 Task: Find connections with filter location Sorel-Tracy with filter topic #Learningswith filter profile language Spanish with filter current company CARS24 with filter school GIET University Gunupur with filter industry Geothermal Electric Power Generation with filter service category Computer Repair with filter keywords title Porter
Action: Mouse moved to (514, 98)
Screenshot: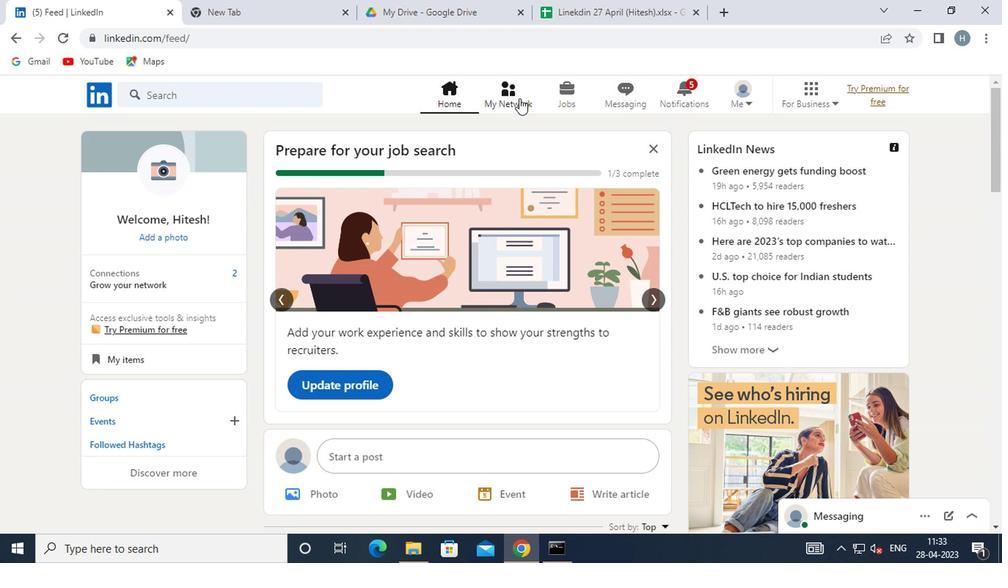 
Action: Mouse pressed left at (514, 98)
Screenshot: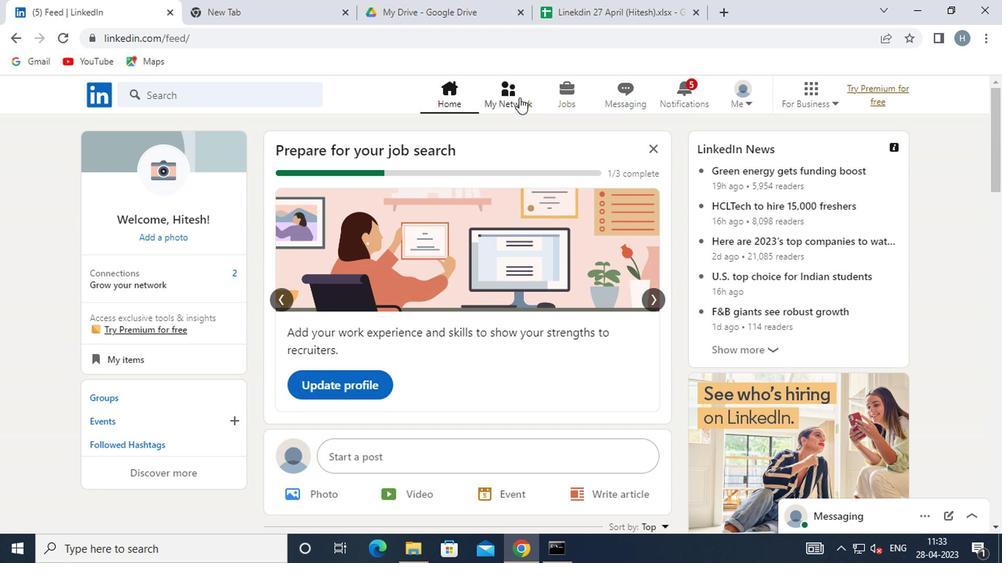 
Action: Mouse moved to (247, 179)
Screenshot: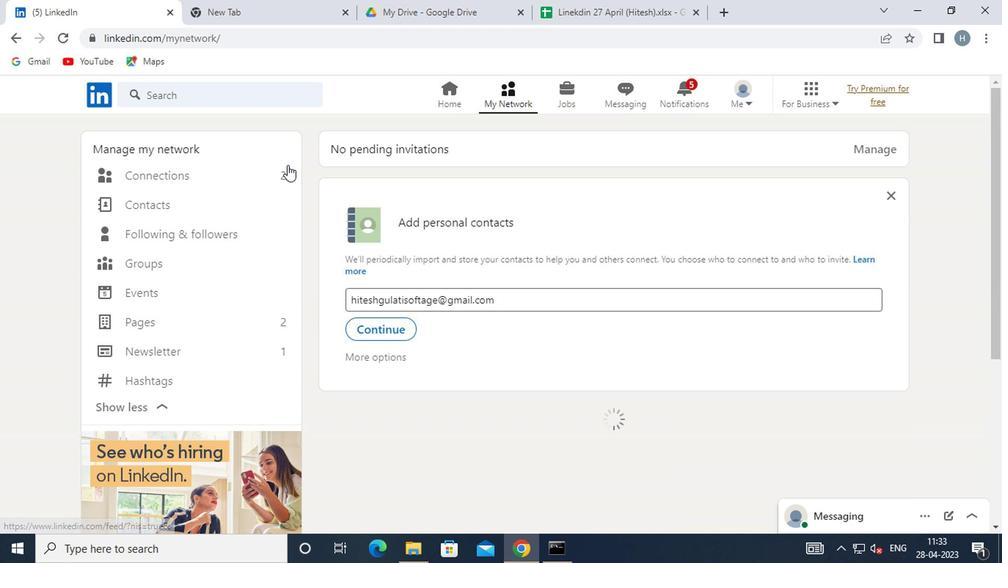 
Action: Mouse pressed left at (247, 179)
Screenshot: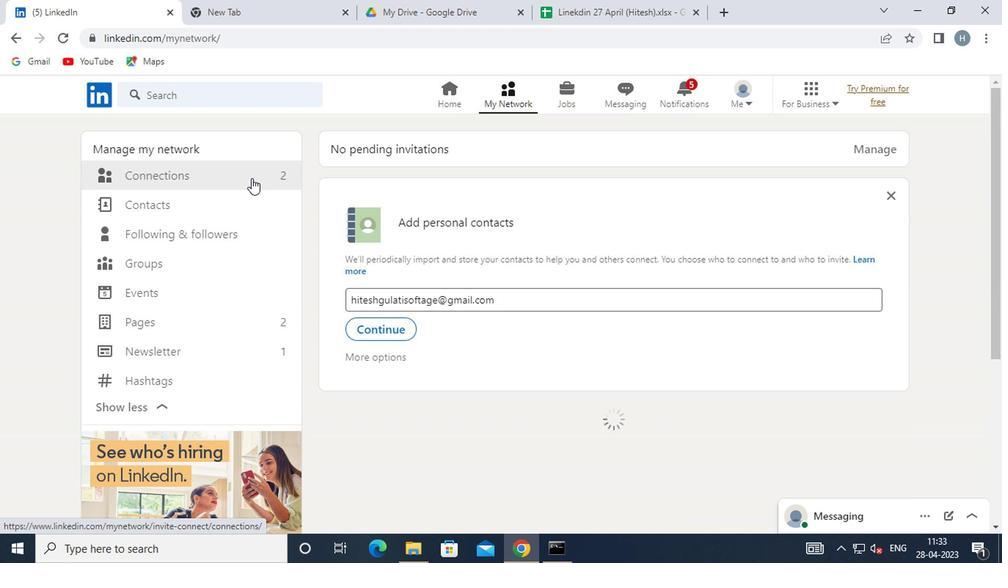 
Action: Mouse moved to (592, 177)
Screenshot: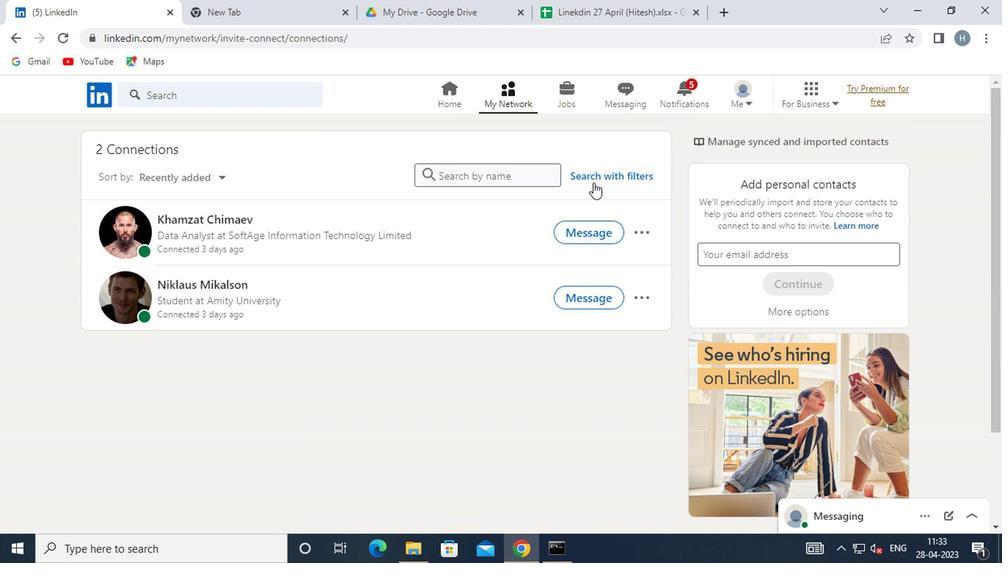 
Action: Mouse pressed left at (592, 177)
Screenshot: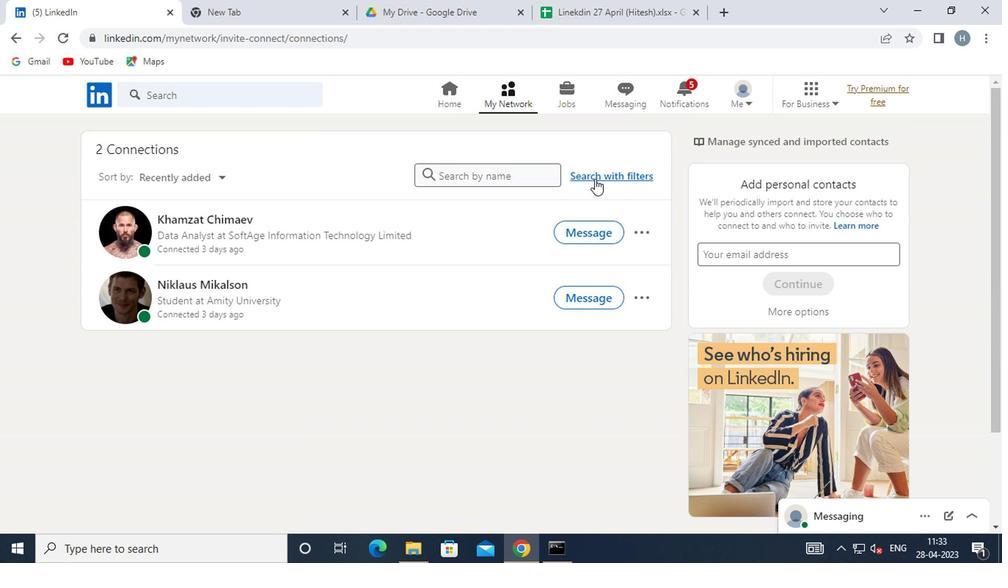 
Action: Mouse moved to (544, 137)
Screenshot: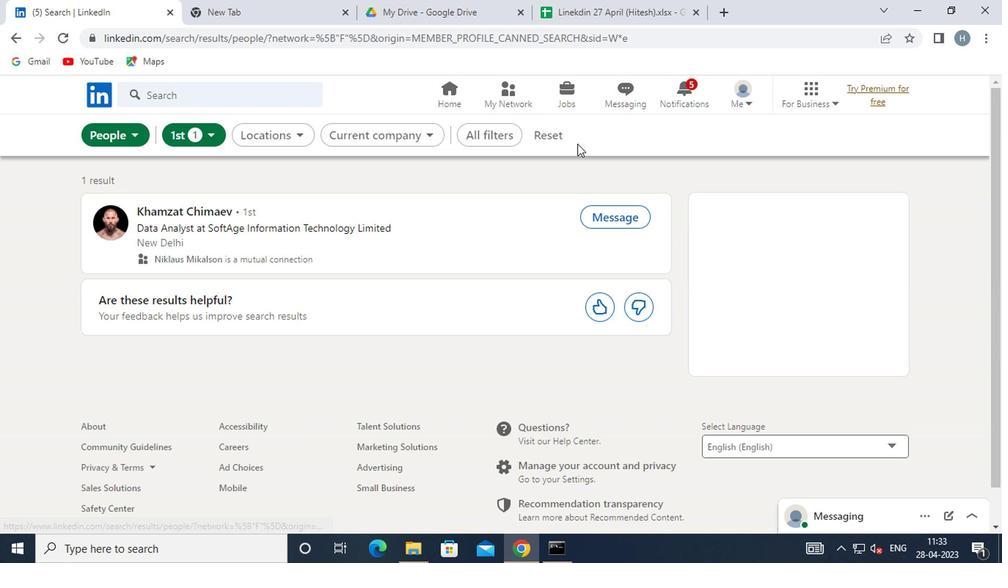 
Action: Mouse pressed left at (544, 137)
Screenshot: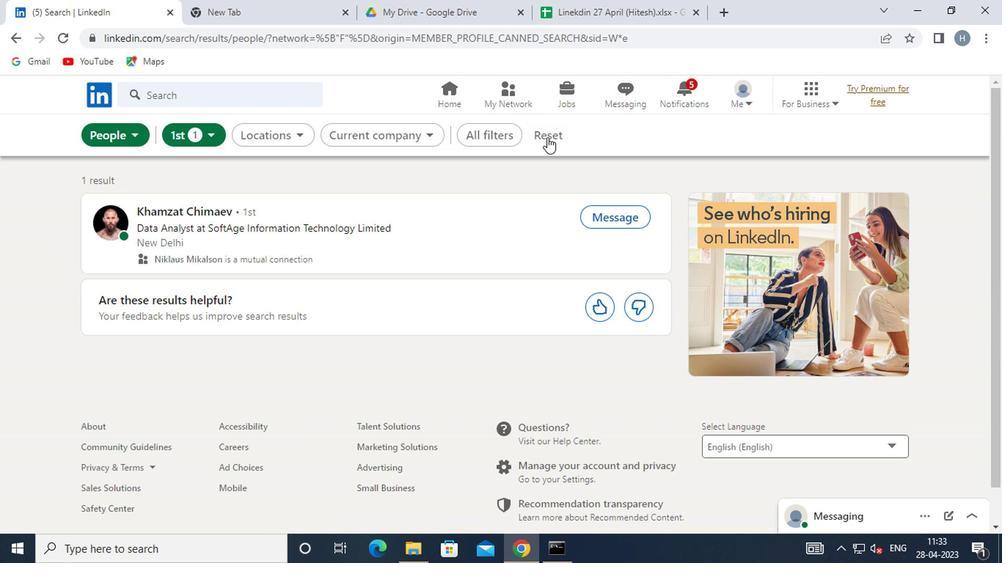 
Action: Mouse moved to (510, 138)
Screenshot: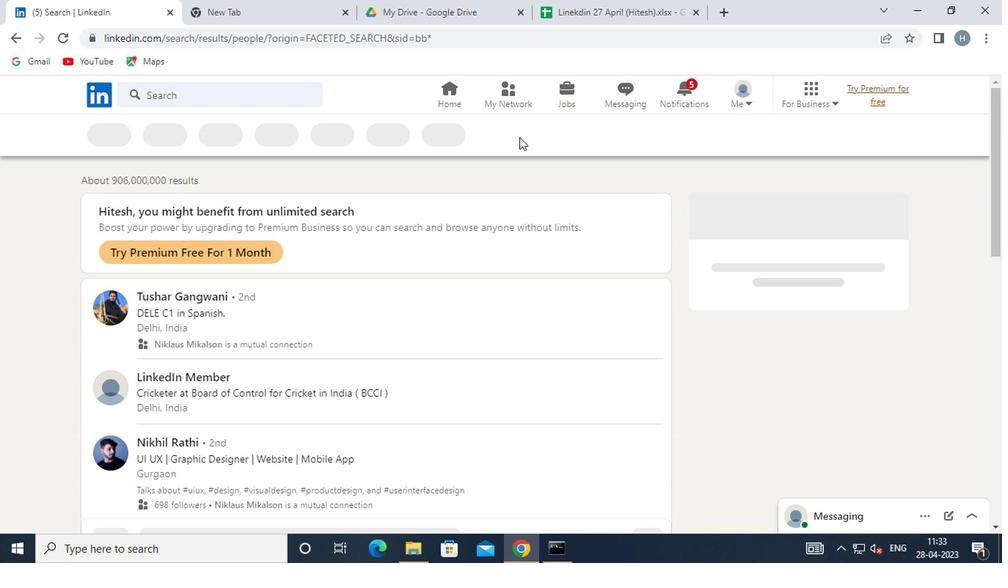 
Action: Mouse pressed left at (510, 138)
Screenshot: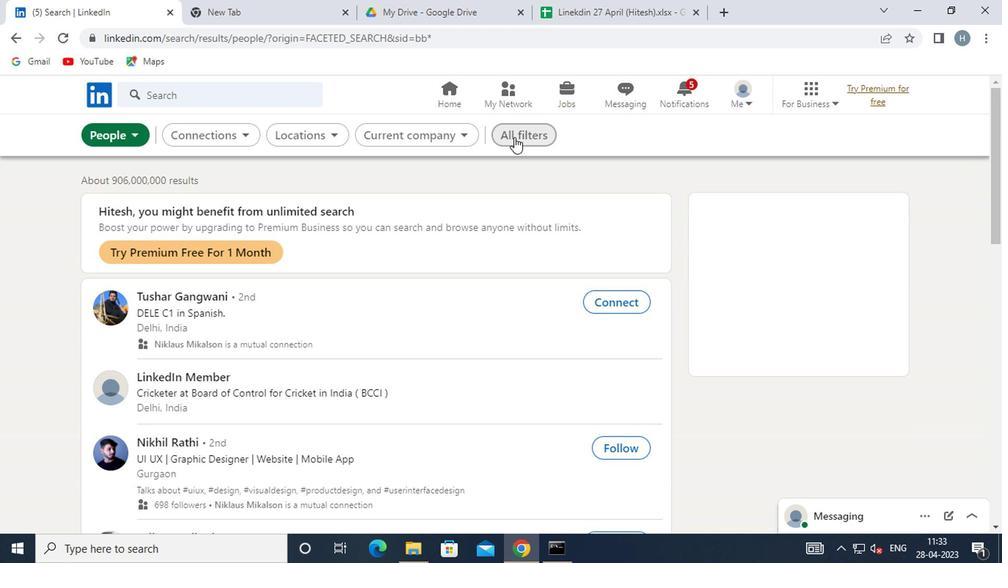 
Action: Mouse moved to (825, 356)
Screenshot: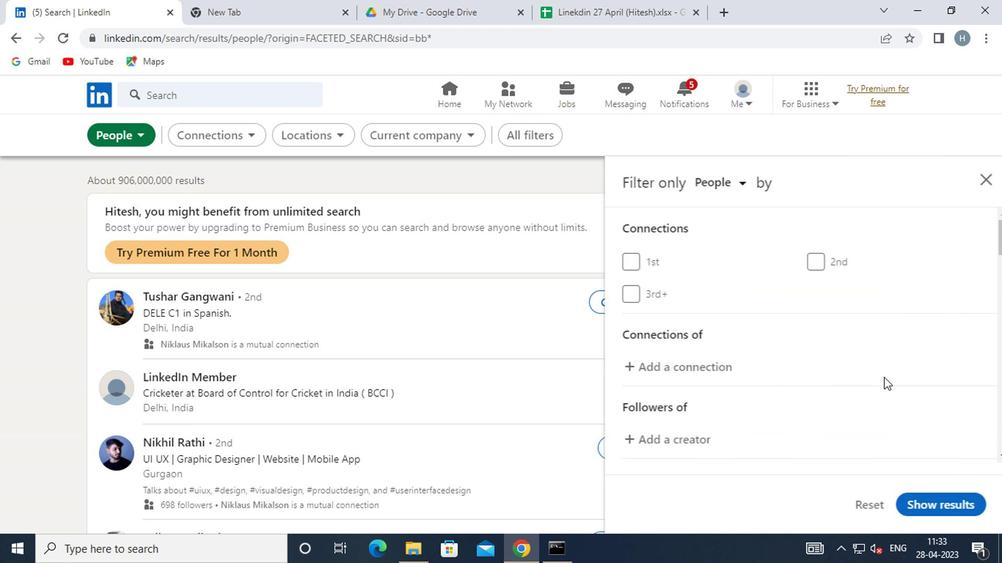
Action: Mouse scrolled (825, 355) with delta (0, 0)
Screenshot: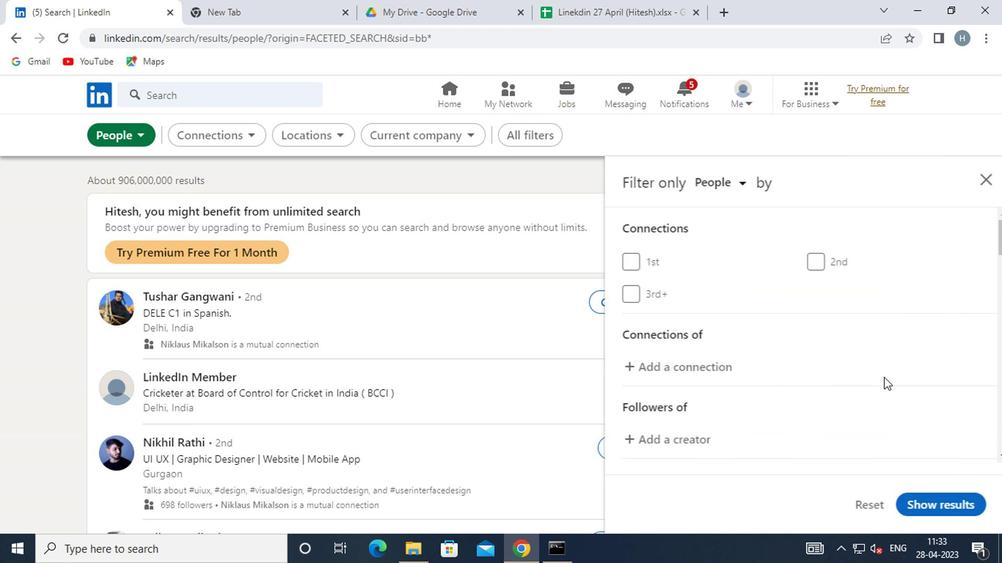 
Action: Mouse moved to (821, 357)
Screenshot: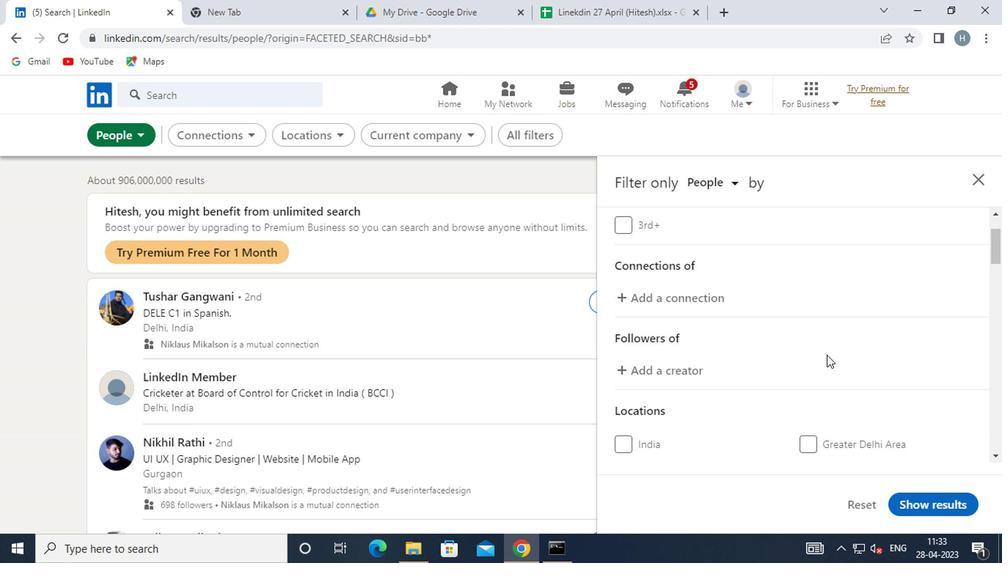 
Action: Mouse scrolled (821, 356) with delta (0, -1)
Screenshot: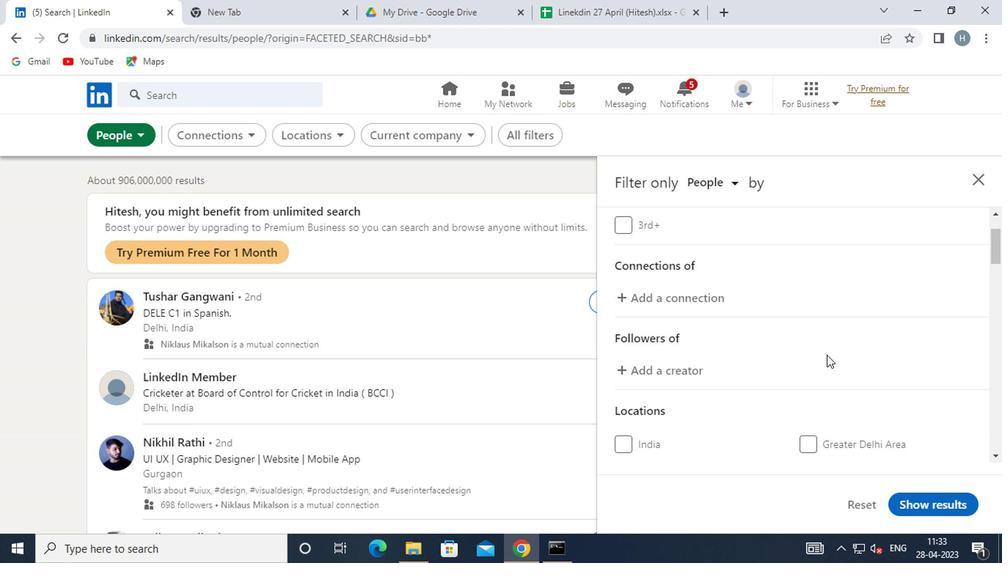 
Action: Mouse scrolled (821, 356) with delta (0, -1)
Screenshot: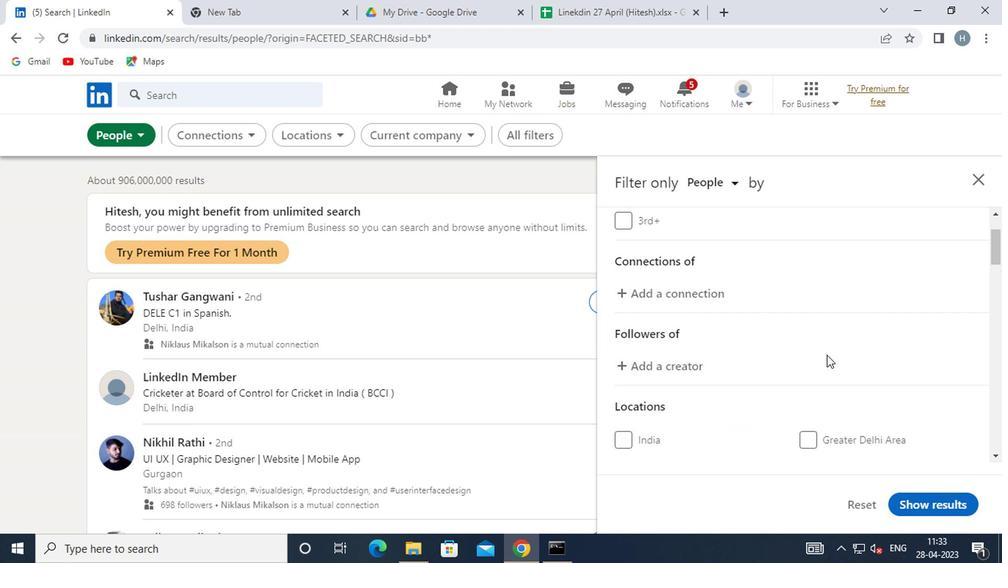 
Action: Mouse moved to (825, 354)
Screenshot: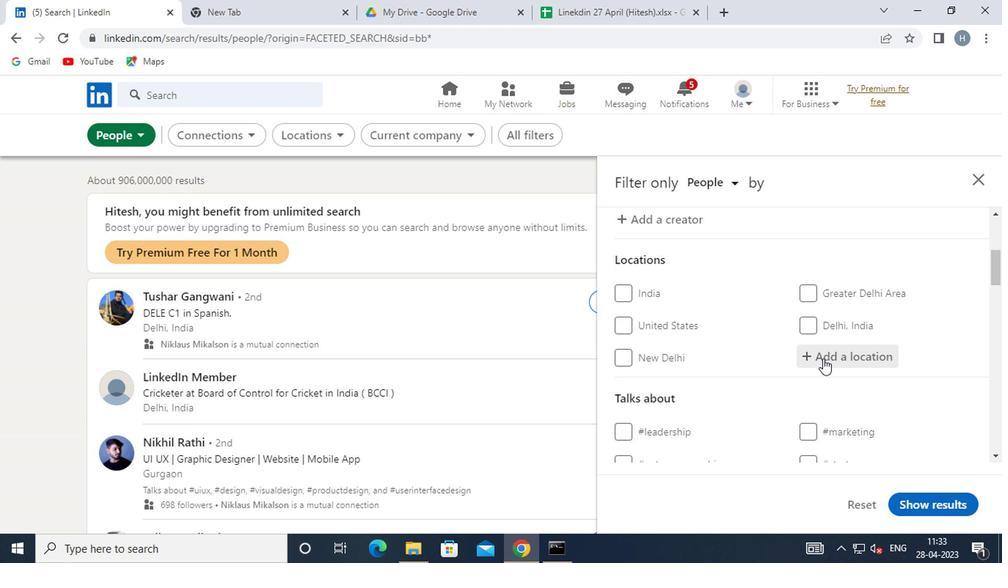 
Action: Mouse pressed left at (825, 354)
Screenshot: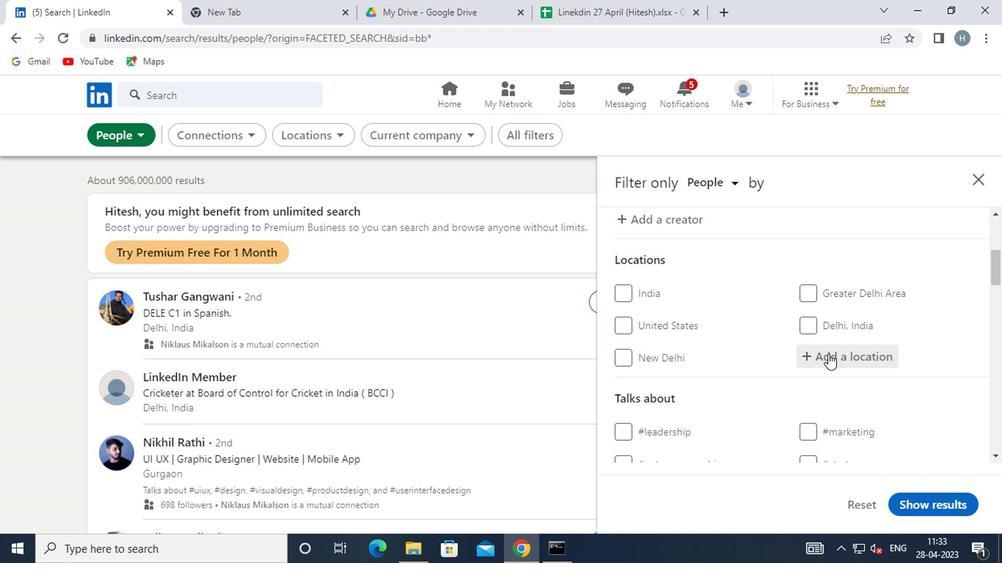 
Action: Key pressed <Key.shift>SOREL
Screenshot: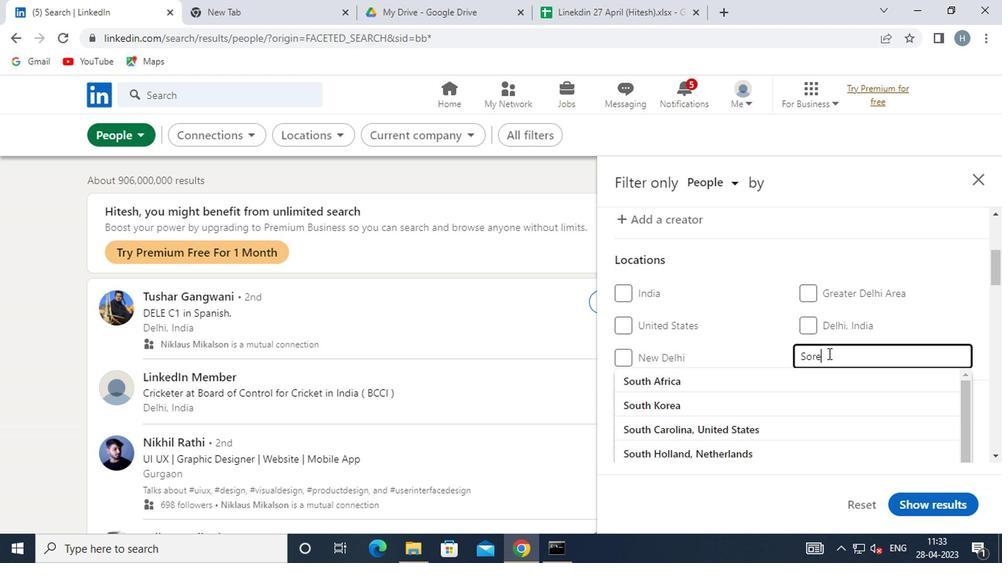 
Action: Mouse moved to (745, 377)
Screenshot: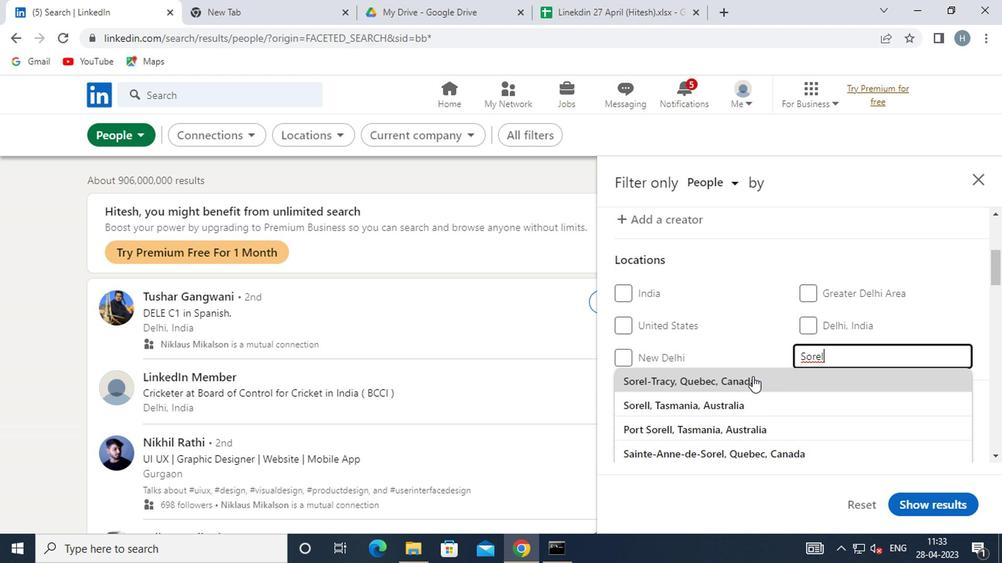 
Action: Mouse pressed left at (745, 377)
Screenshot: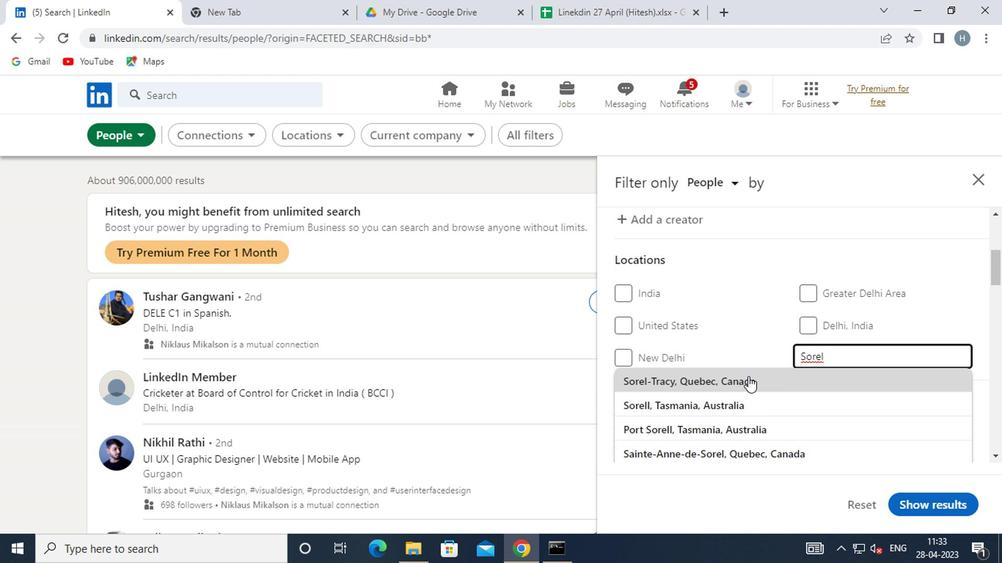 
Action: Mouse moved to (726, 367)
Screenshot: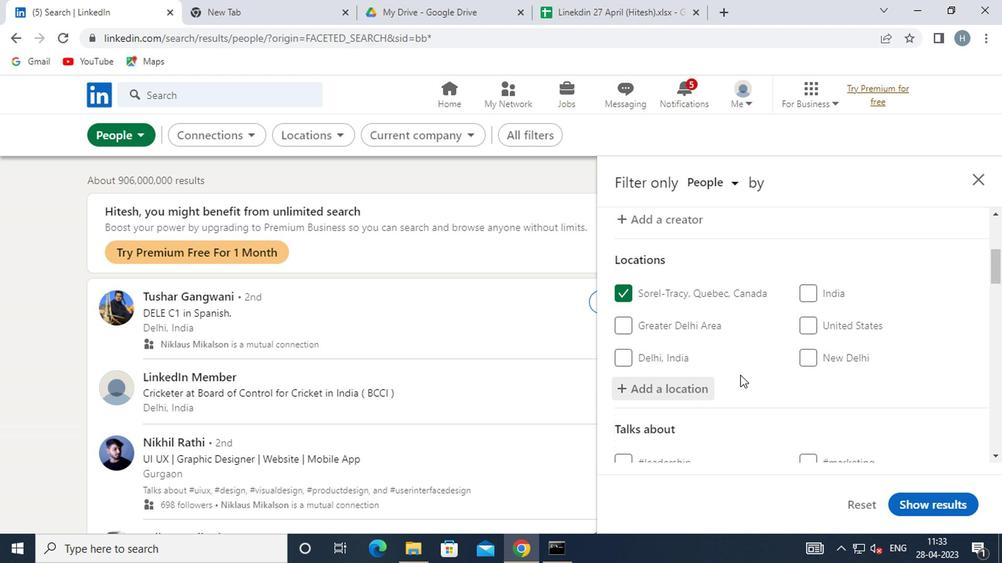
Action: Mouse scrolled (726, 366) with delta (0, 0)
Screenshot: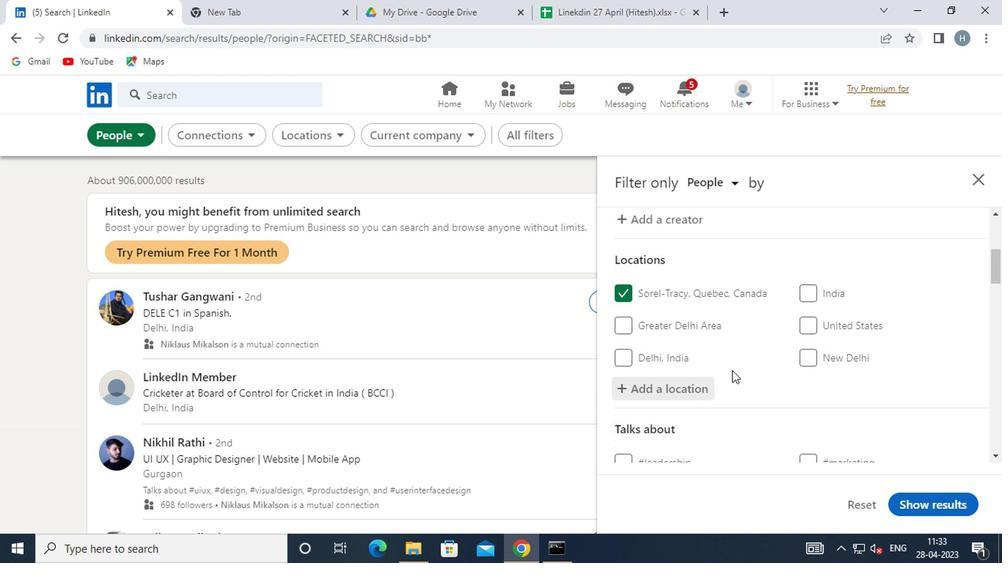 
Action: Mouse moved to (726, 355)
Screenshot: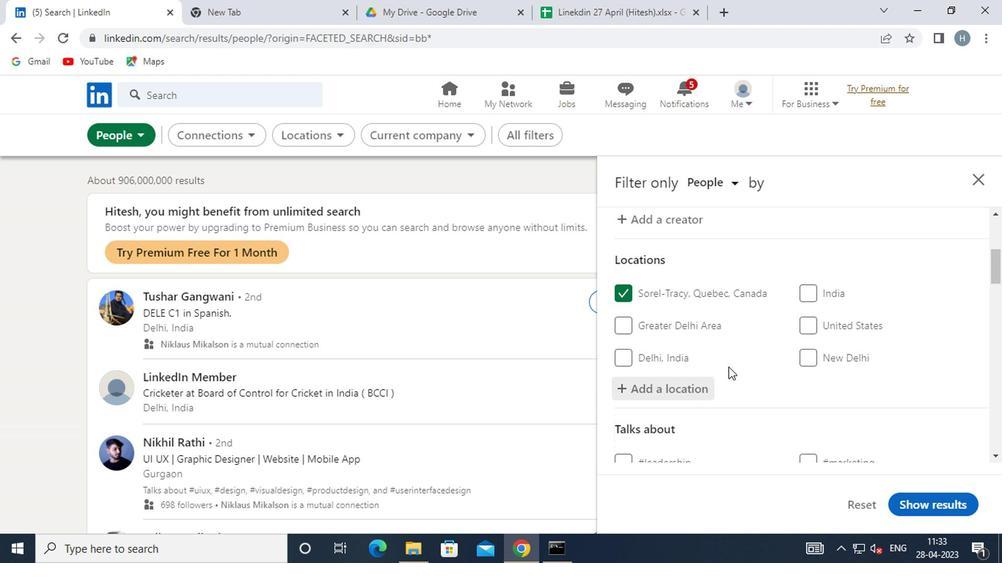 
Action: Mouse scrolled (726, 354) with delta (0, -1)
Screenshot: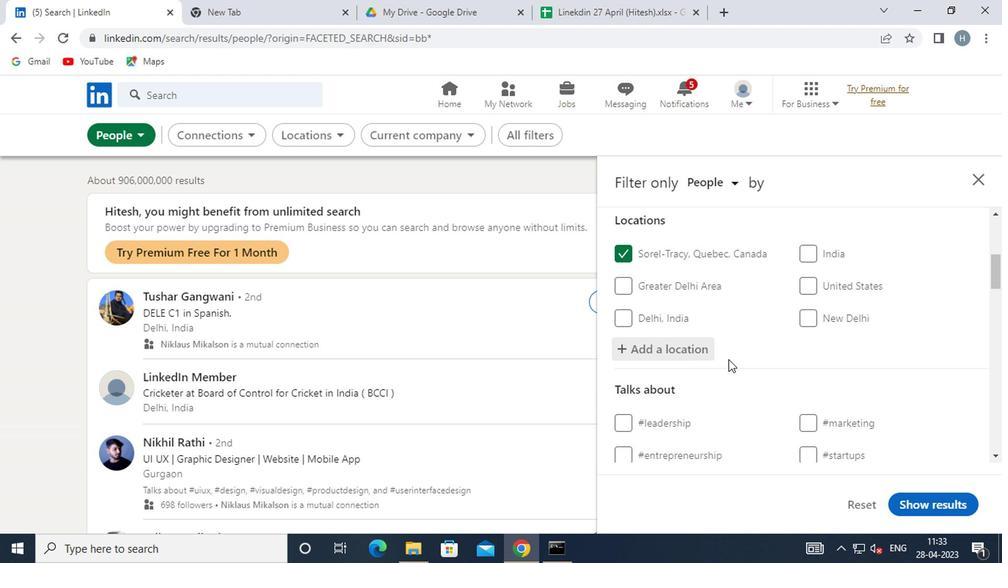 
Action: Mouse moved to (828, 379)
Screenshot: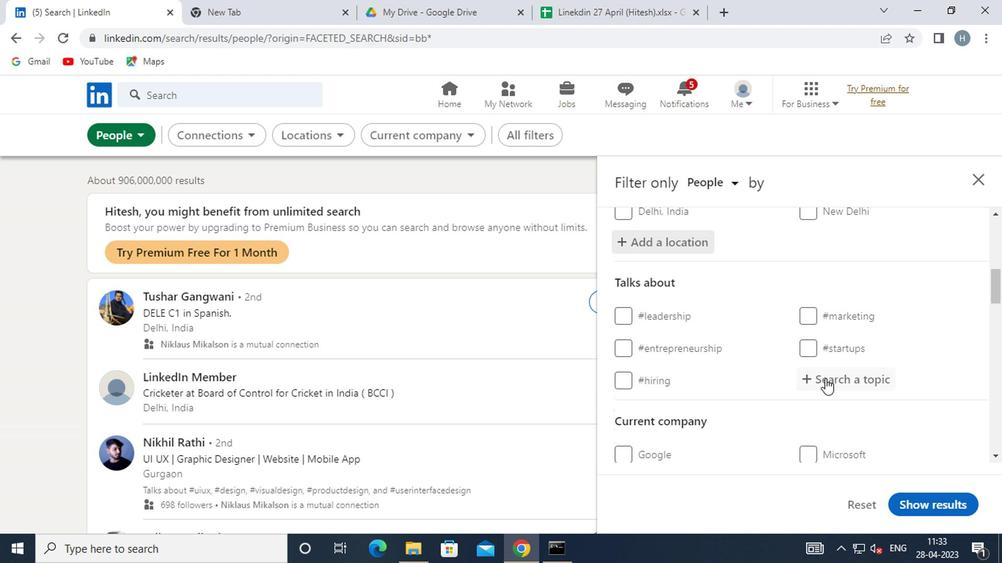 
Action: Mouse pressed left at (828, 379)
Screenshot: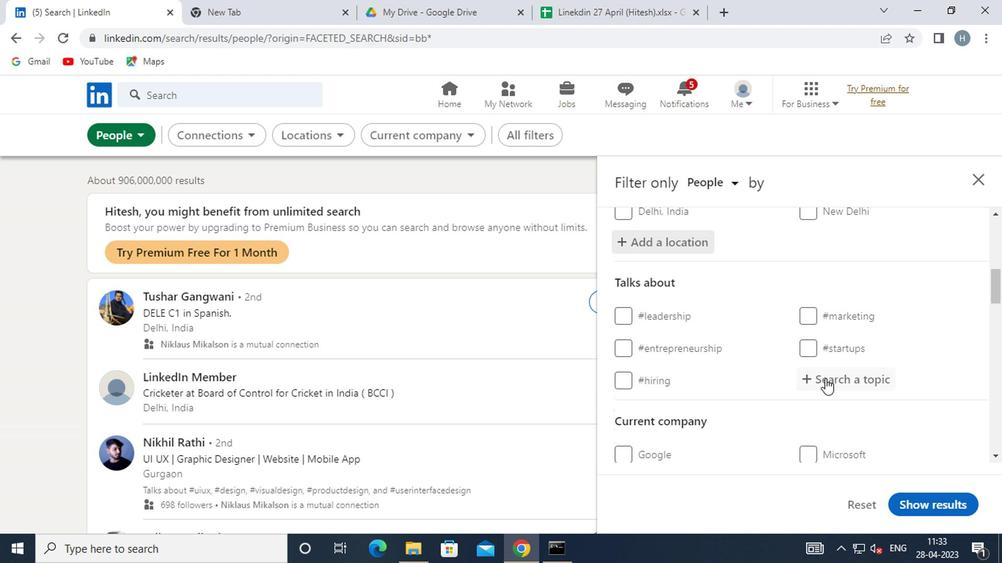 
Action: Mouse moved to (825, 381)
Screenshot: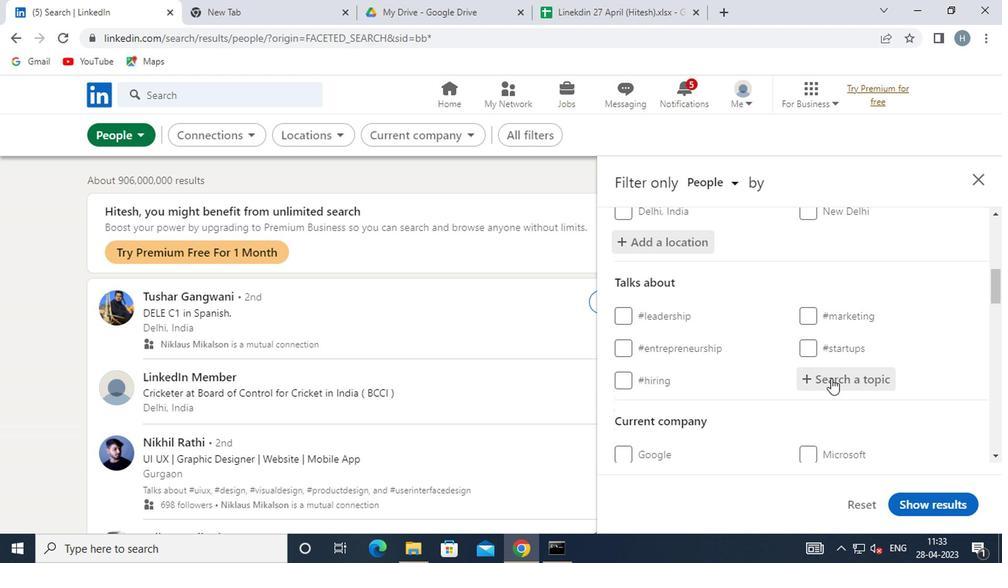 
Action: Key pressed <Key.shift><Key.shift><Key.shift><Key.shift><Key.shift><Key.shift><Key.shift><Key.shift><Key.shift><Key.shift><Key.shift><Key.shift><Key.shift>#<Key.shift>LEARNINGS
Screenshot: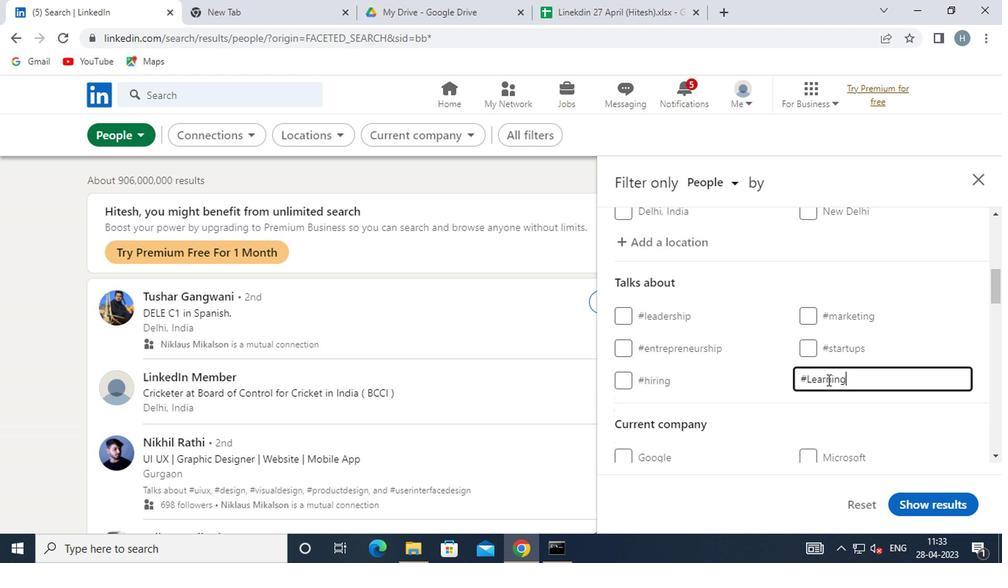 
Action: Mouse moved to (879, 404)
Screenshot: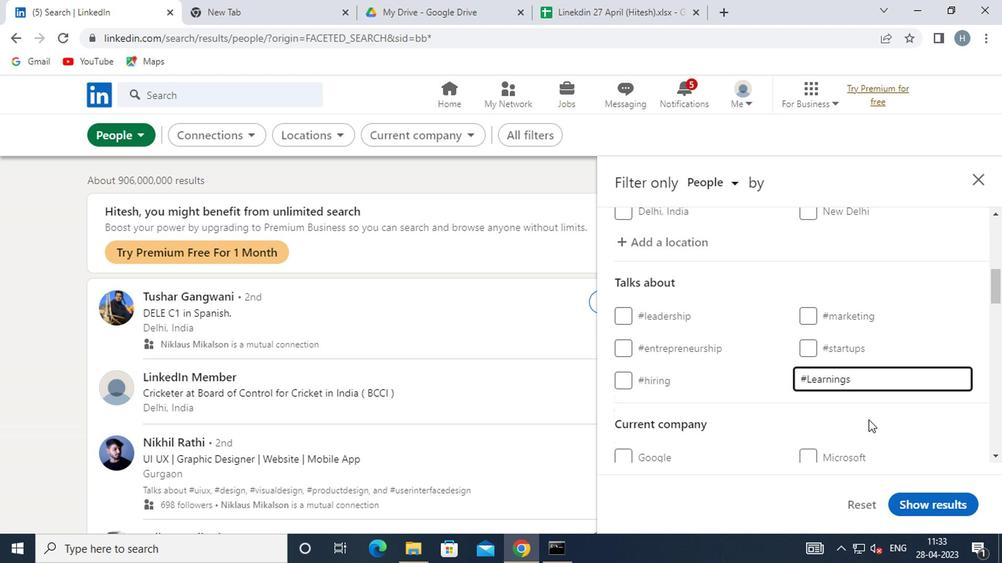 
Action: Mouse pressed left at (879, 404)
Screenshot: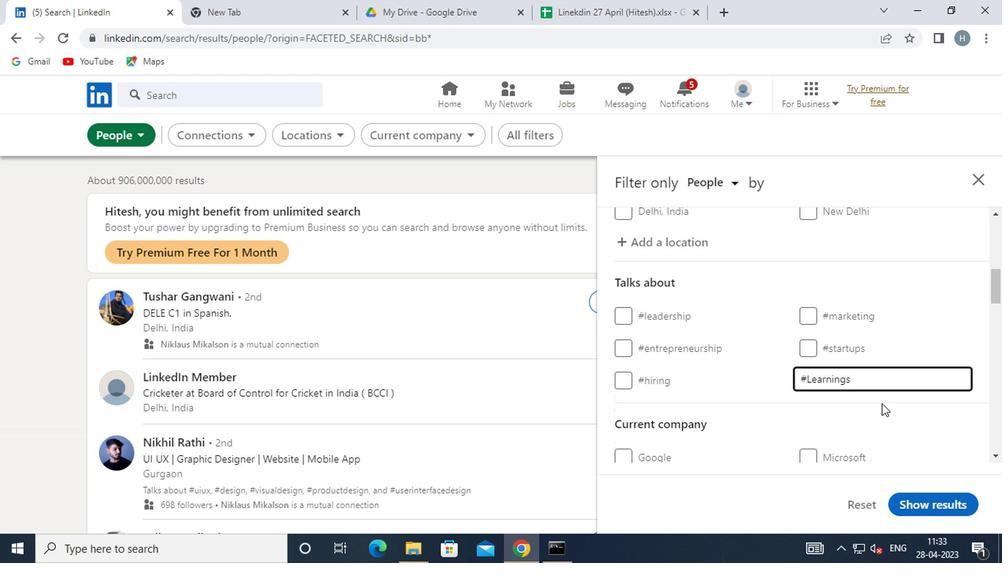 
Action: Mouse moved to (879, 400)
Screenshot: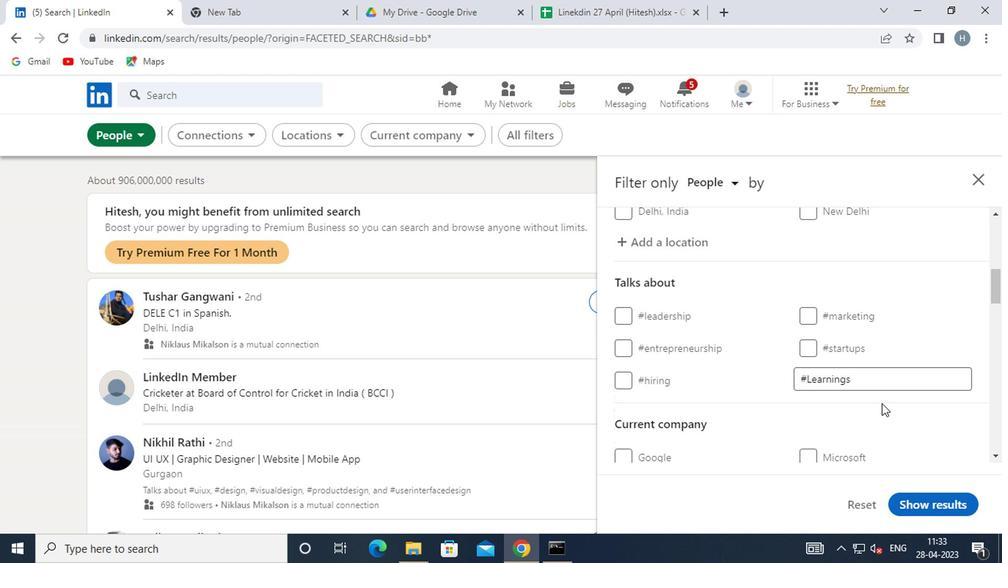 
Action: Mouse scrolled (879, 399) with delta (0, -1)
Screenshot: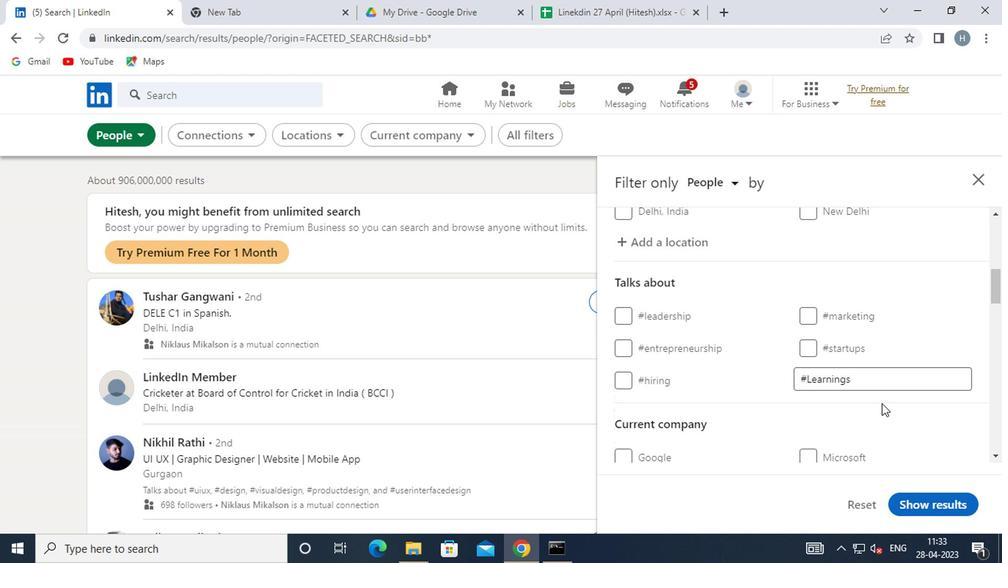 
Action: Mouse moved to (879, 399)
Screenshot: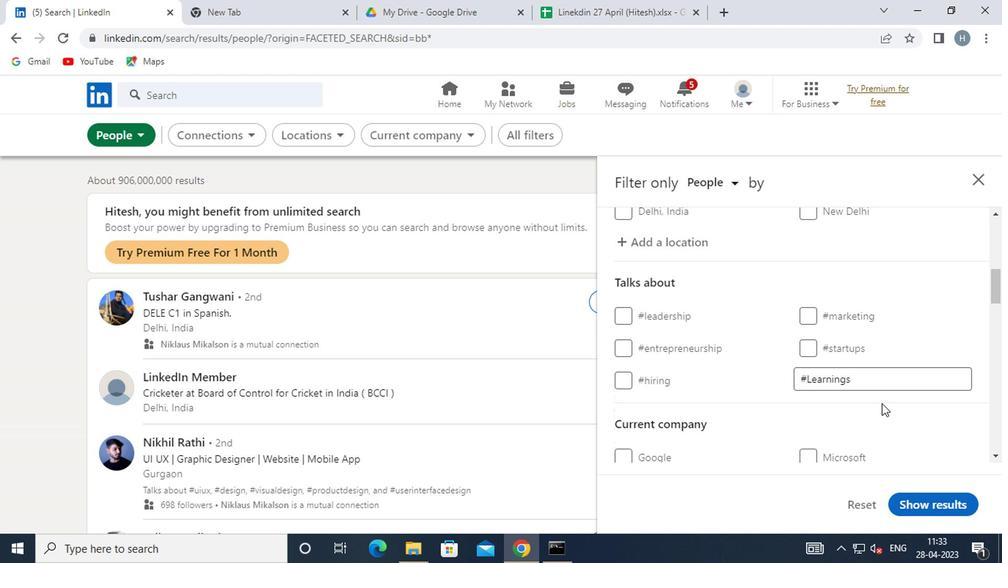
Action: Mouse scrolled (879, 398) with delta (0, -1)
Screenshot: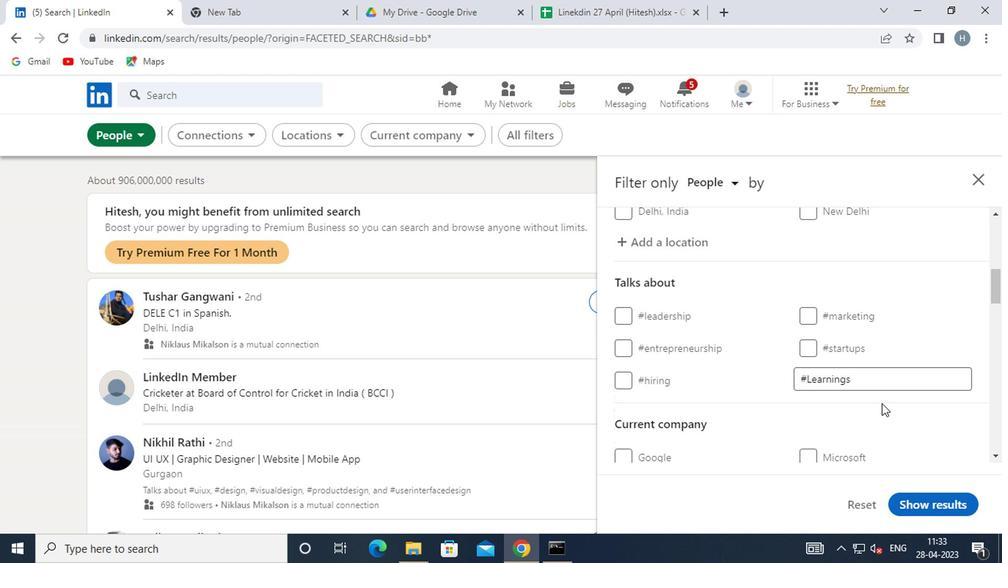 
Action: Mouse moved to (873, 377)
Screenshot: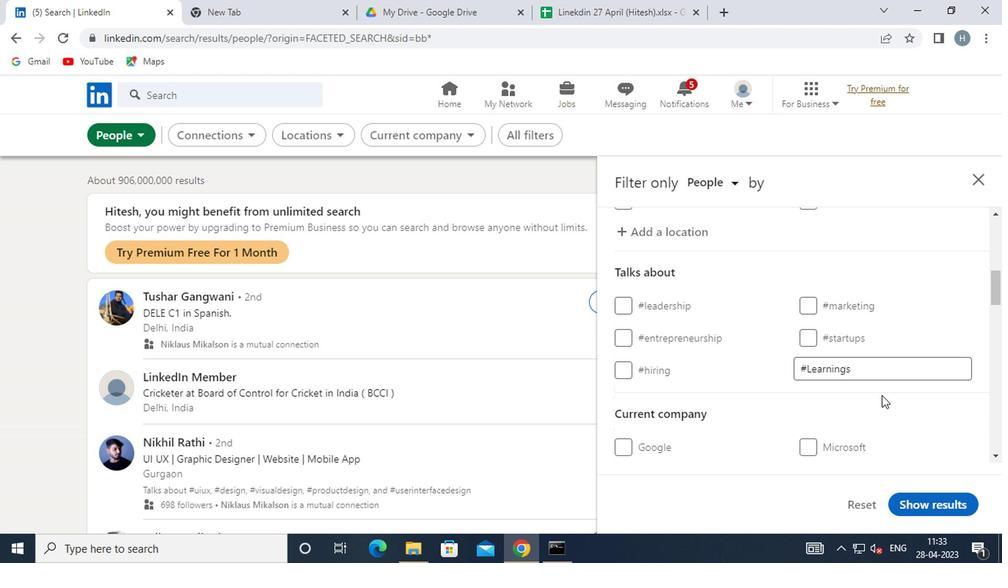 
Action: Mouse scrolled (873, 376) with delta (0, -1)
Screenshot: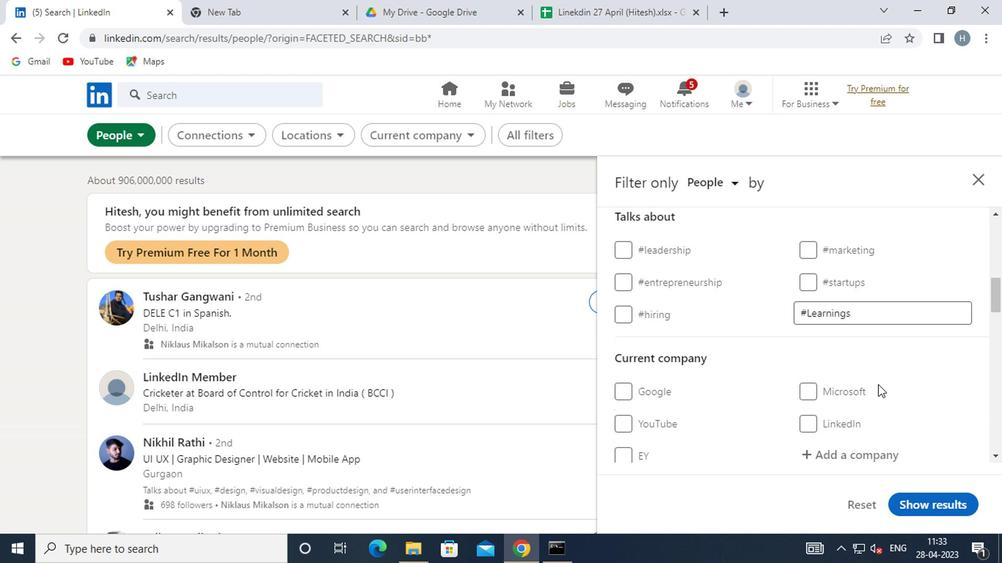 
Action: Mouse moved to (833, 348)
Screenshot: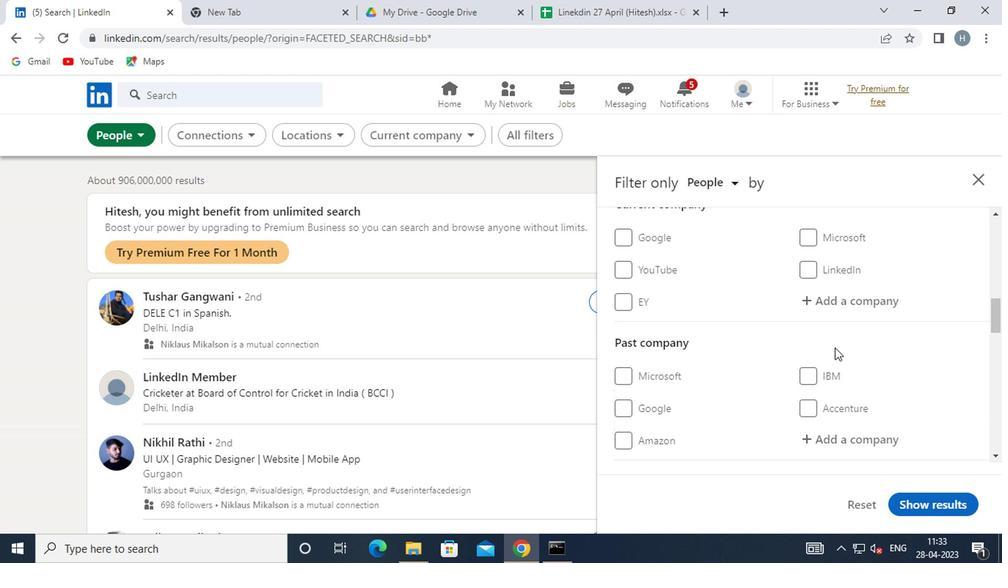 
Action: Mouse scrolled (833, 347) with delta (0, -1)
Screenshot: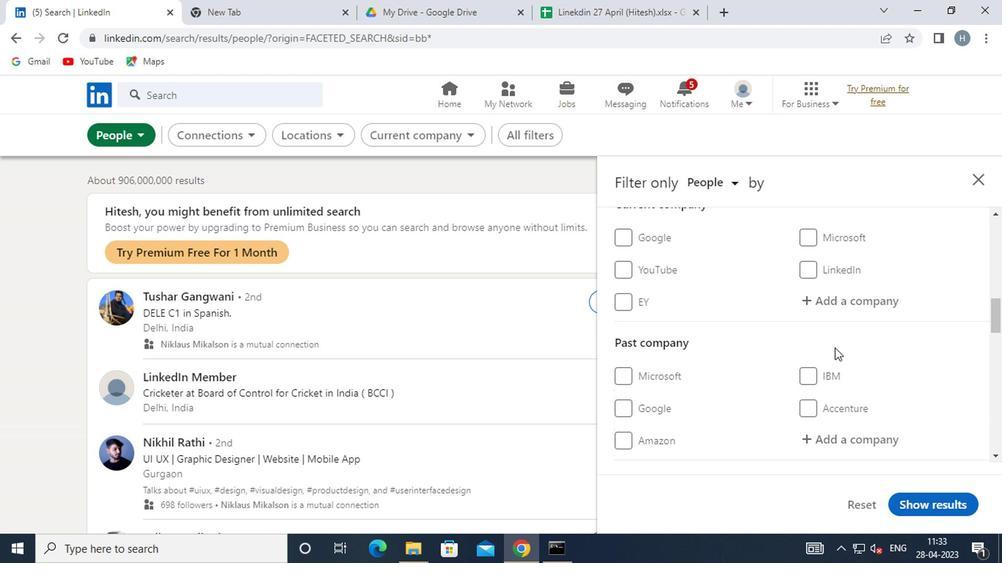
Action: Mouse scrolled (833, 347) with delta (0, -1)
Screenshot: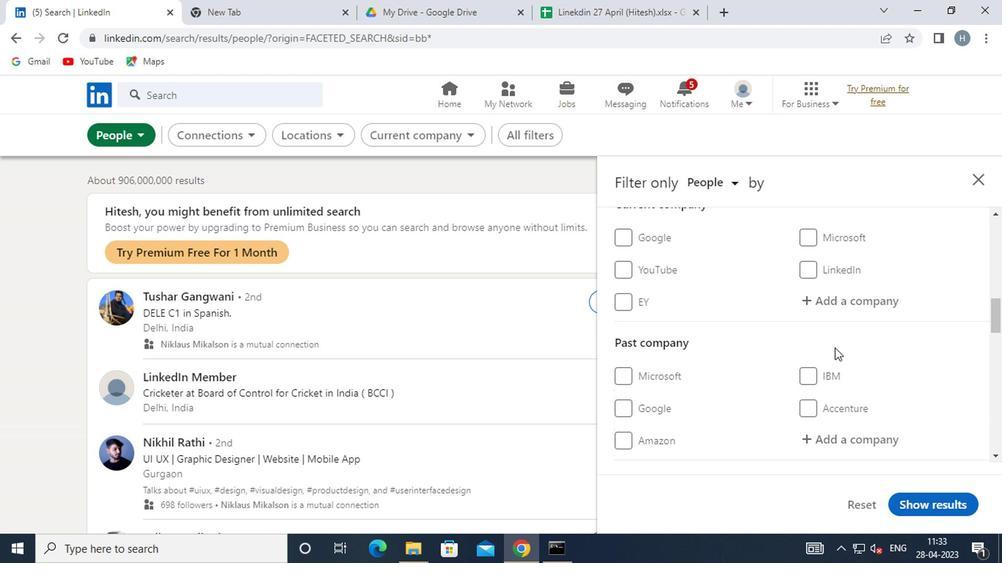 
Action: Mouse moved to (826, 345)
Screenshot: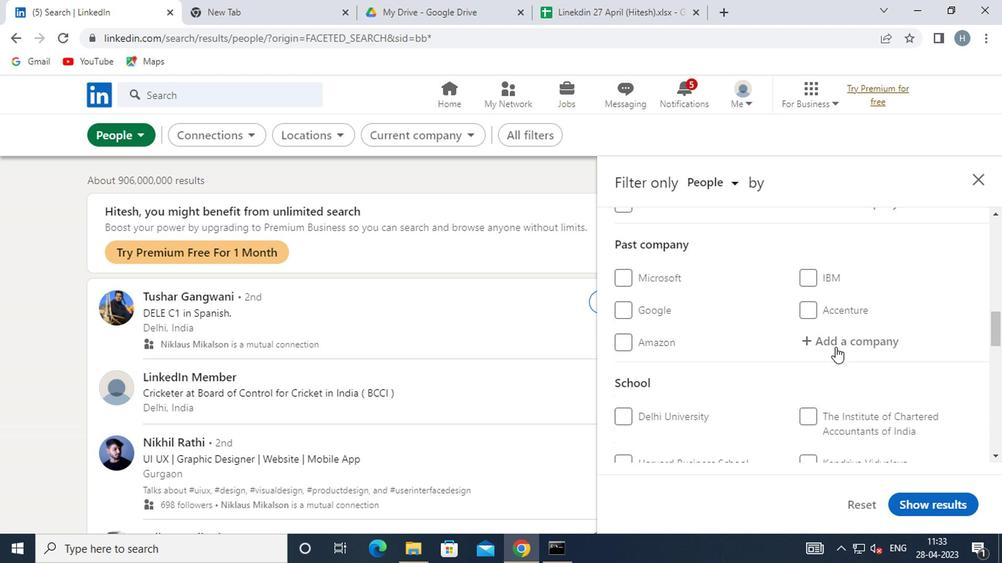 
Action: Mouse scrolled (826, 345) with delta (0, 0)
Screenshot: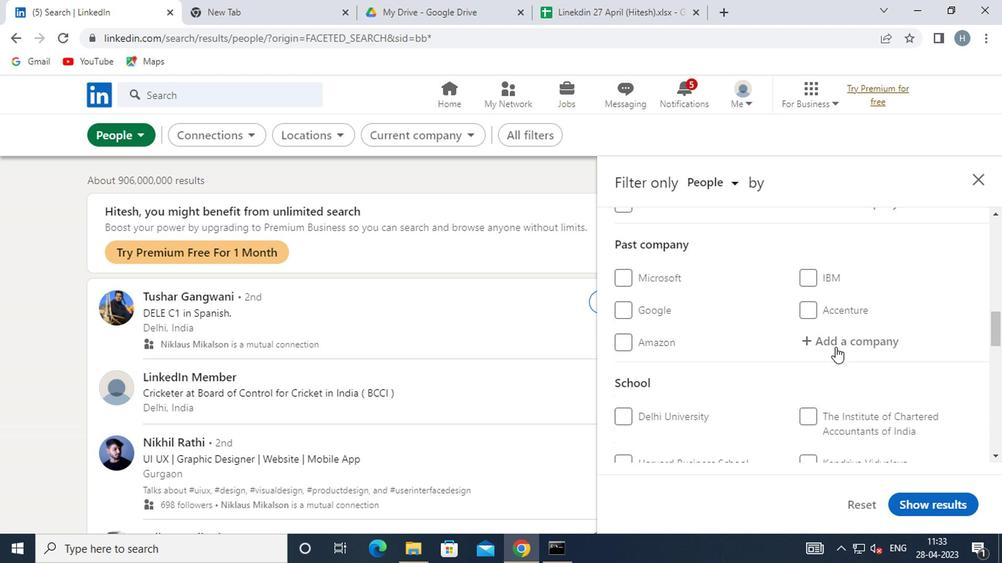 
Action: Mouse moved to (821, 345)
Screenshot: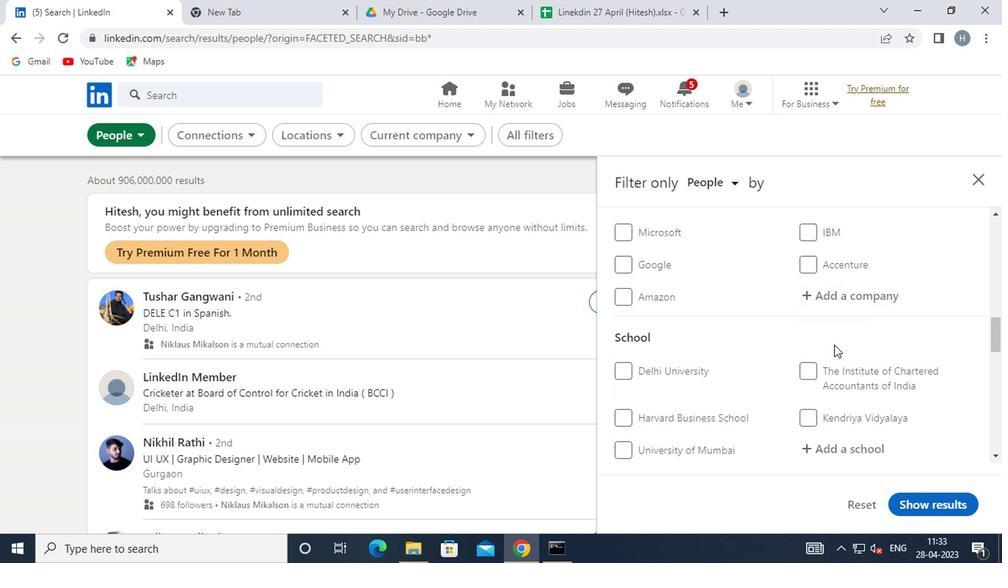 
Action: Mouse scrolled (821, 345) with delta (0, 0)
Screenshot: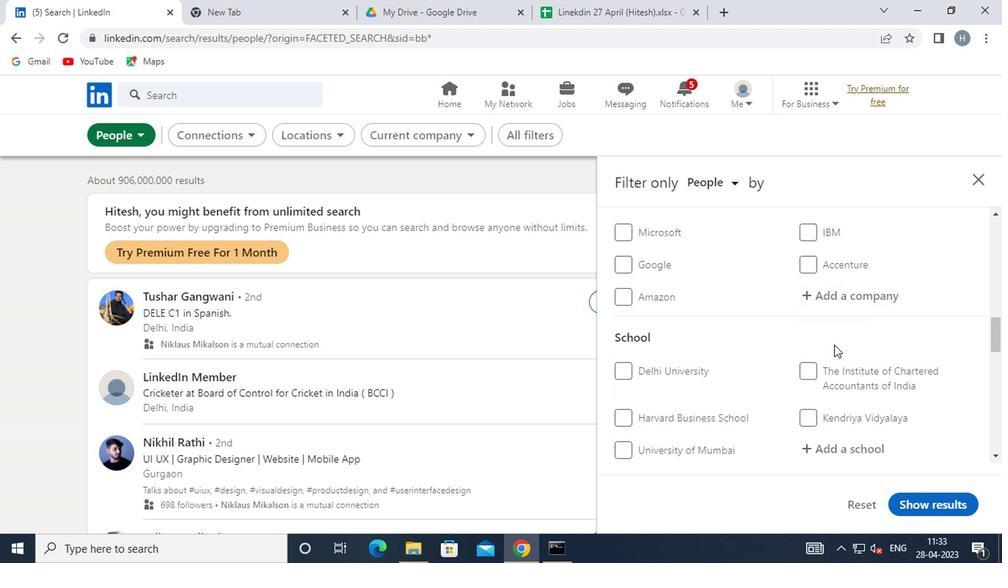 
Action: Mouse moved to (820, 345)
Screenshot: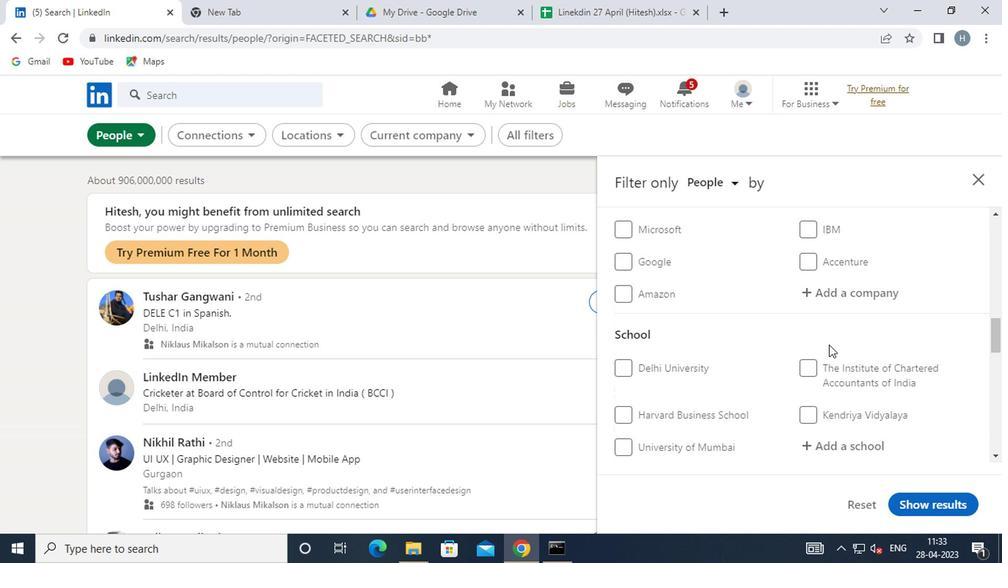 
Action: Mouse scrolled (820, 345) with delta (0, 0)
Screenshot: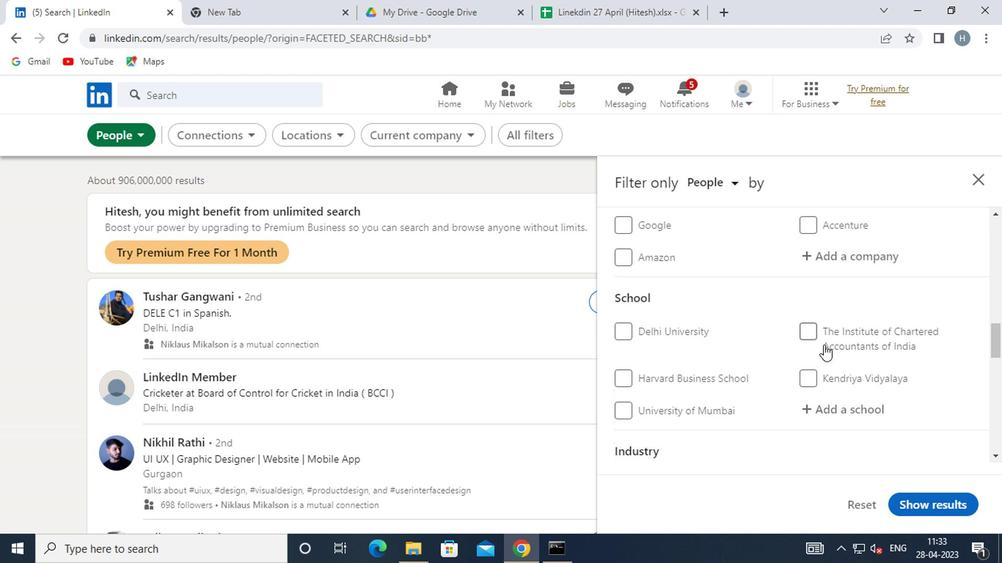 
Action: Mouse scrolled (820, 345) with delta (0, 0)
Screenshot: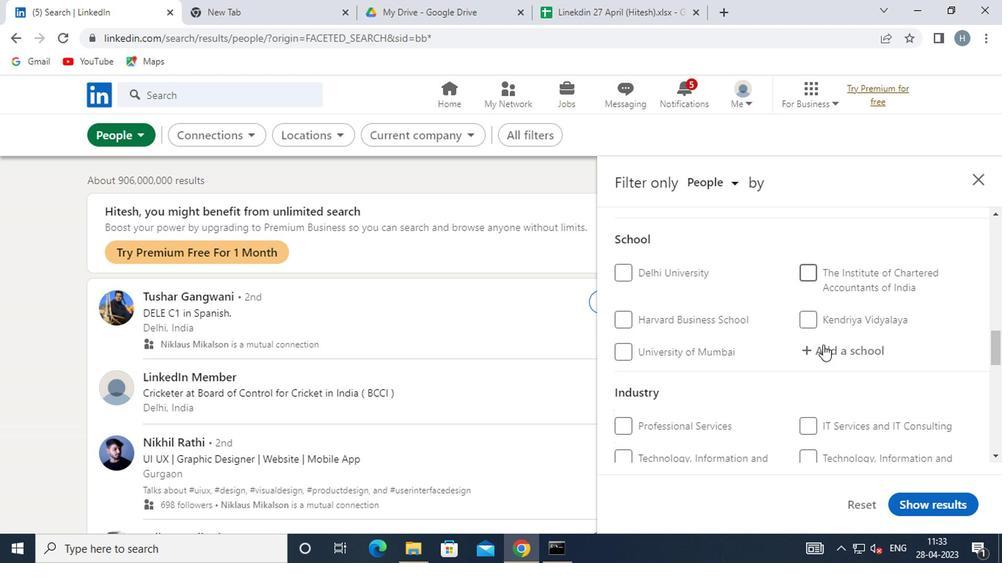 
Action: Mouse moved to (820, 346)
Screenshot: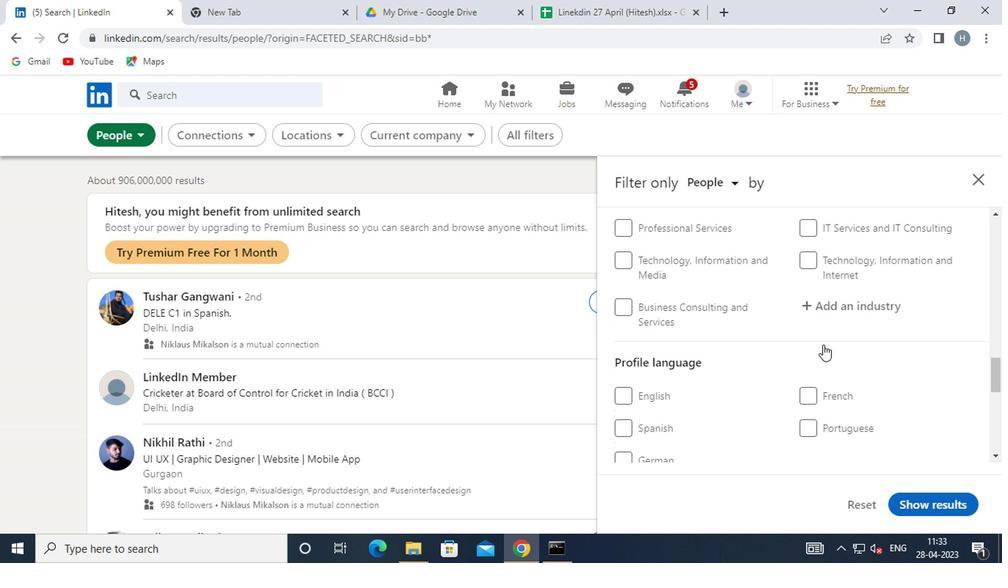 
Action: Mouse scrolled (820, 345) with delta (0, -1)
Screenshot: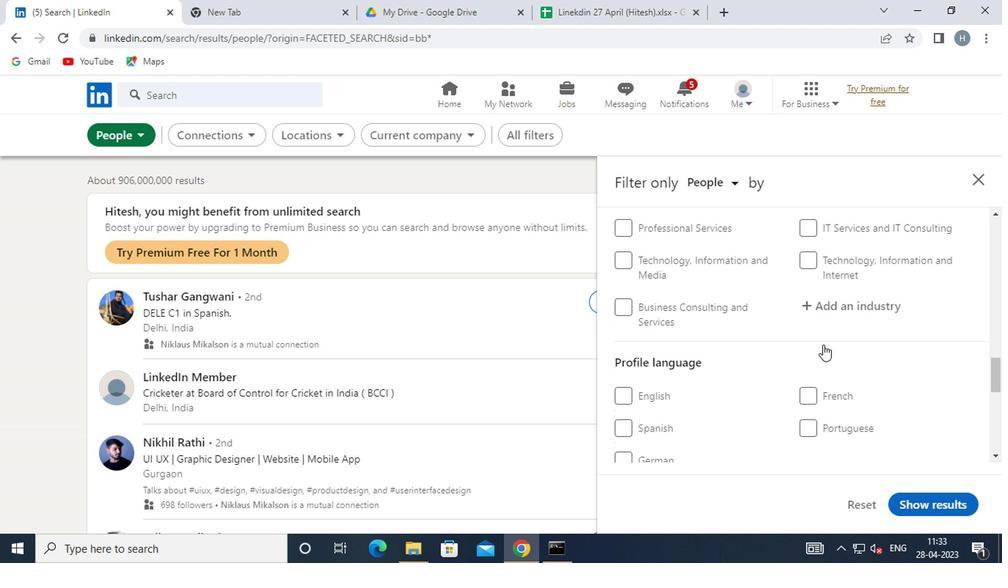 
Action: Mouse moved to (820, 347)
Screenshot: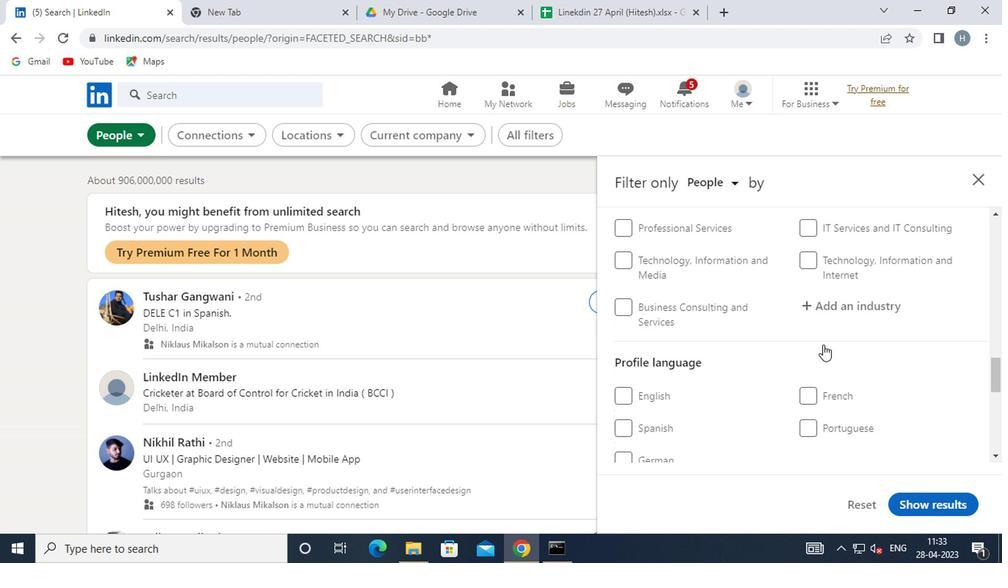 
Action: Mouse scrolled (820, 346) with delta (0, 0)
Screenshot: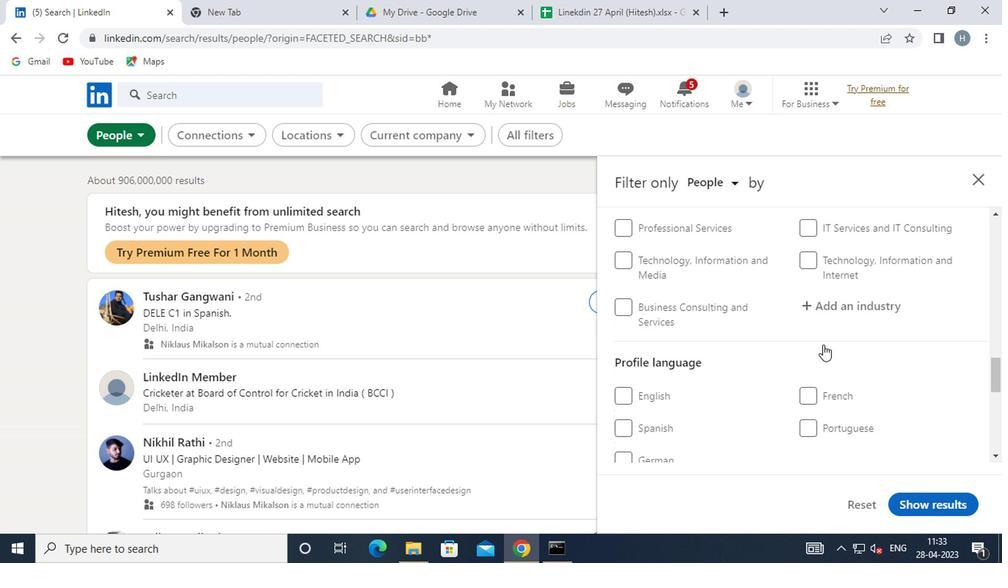 
Action: Mouse moved to (645, 278)
Screenshot: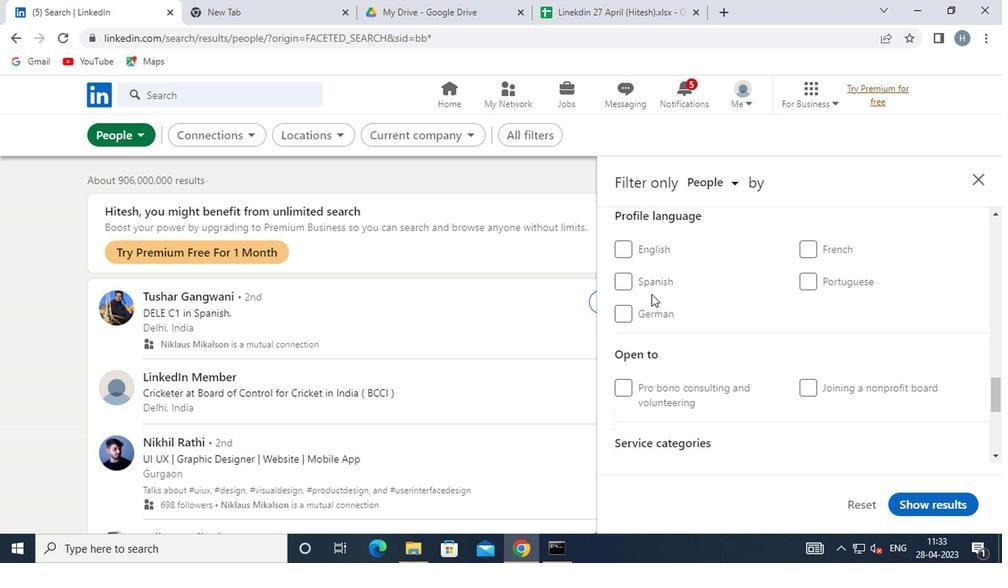 
Action: Mouse pressed left at (645, 278)
Screenshot: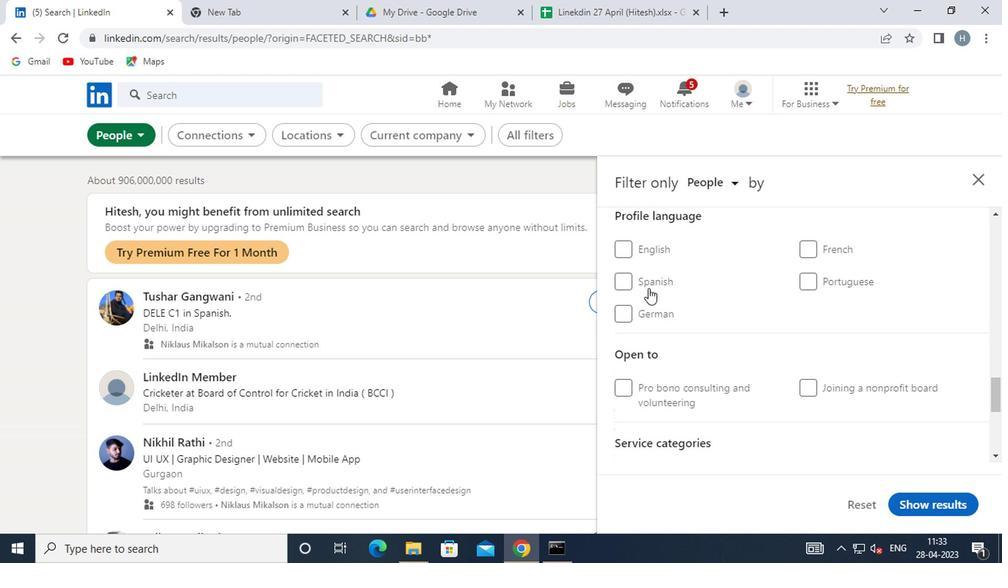 
Action: Mouse moved to (761, 317)
Screenshot: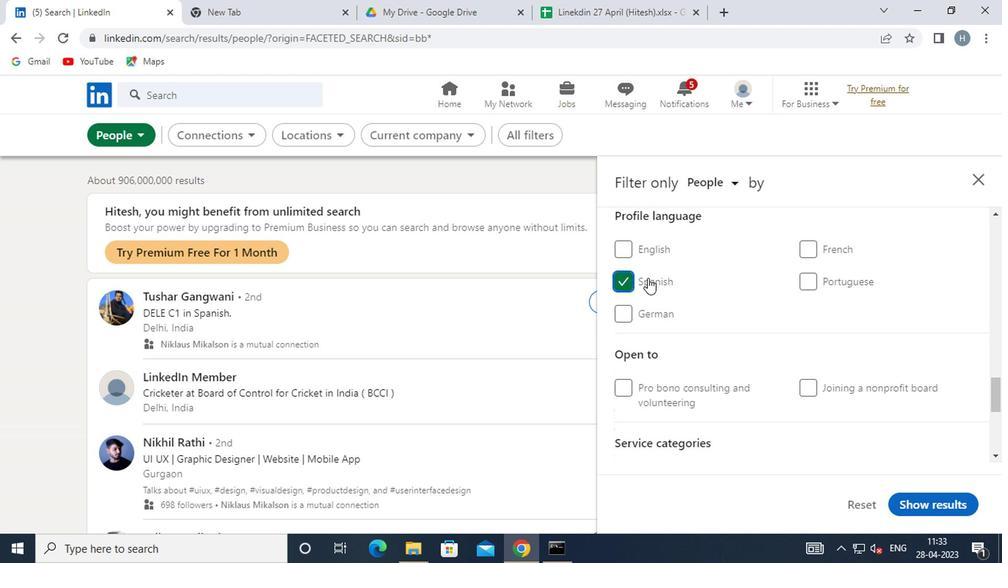 
Action: Mouse scrolled (761, 318) with delta (0, 0)
Screenshot: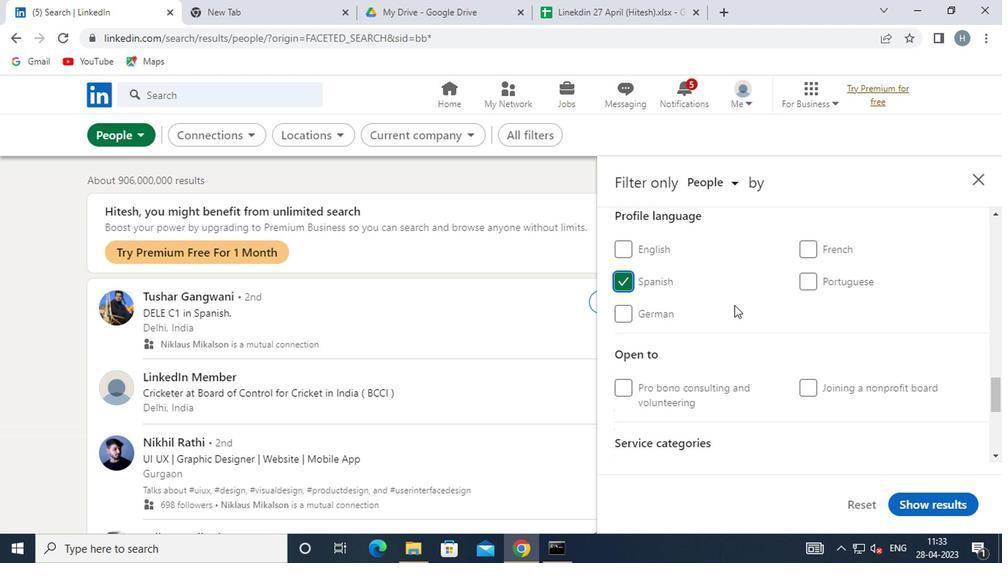 
Action: Mouse moved to (761, 317)
Screenshot: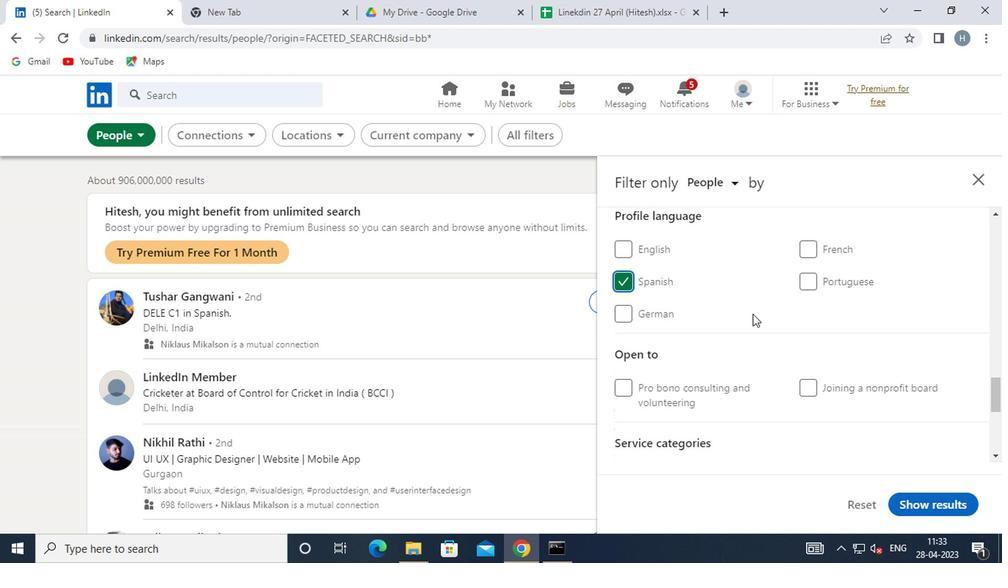 
Action: Mouse scrolled (761, 318) with delta (0, 0)
Screenshot: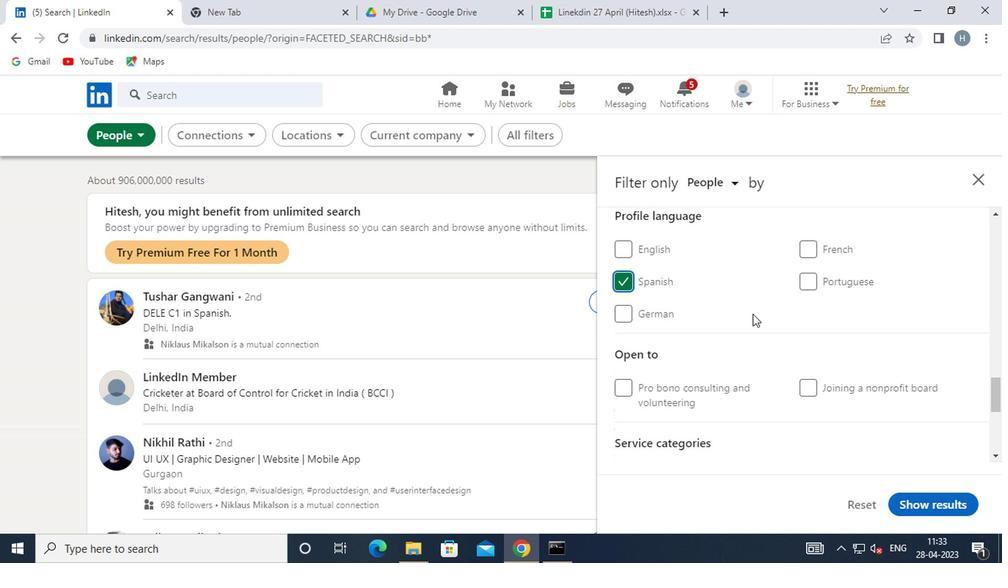 
Action: Mouse moved to (762, 317)
Screenshot: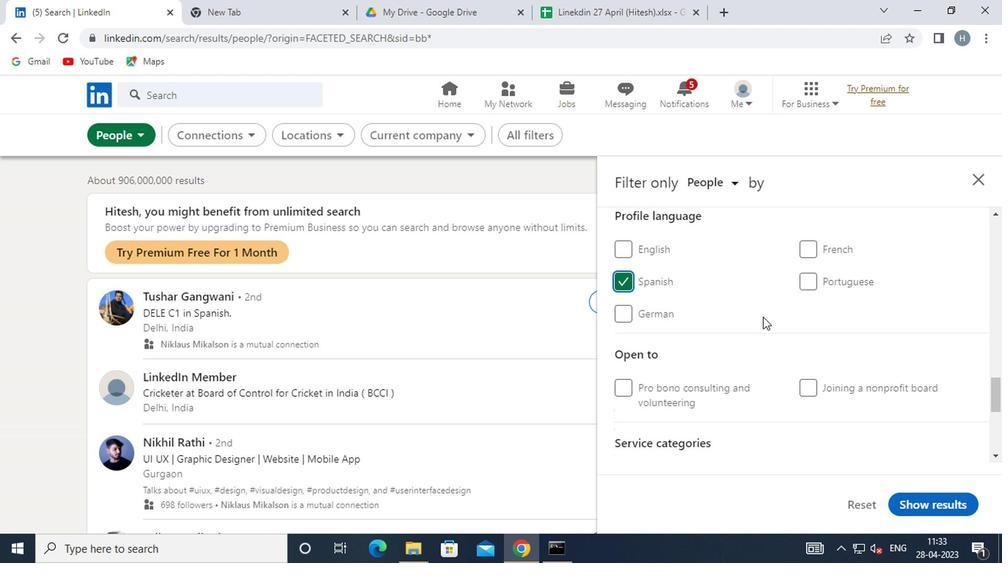 
Action: Mouse scrolled (762, 318) with delta (0, 0)
Screenshot: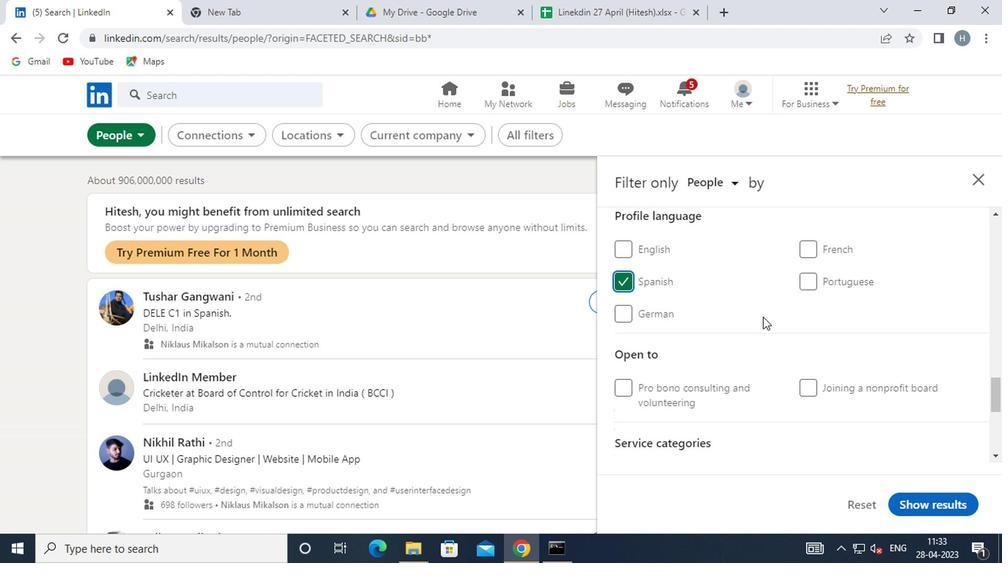 
Action: Mouse moved to (762, 316)
Screenshot: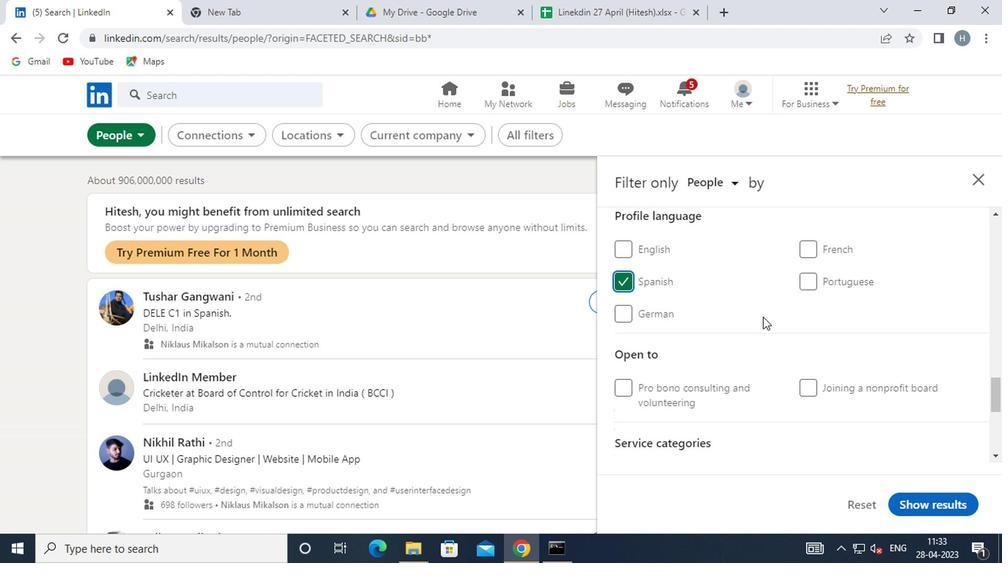 
Action: Mouse scrolled (762, 317) with delta (0, 1)
Screenshot: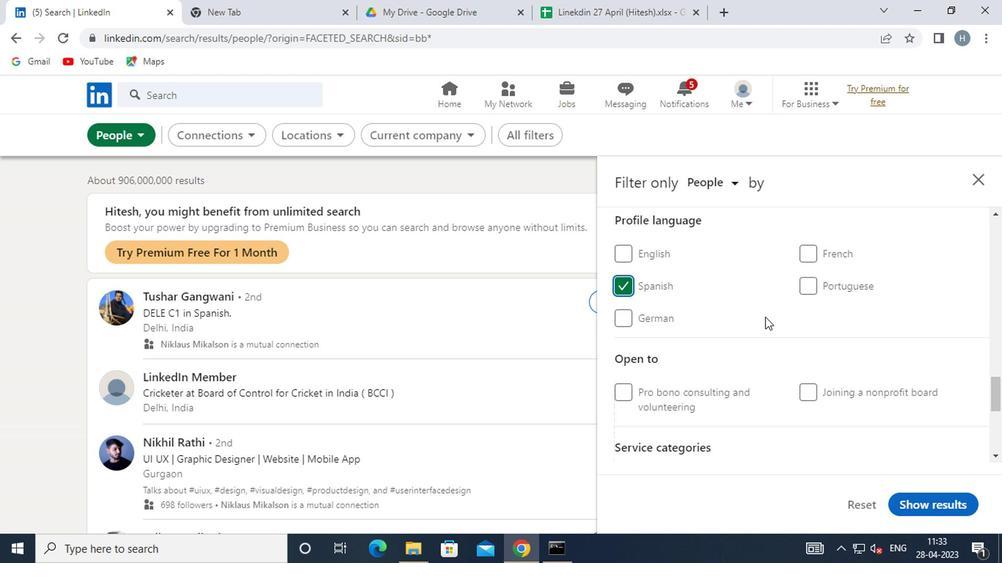 
Action: Mouse moved to (763, 315)
Screenshot: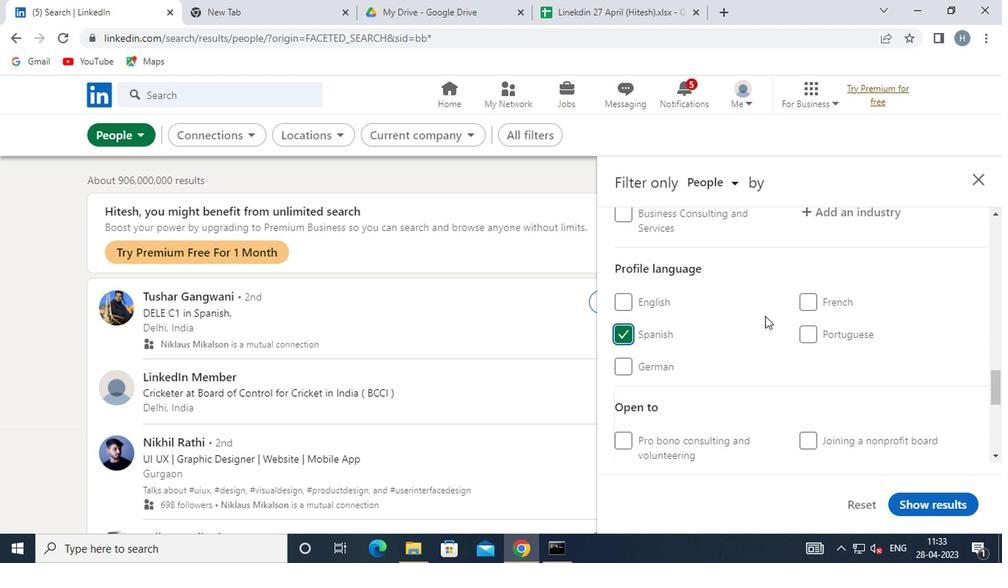 
Action: Mouse scrolled (763, 316) with delta (0, 1)
Screenshot: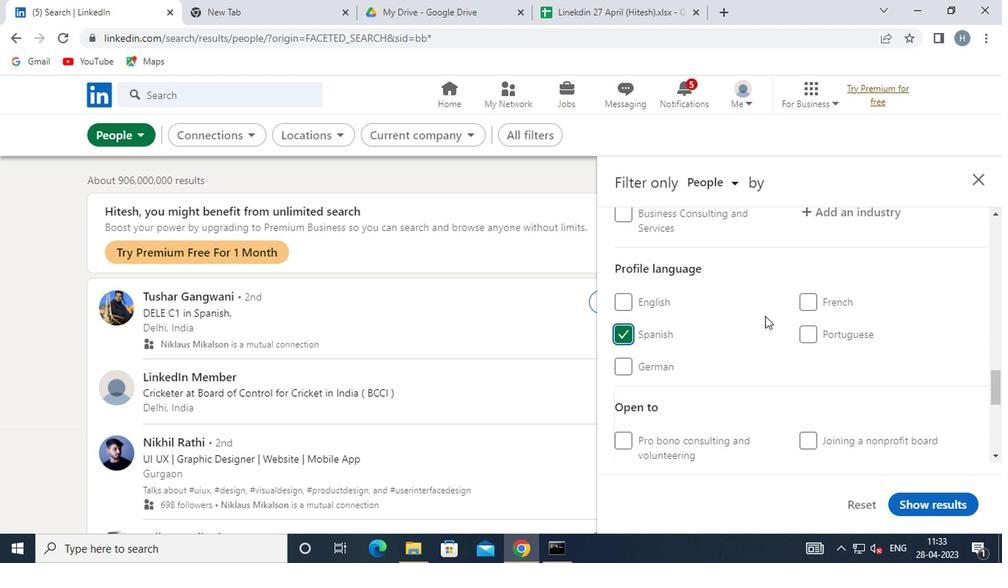 
Action: Mouse scrolled (763, 316) with delta (0, 1)
Screenshot: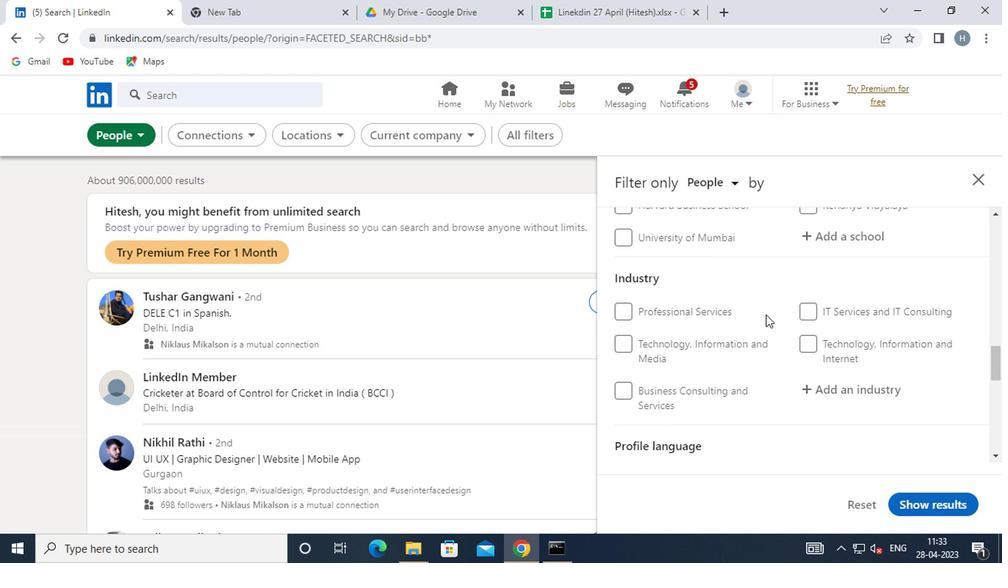 
Action: Mouse scrolled (763, 316) with delta (0, 1)
Screenshot: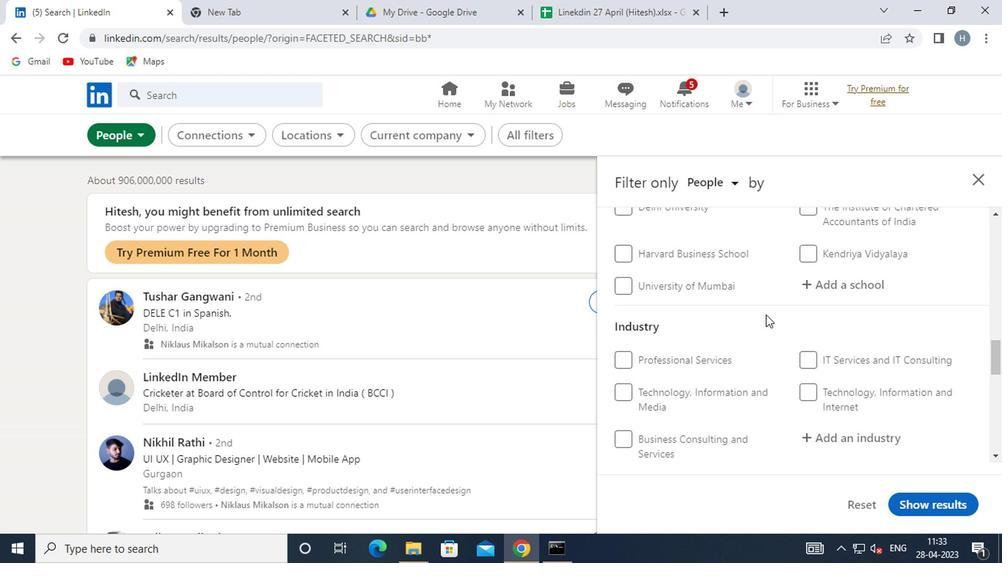 
Action: Mouse scrolled (763, 316) with delta (0, 1)
Screenshot: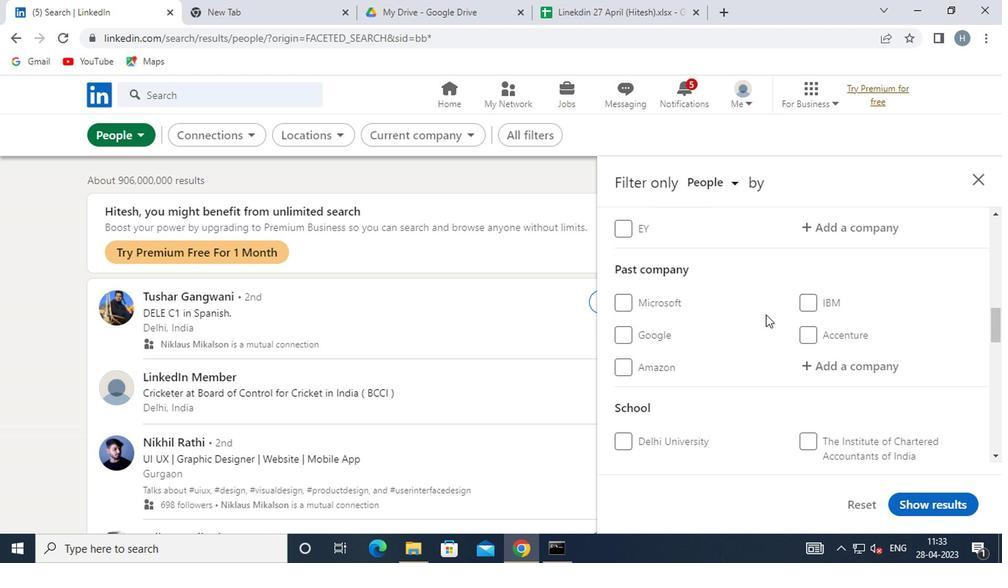 
Action: Mouse scrolled (763, 316) with delta (0, 1)
Screenshot: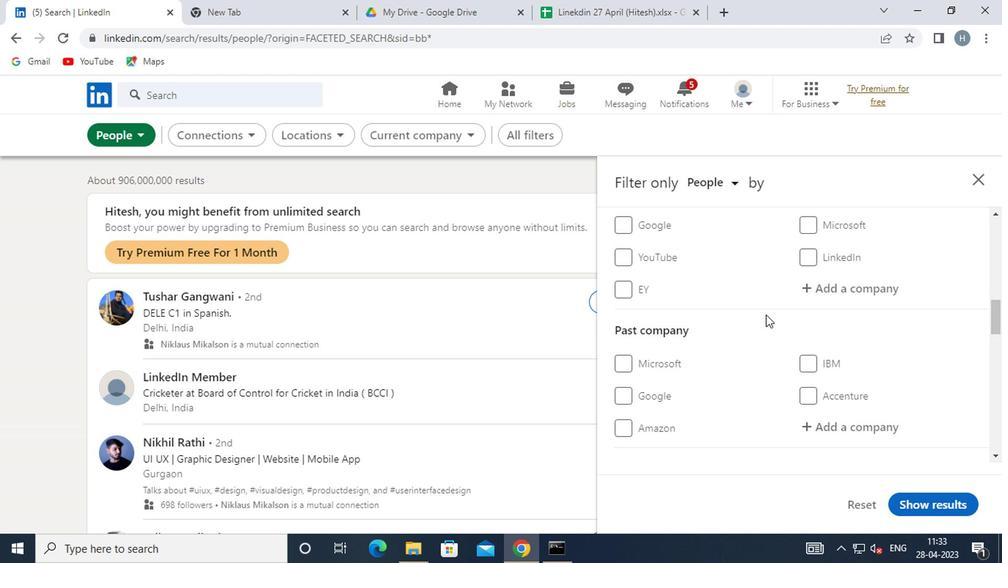 
Action: Mouse moved to (826, 368)
Screenshot: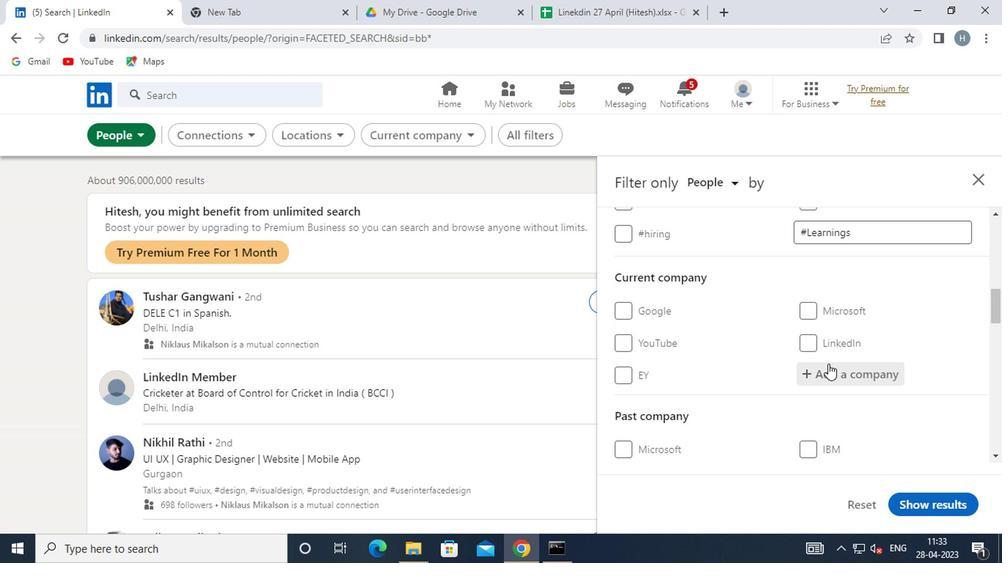 
Action: Mouse pressed left at (826, 368)
Screenshot: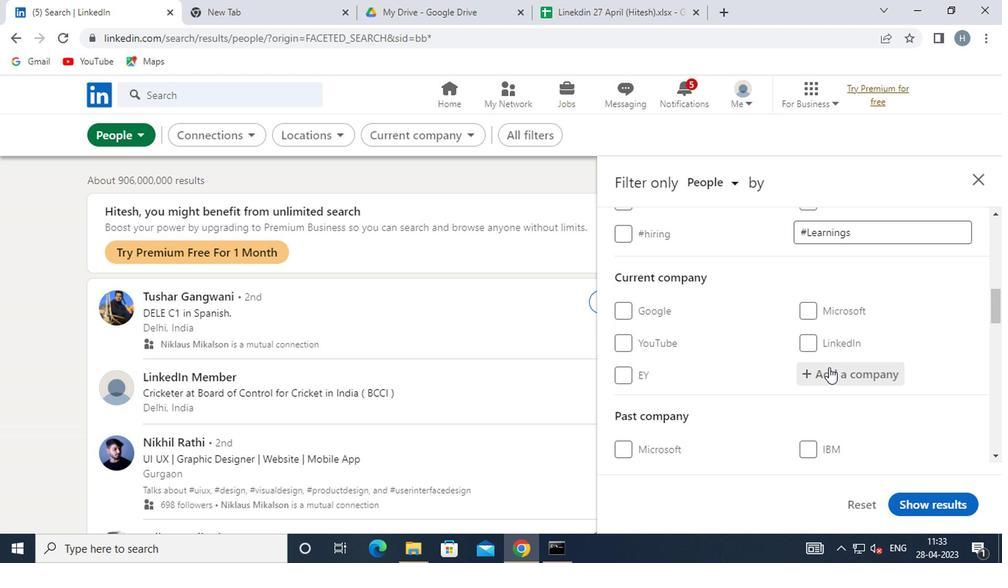 
Action: Key pressed <Key.shift>CARS24
Screenshot: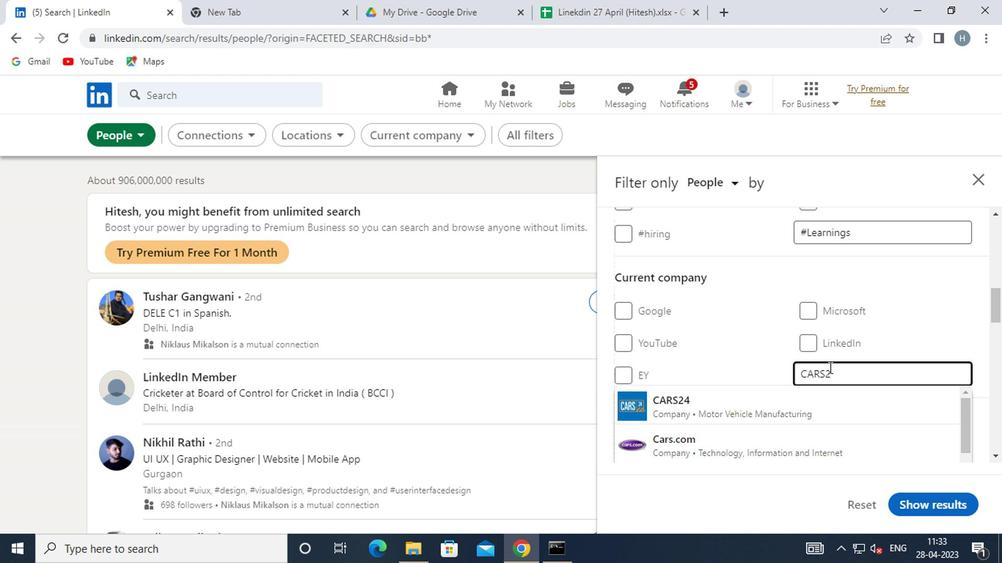 
Action: Mouse moved to (744, 408)
Screenshot: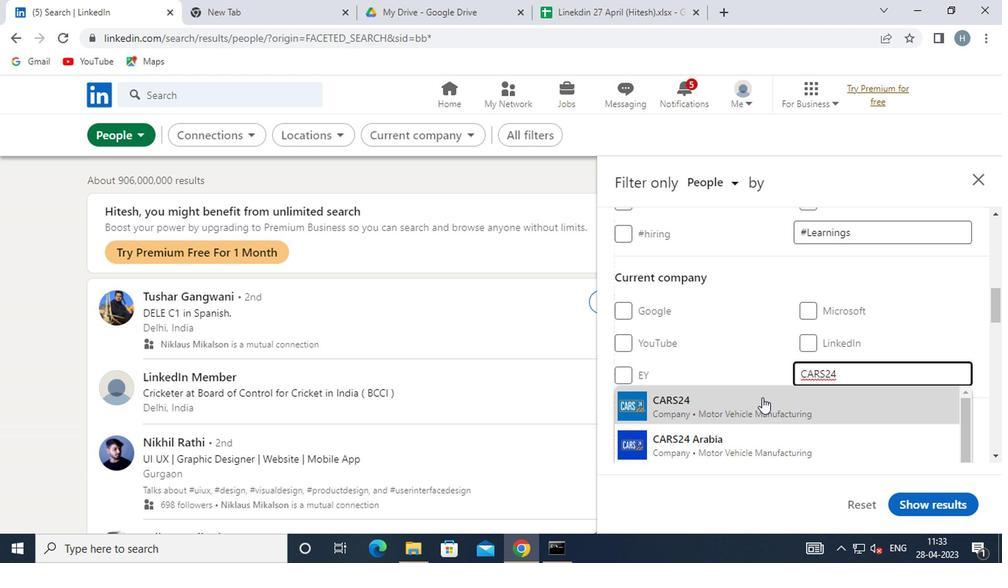 
Action: Mouse pressed left at (744, 408)
Screenshot: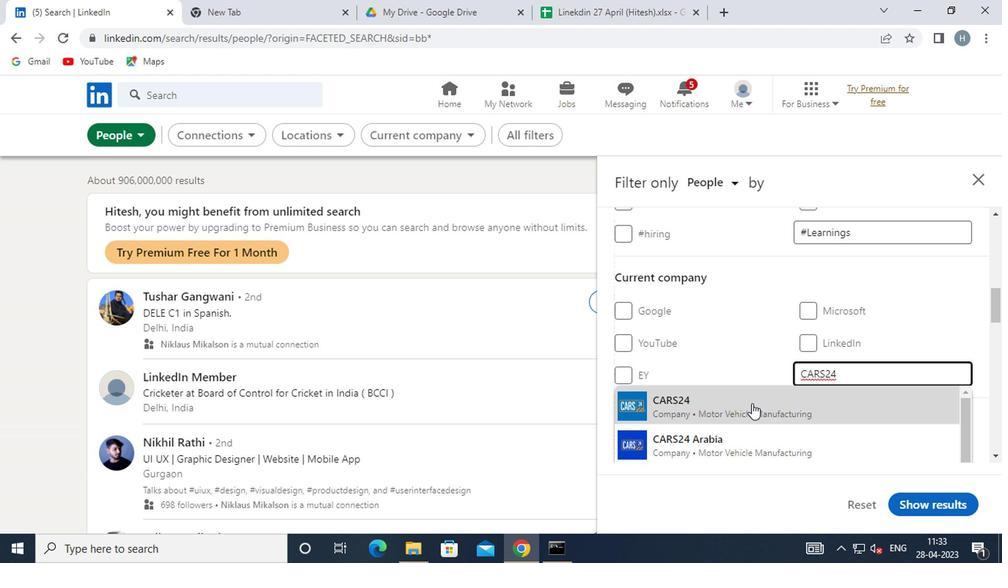 
Action: Mouse moved to (755, 392)
Screenshot: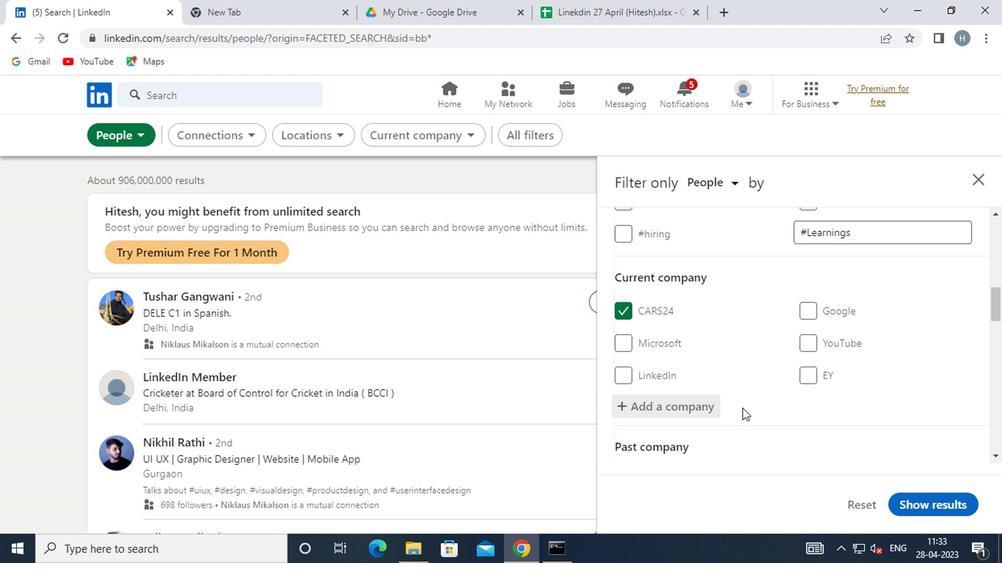 
Action: Mouse scrolled (755, 392) with delta (0, 0)
Screenshot: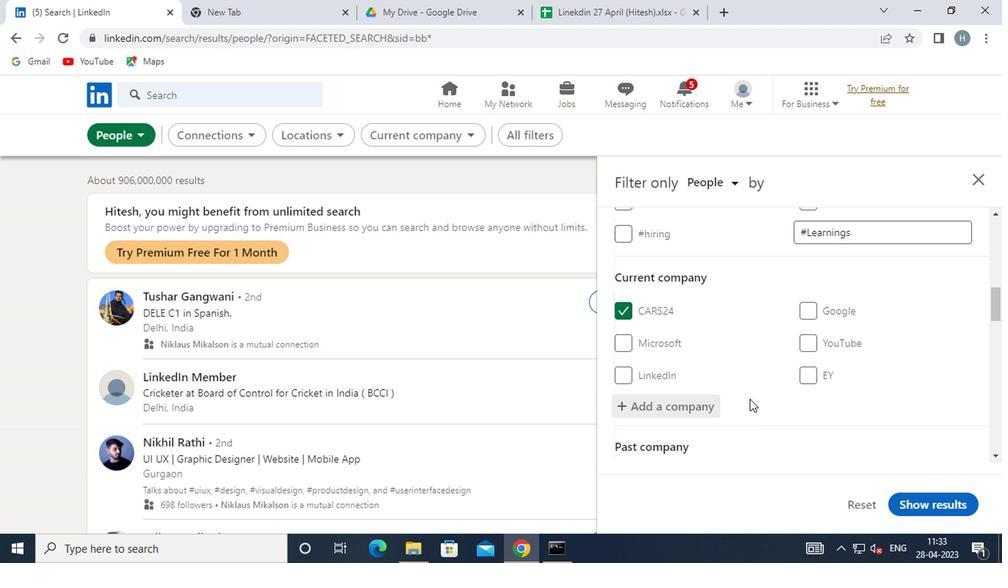 
Action: Mouse scrolled (755, 392) with delta (0, 0)
Screenshot: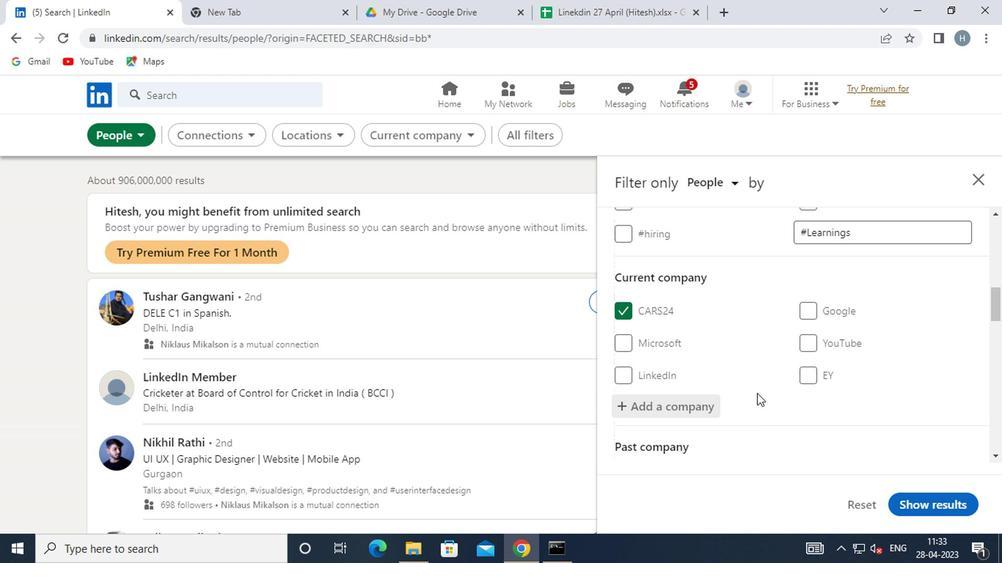 
Action: Mouse moved to (762, 377)
Screenshot: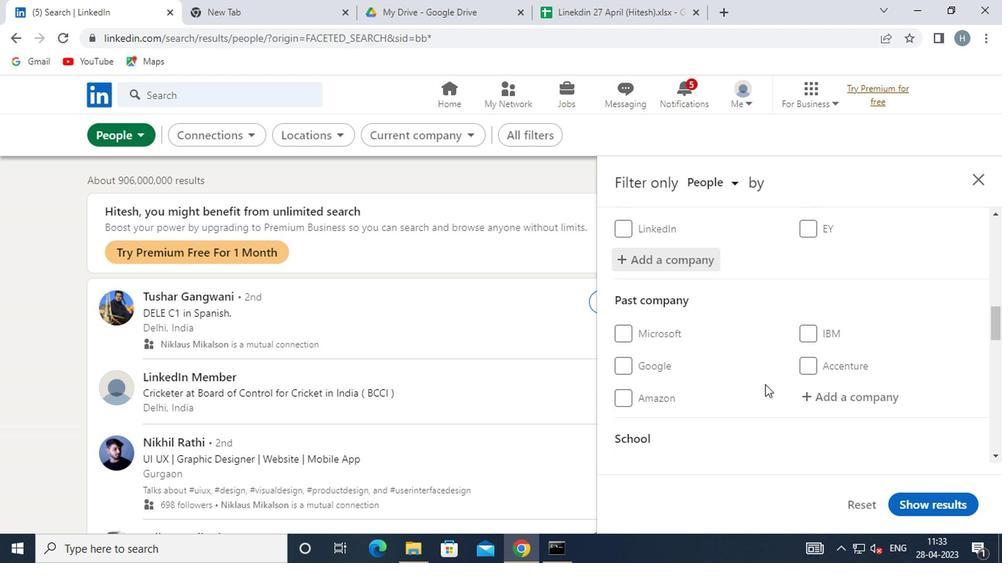 
Action: Mouse scrolled (762, 376) with delta (0, -1)
Screenshot: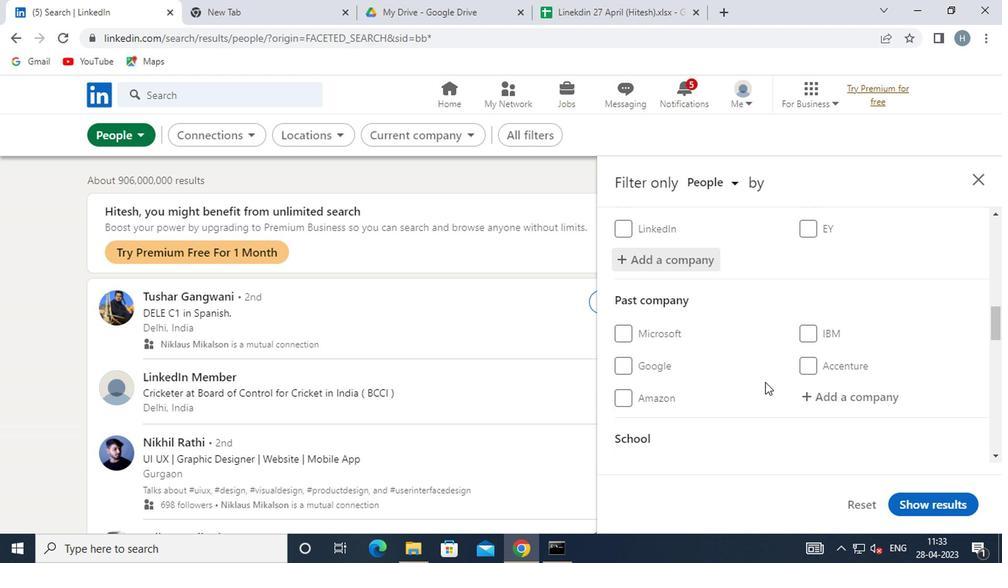 
Action: Mouse scrolled (762, 376) with delta (0, -1)
Screenshot: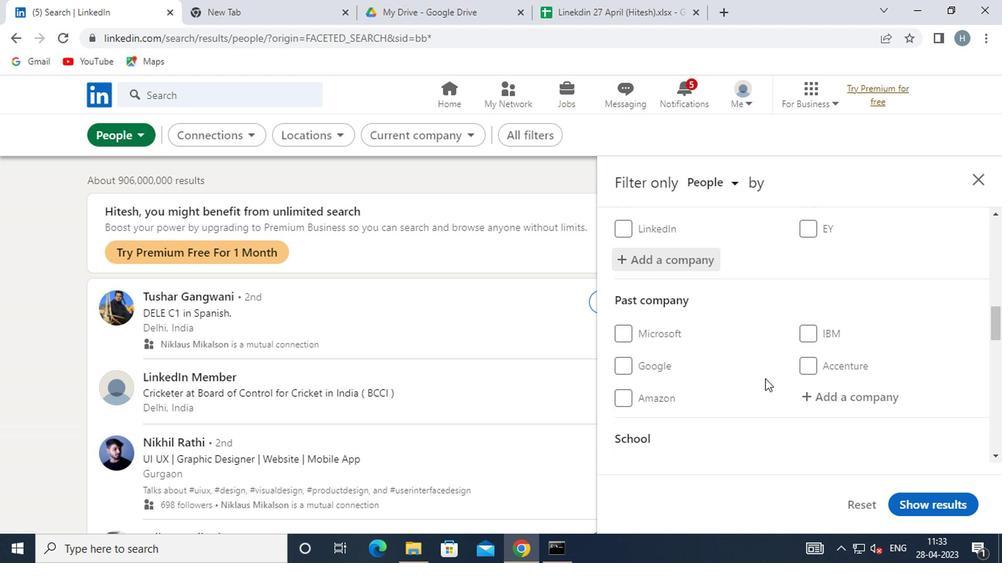 
Action: Mouse moved to (765, 375)
Screenshot: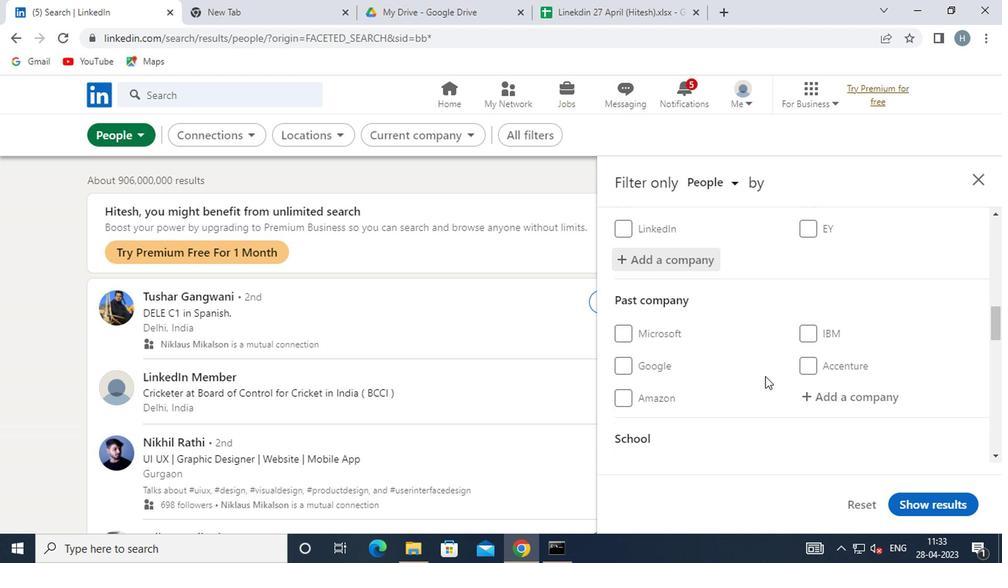 
Action: Mouse scrolled (765, 374) with delta (0, -1)
Screenshot: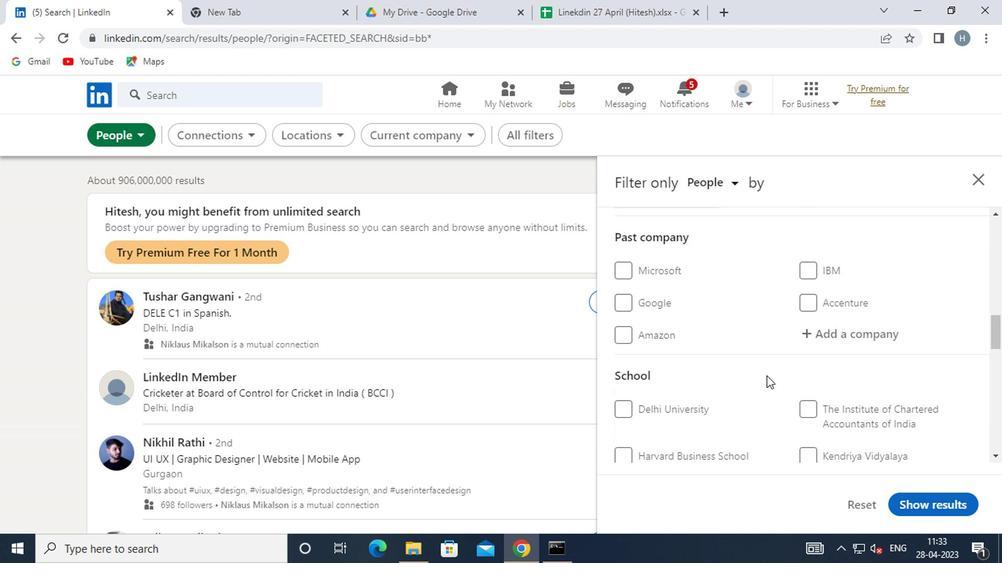 
Action: Mouse moved to (848, 326)
Screenshot: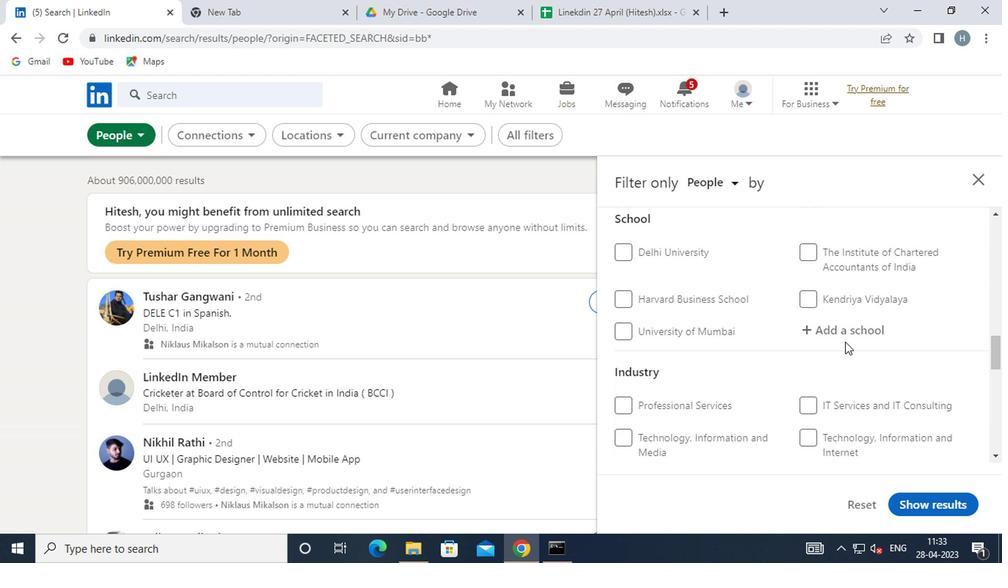 
Action: Mouse pressed left at (848, 326)
Screenshot: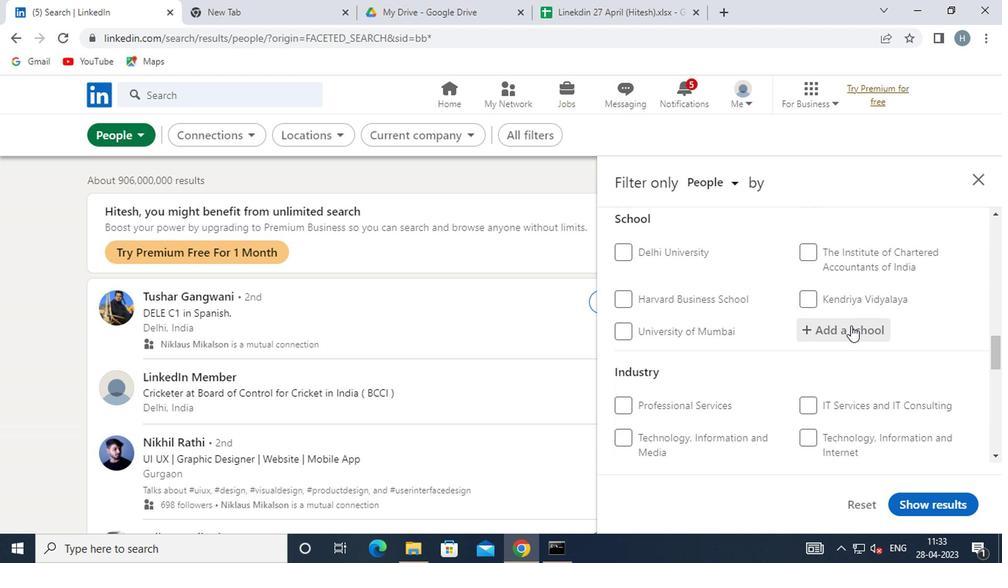 
Action: Key pressed <Key.shift><Key.shift><Key.shift>GIET<Key.space>
Screenshot: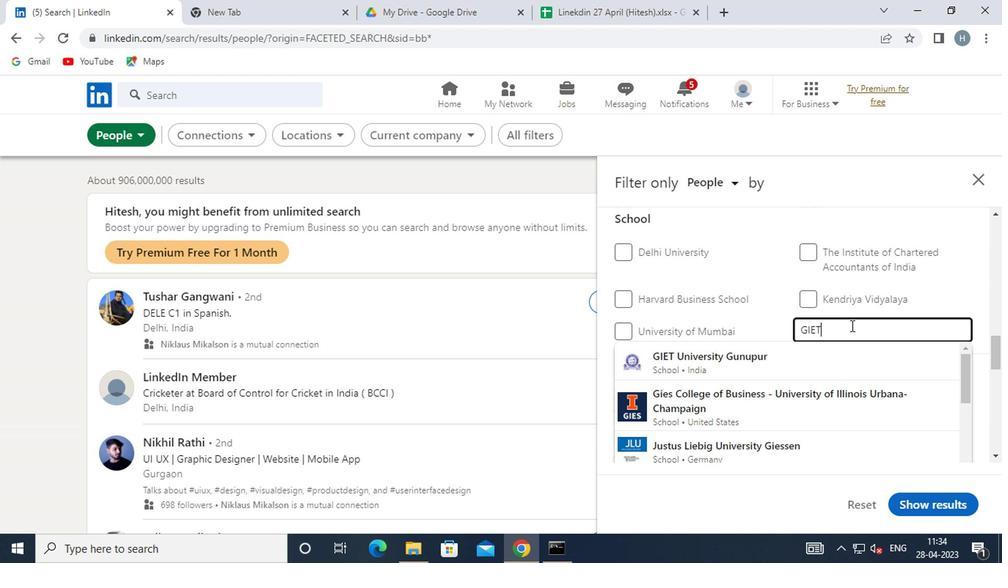 
Action: Mouse moved to (776, 364)
Screenshot: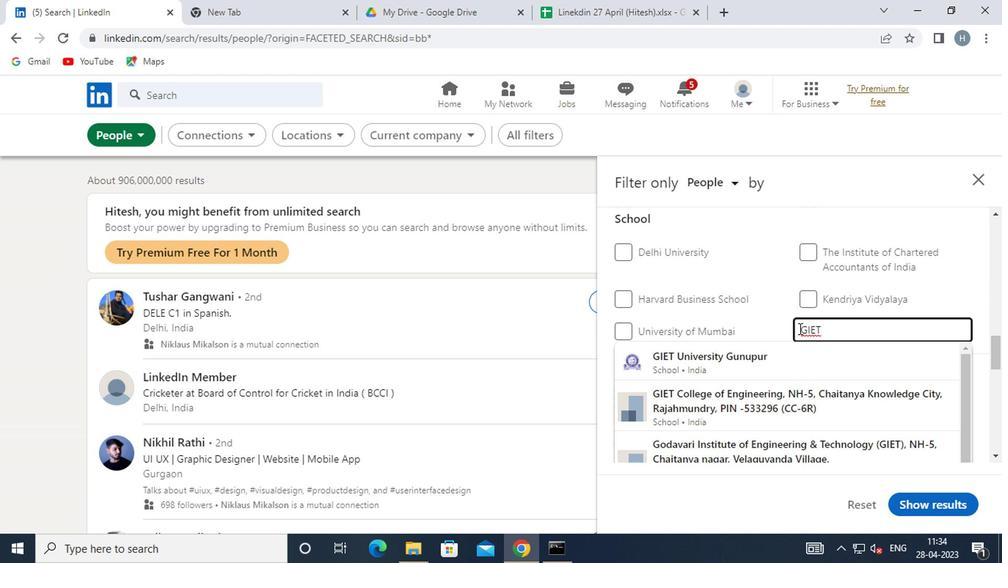 
Action: Mouse pressed left at (776, 364)
Screenshot: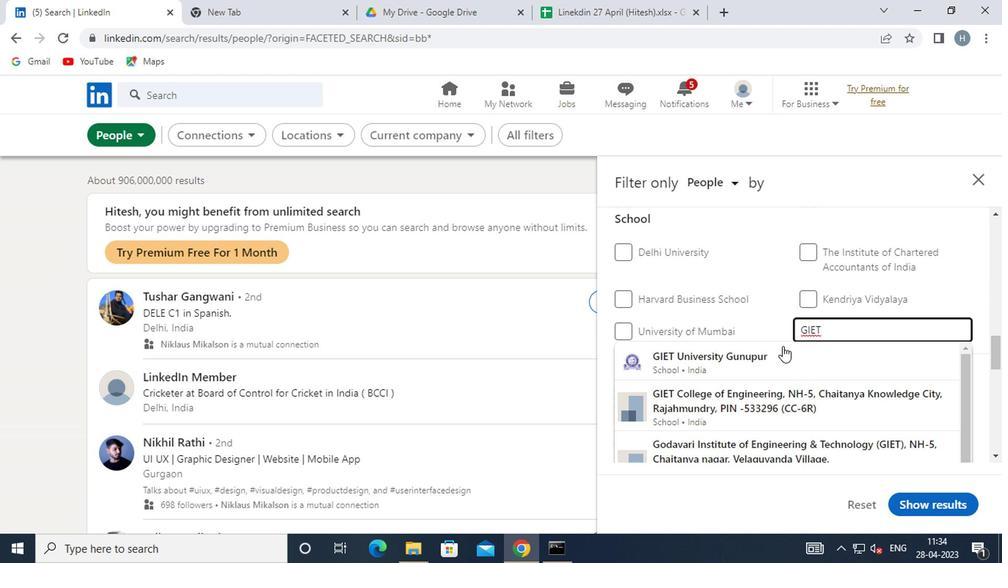 
Action: Mouse moved to (795, 349)
Screenshot: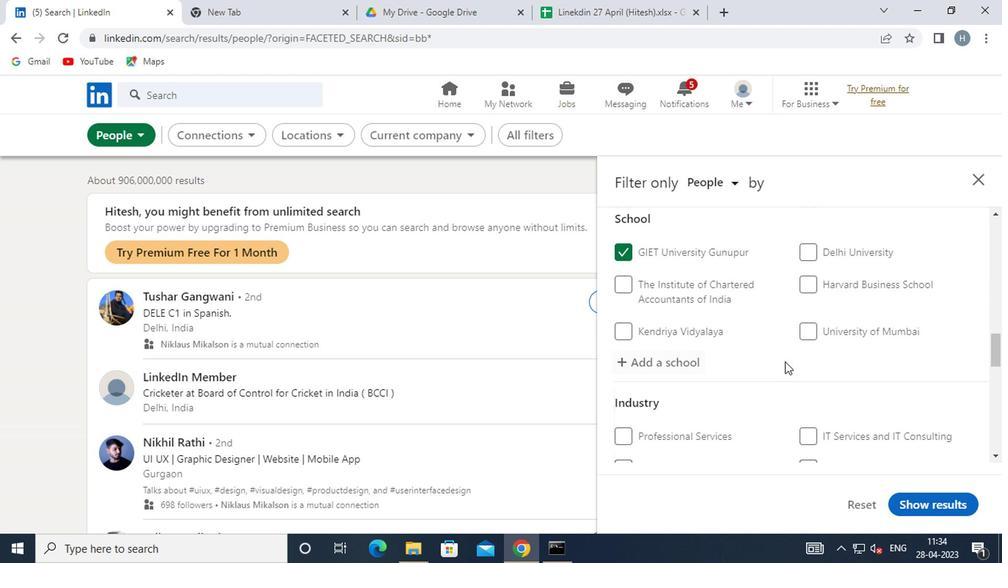 
Action: Mouse scrolled (795, 348) with delta (0, 0)
Screenshot: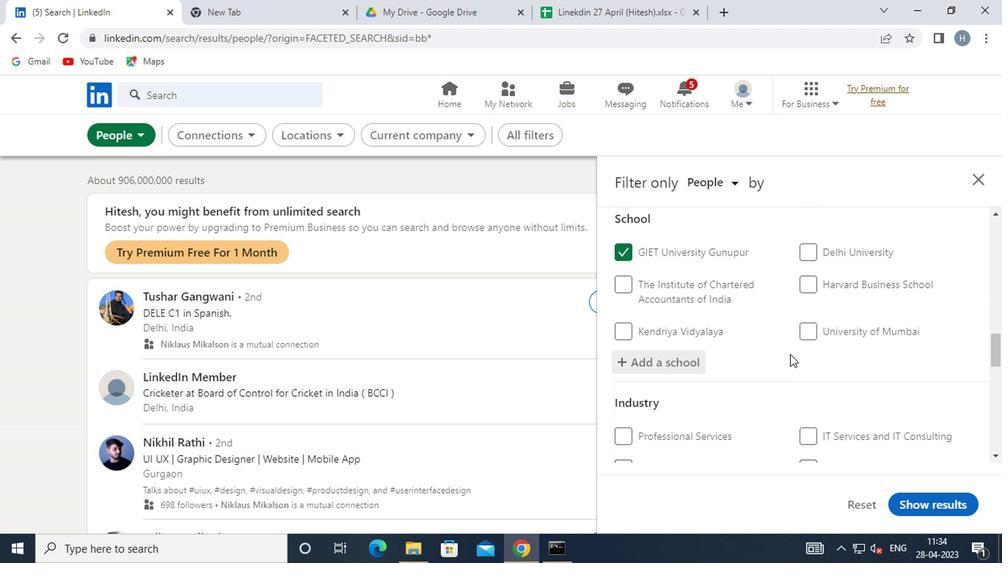 
Action: Mouse scrolled (795, 348) with delta (0, 0)
Screenshot: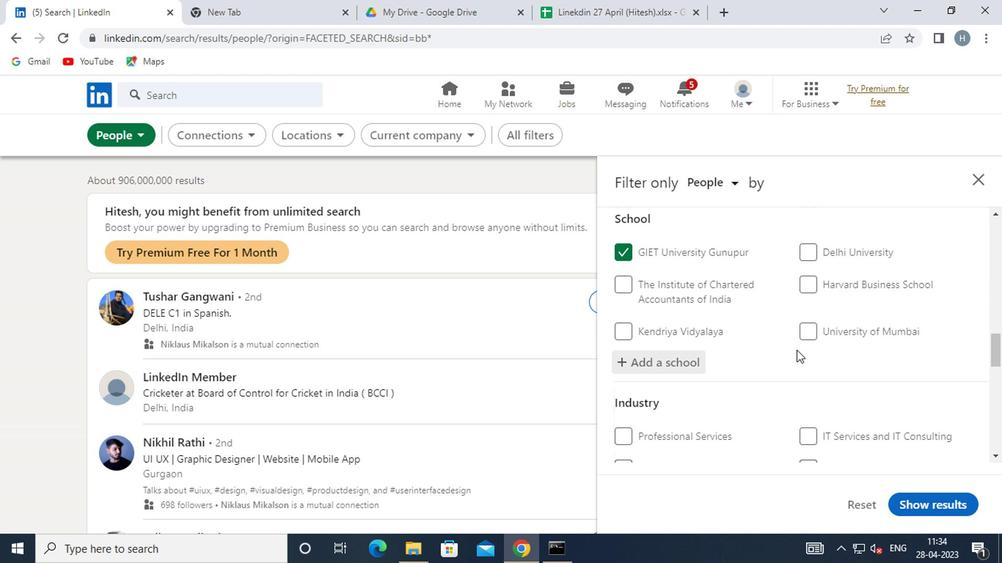 
Action: Mouse moved to (795, 345)
Screenshot: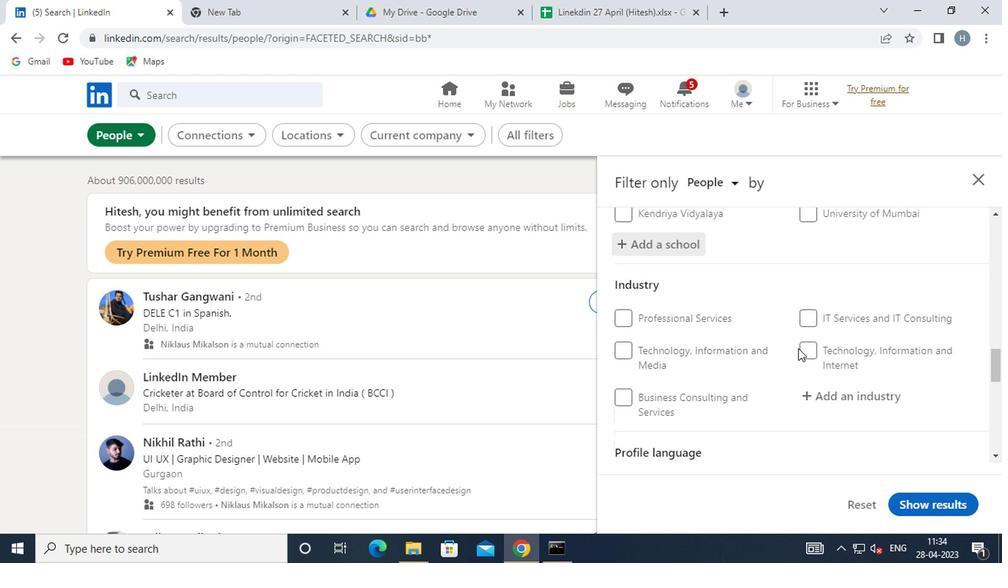 
Action: Mouse scrolled (795, 345) with delta (0, 0)
Screenshot: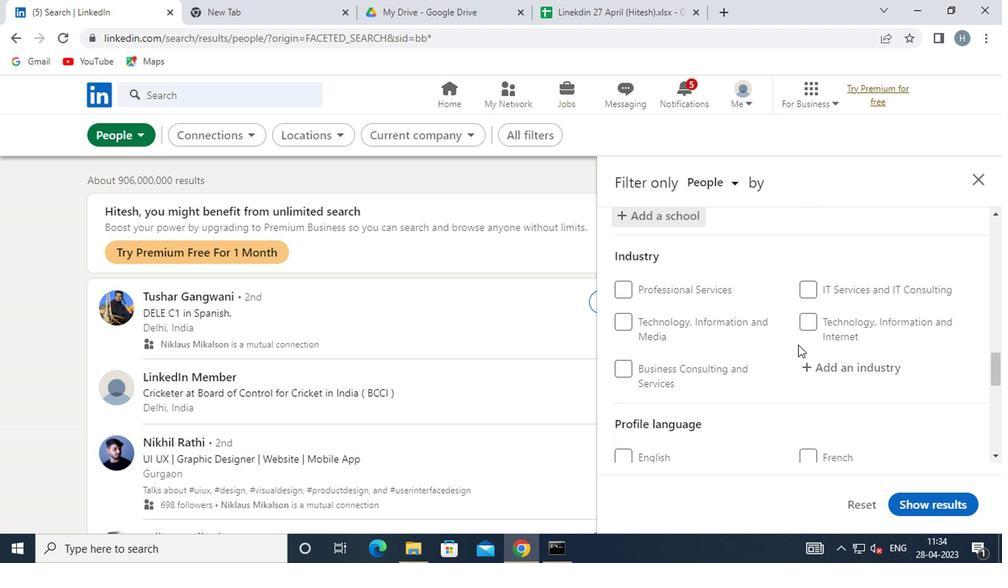 
Action: Mouse moved to (835, 291)
Screenshot: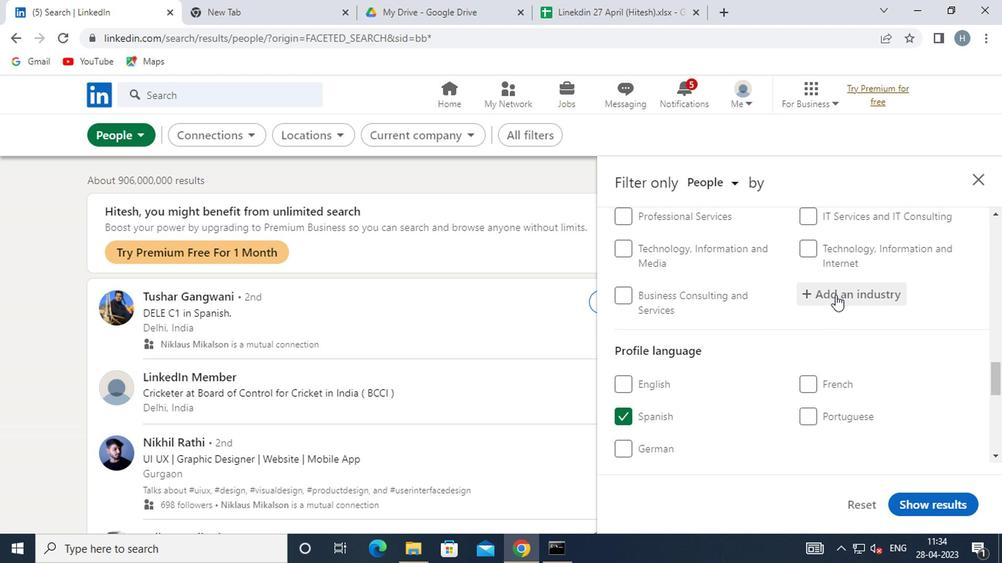 
Action: Mouse pressed left at (835, 291)
Screenshot: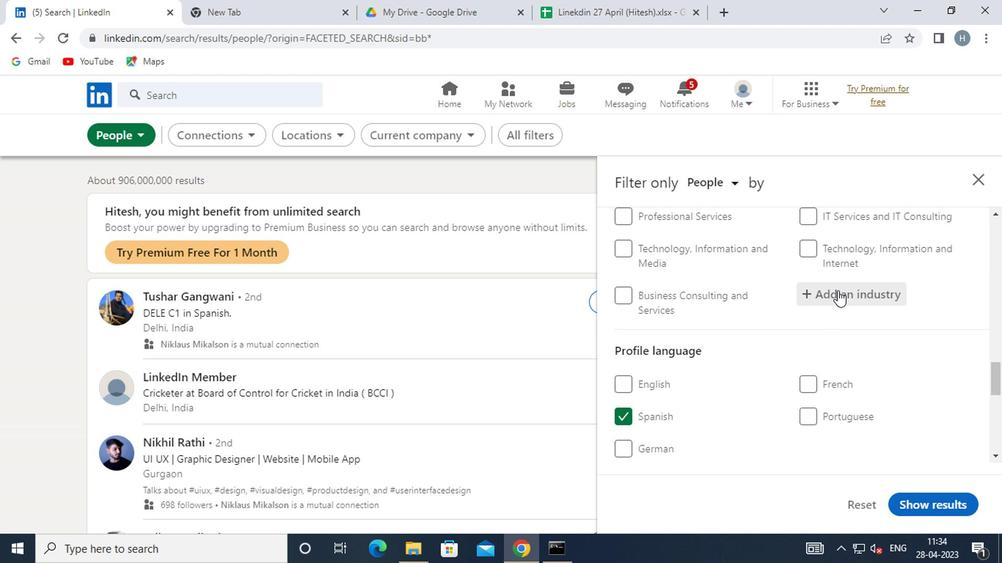 
Action: Key pressed <Key.shift>G
Screenshot: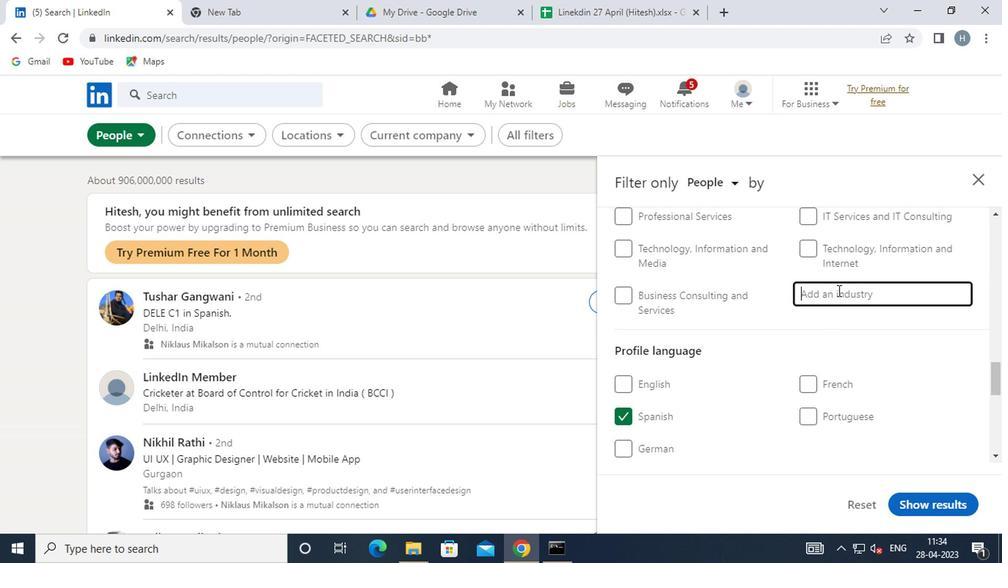 
Action: Mouse moved to (834, 290)
Screenshot: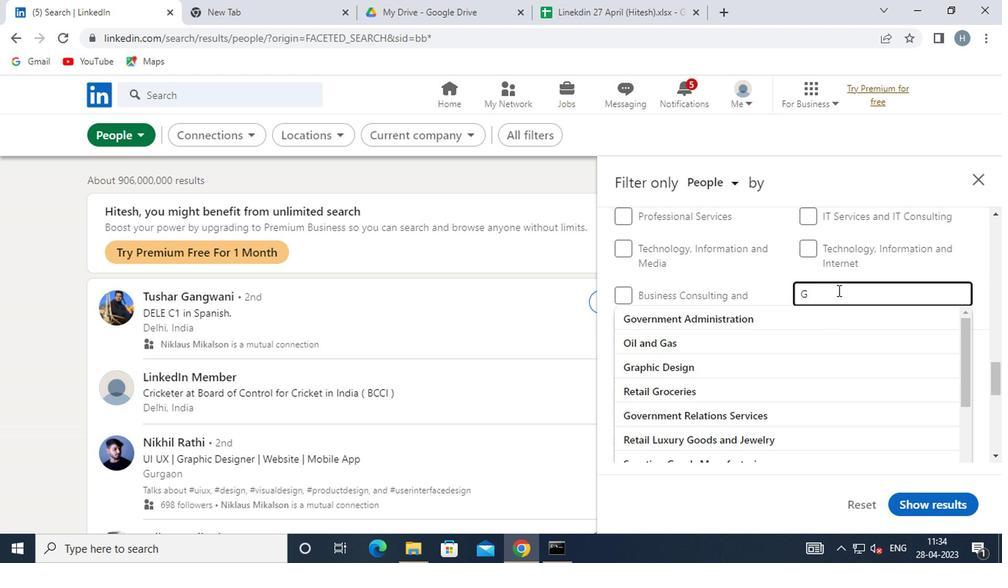 
Action: Key pressed EOTHER
Screenshot: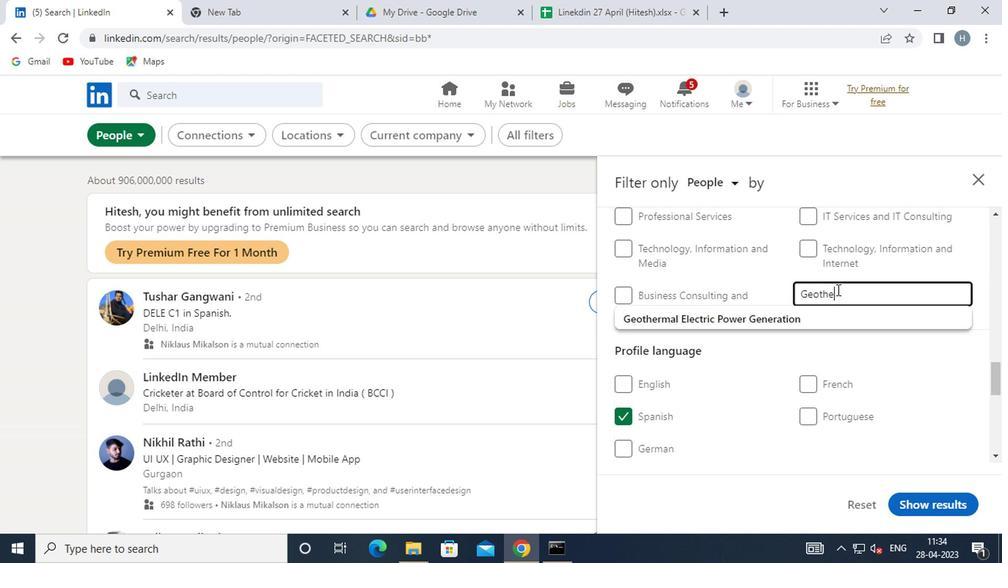 
Action: Mouse moved to (814, 323)
Screenshot: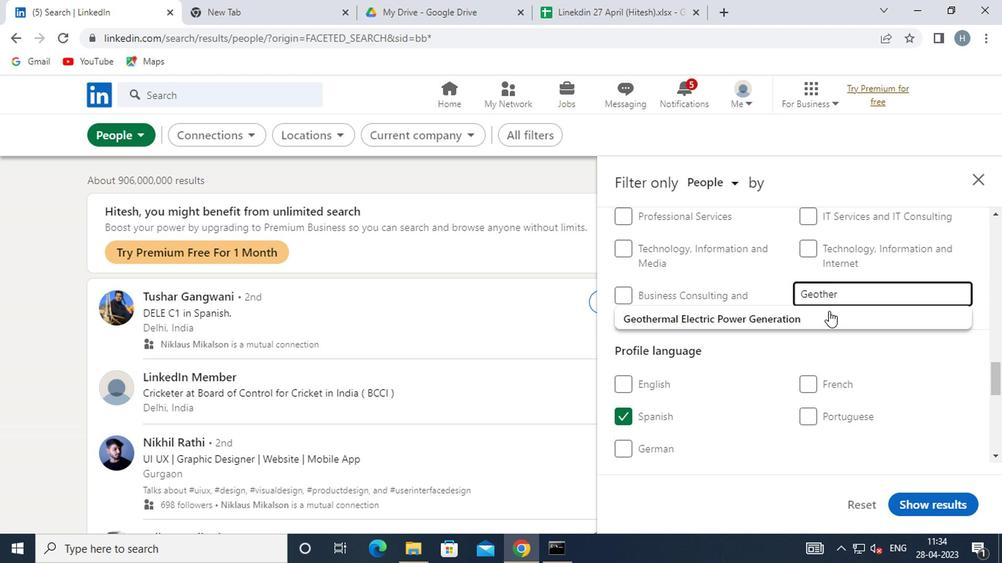 
Action: Mouse pressed left at (814, 323)
Screenshot: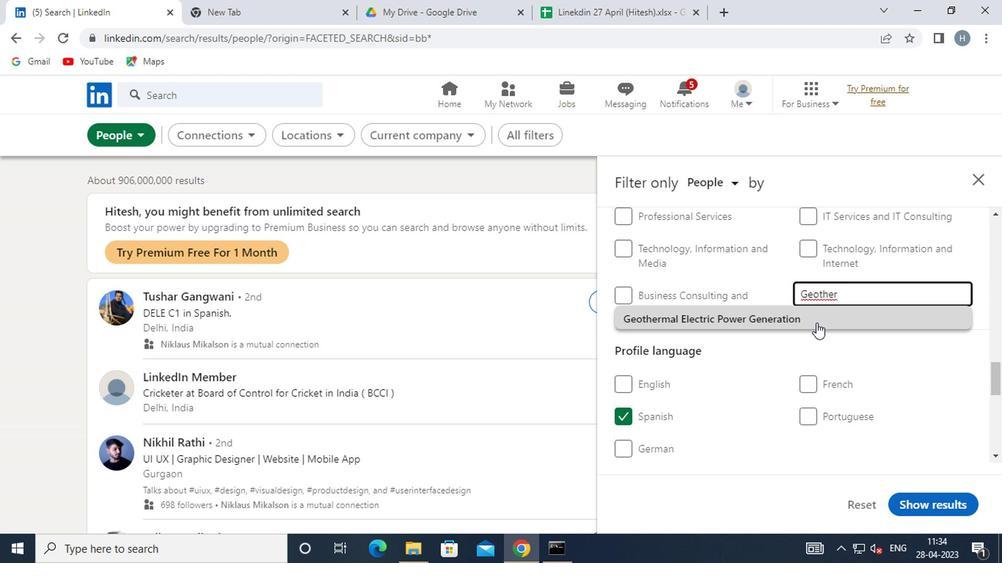 
Action: Mouse moved to (811, 330)
Screenshot: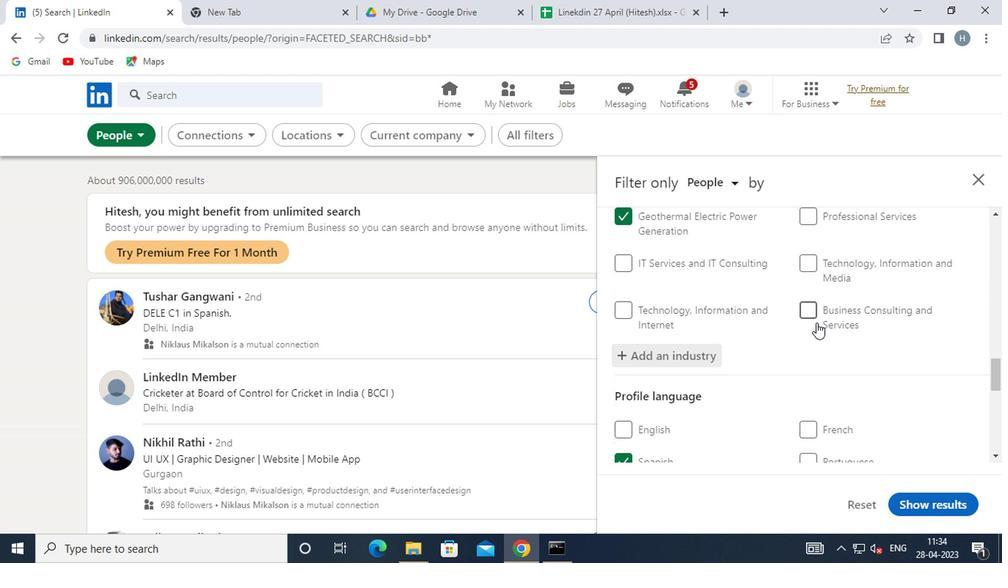 
Action: Mouse scrolled (811, 330) with delta (0, 0)
Screenshot: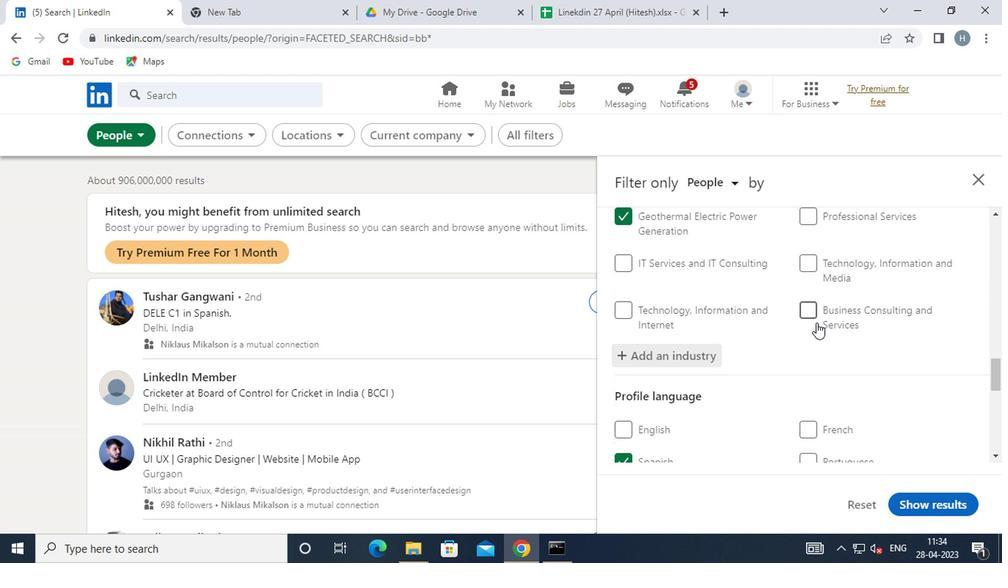 
Action: Mouse moved to (800, 334)
Screenshot: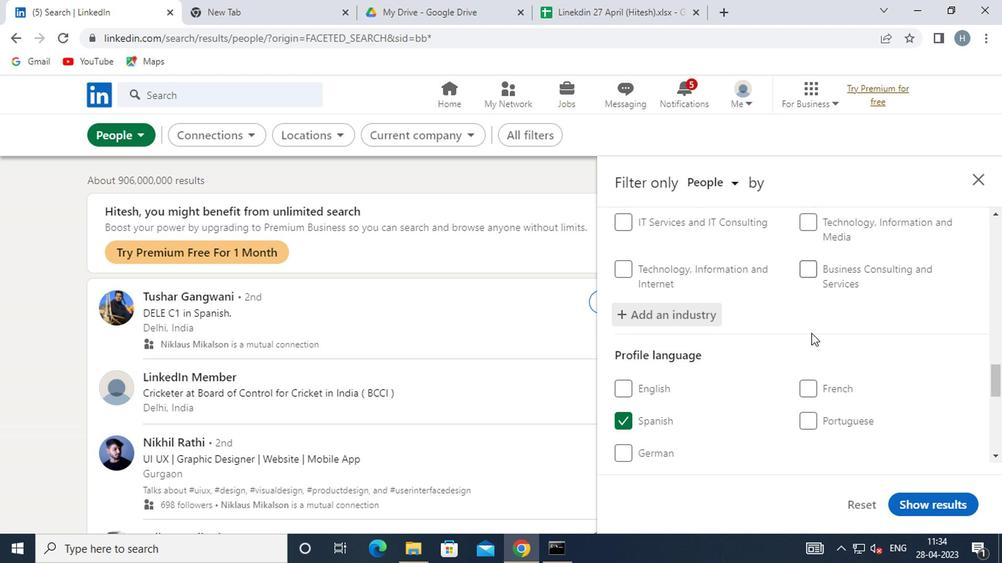 
Action: Mouse scrolled (800, 333) with delta (0, -1)
Screenshot: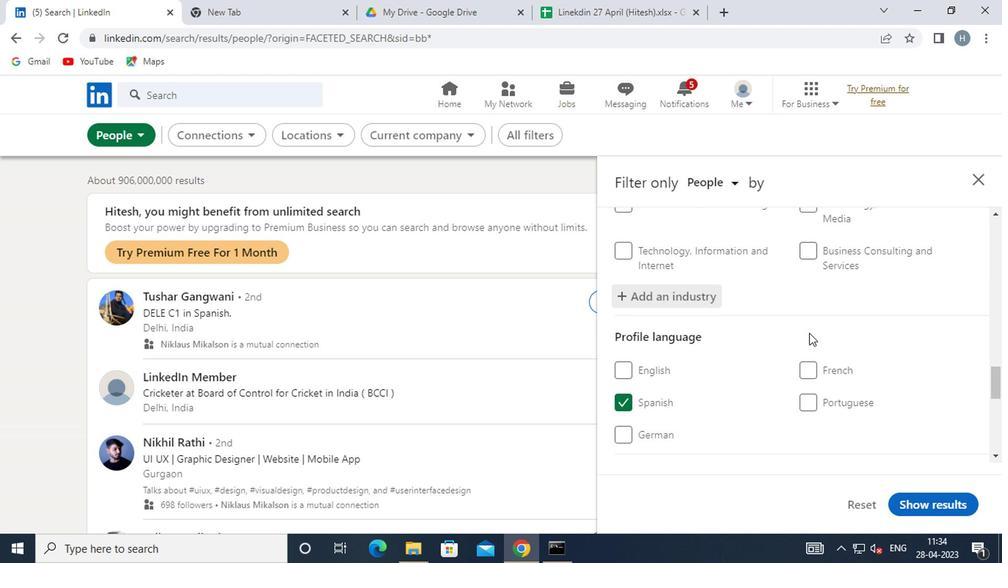 
Action: Mouse moved to (800, 334)
Screenshot: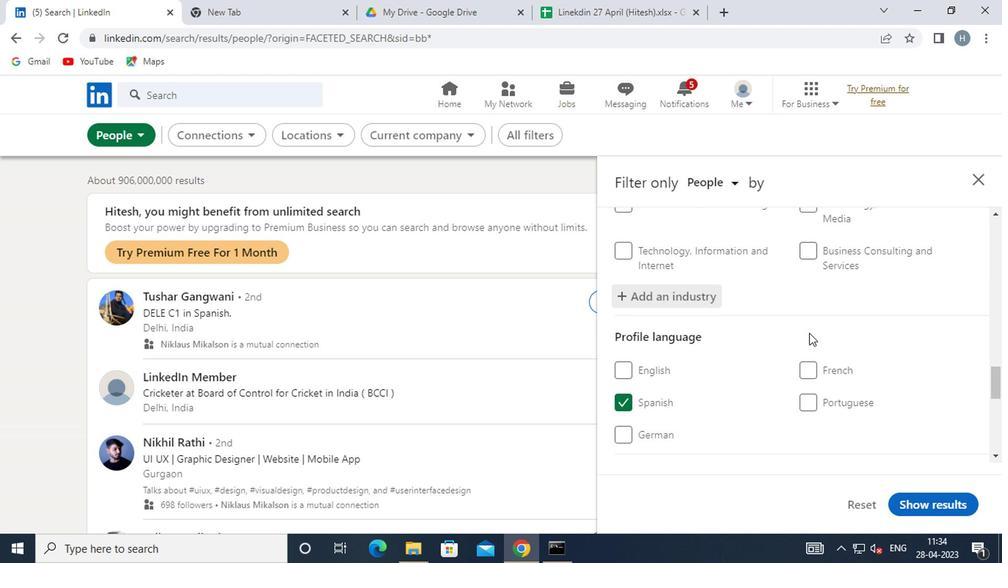 
Action: Mouse scrolled (800, 333) with delta (0, -1)
Screenshot: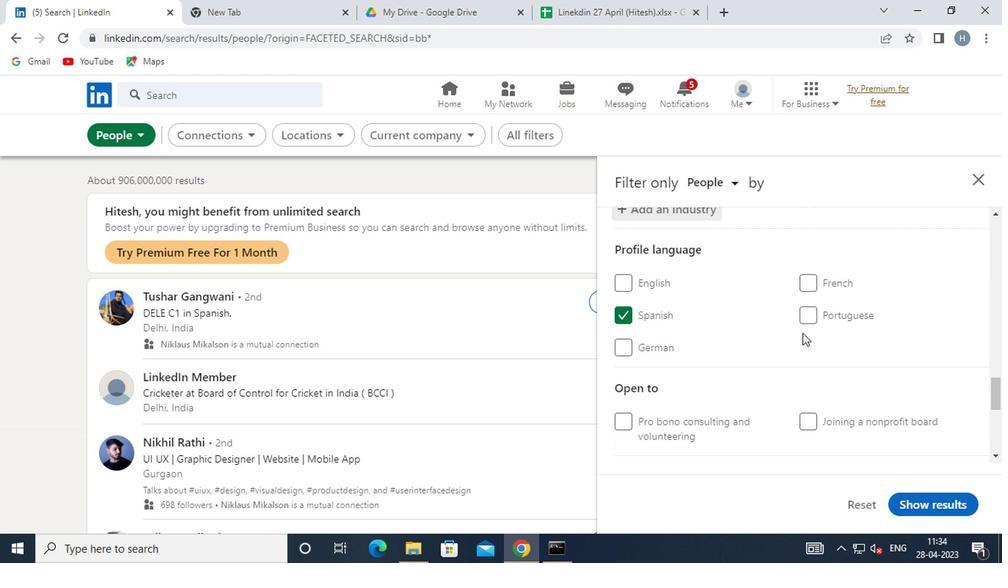 
Action: Mouse scrolled (800, 333) with delta (0, -1)
Screenshot: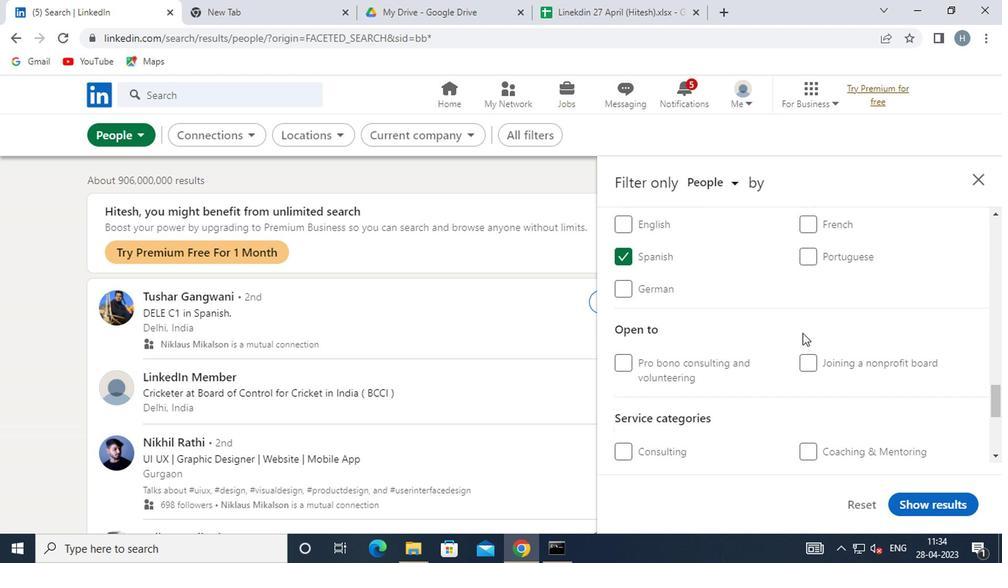 
Action: Mouse moved to (809, 342)
Screenshot: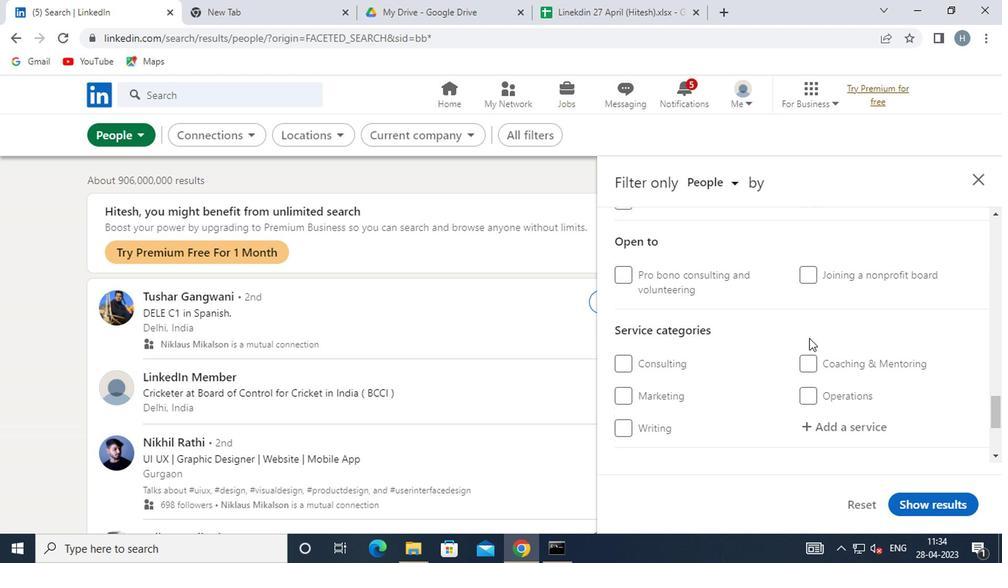 
Action: Mouse scrolled (809, 341) with delta (0, -1)
Screenshot: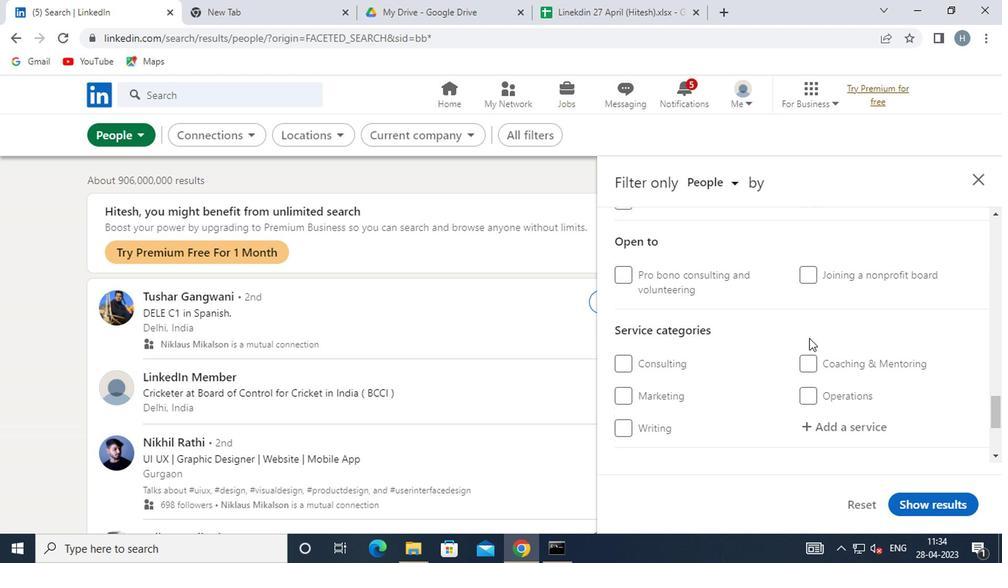 
Action: Mouse moved to (823, 353)
Screenshot: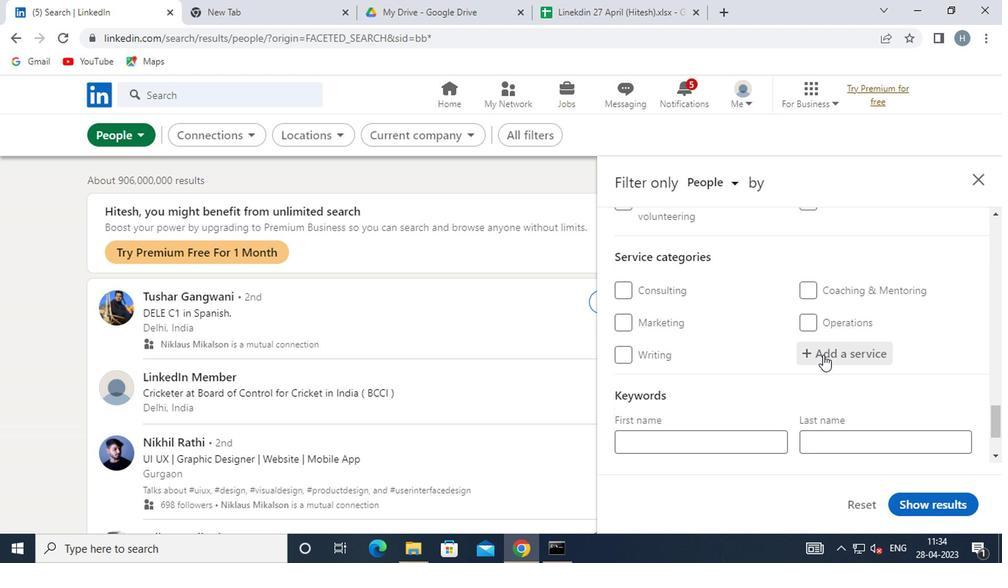 
Action: Mouse pressed left at (823, 353)
Screenshot: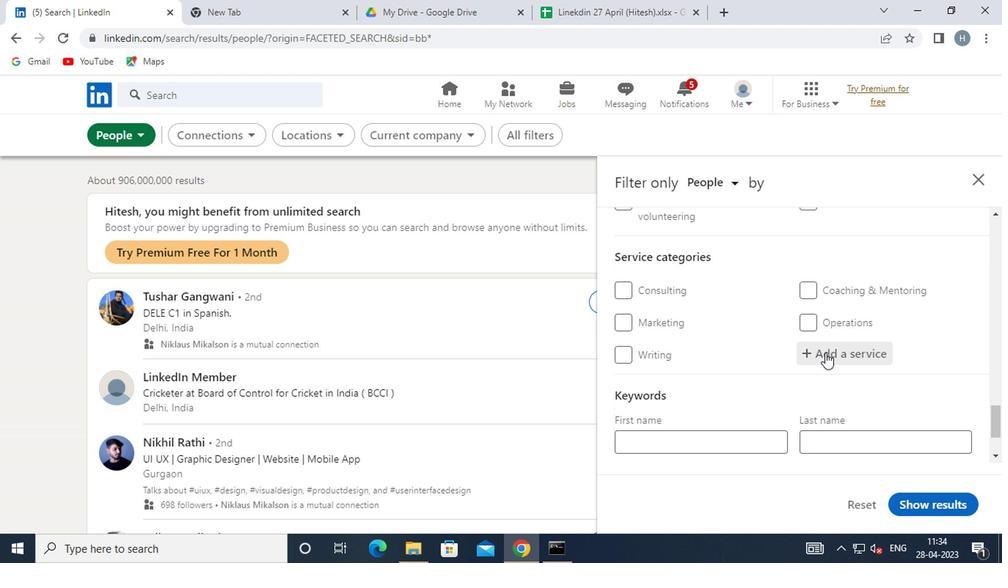 
Action: Mouse moved to (821, 352)
Screenshot: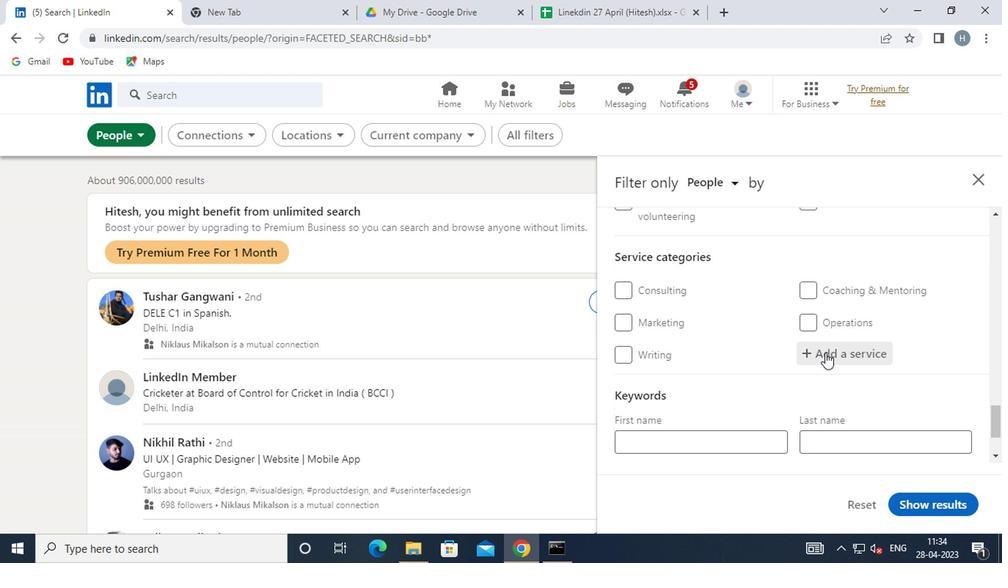 
Action: Key pressed <Key.shift>
Screenshot: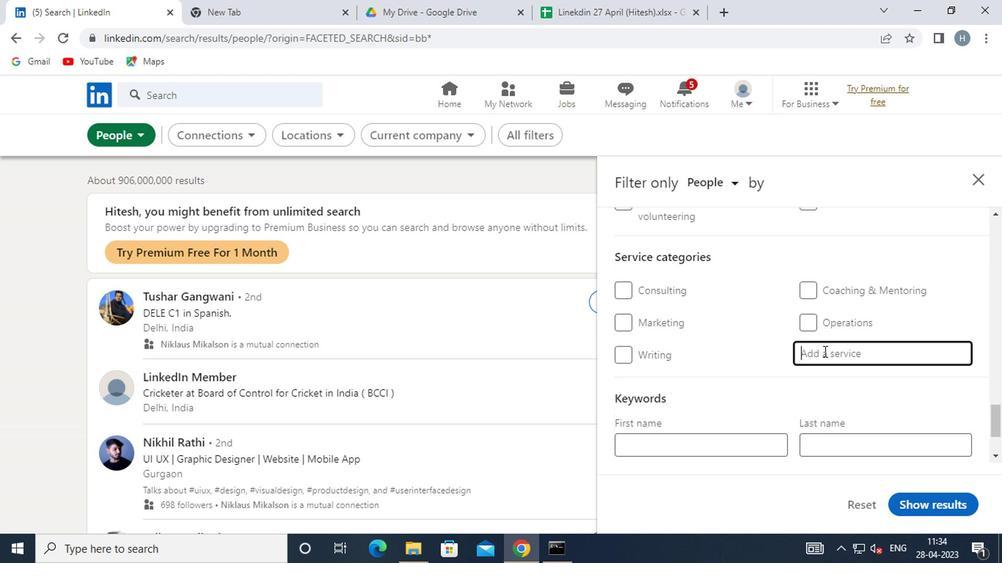 
Action: Mouse moved to (821, 351)
Screenshot: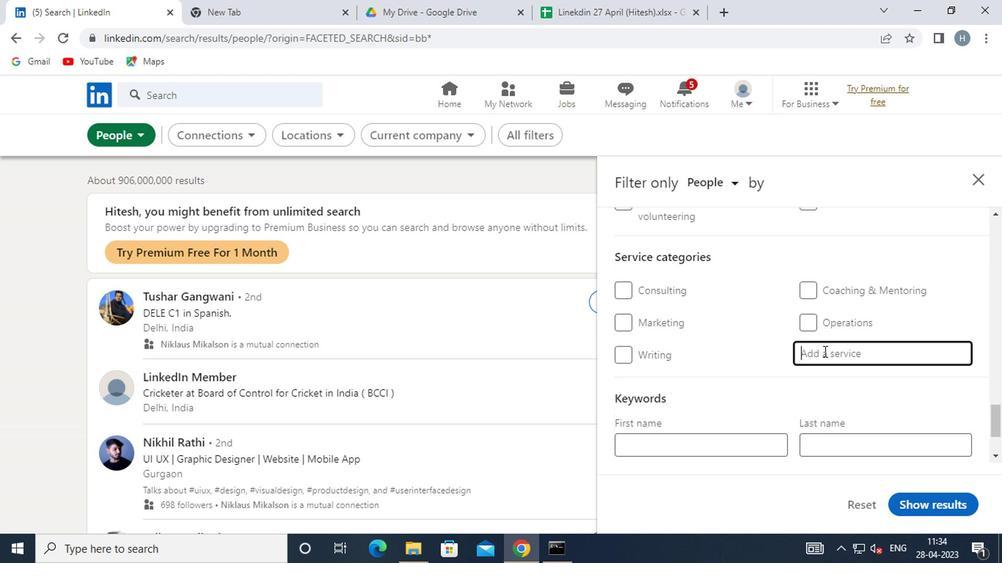 
Action: Key pressed C
Screenshot: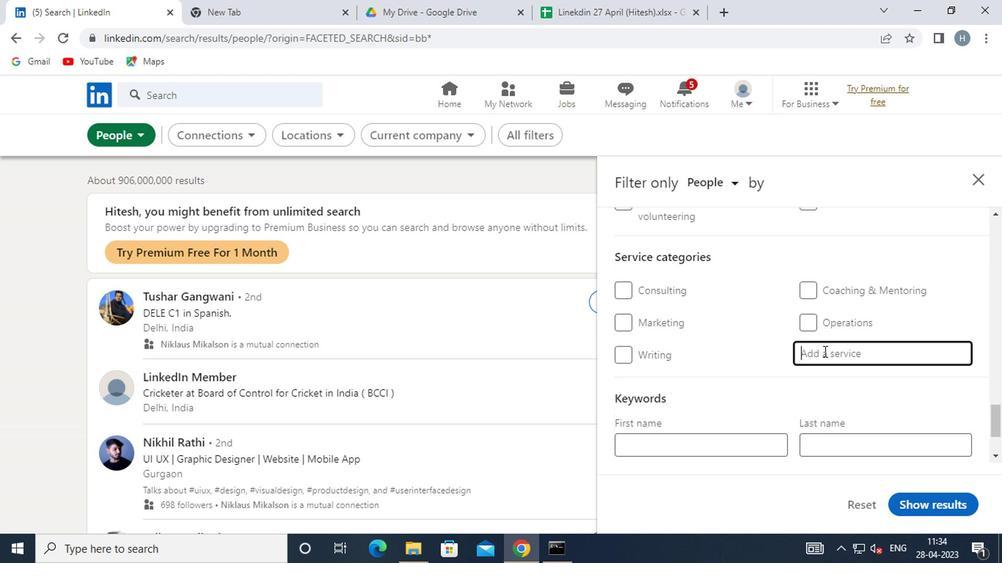 
Action: Mouse moved to (821, 351)
Screenshot: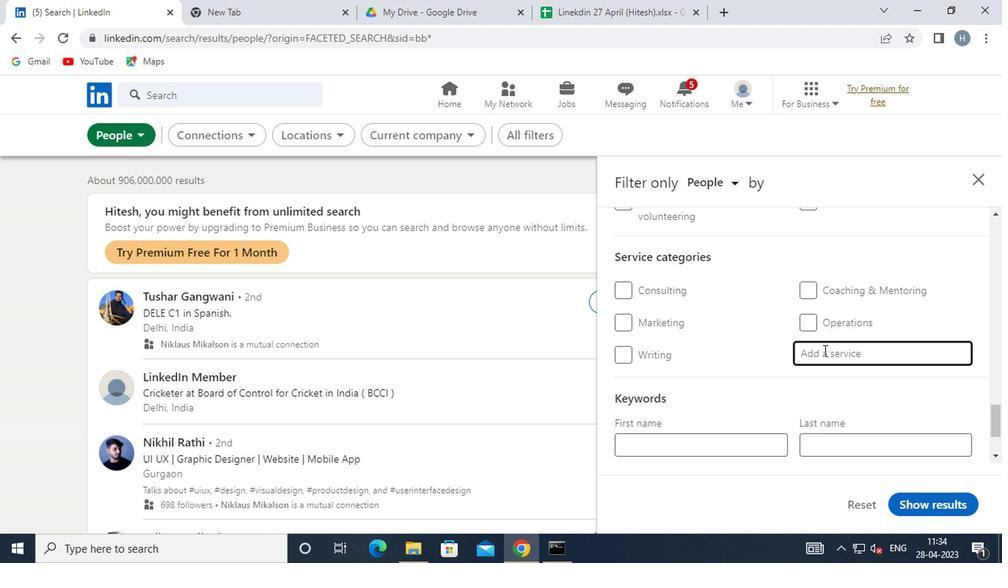 
Action: Key pressed OMPUTER
Screenshot: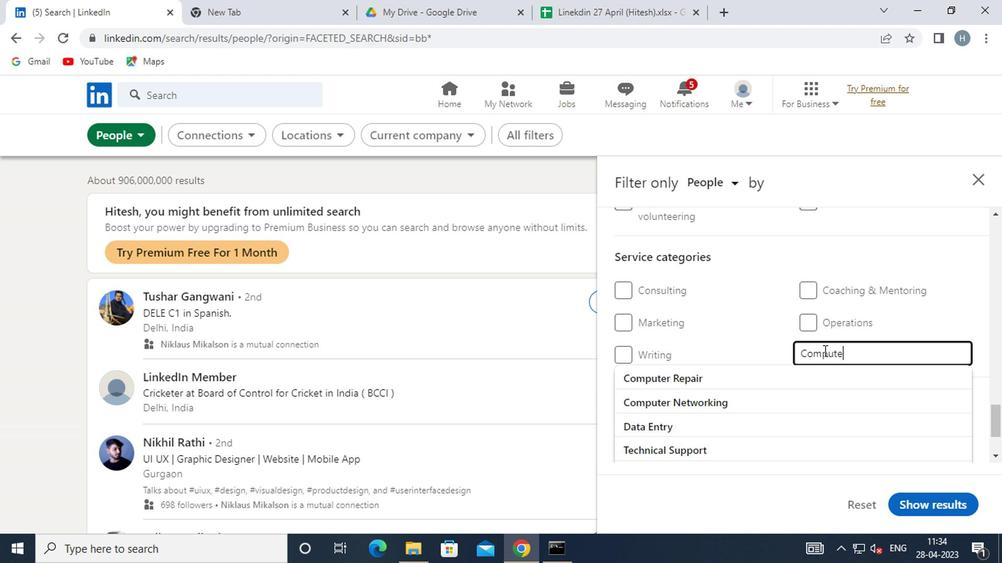 
Action: Mouse moved to (777, 375)
Screenshot: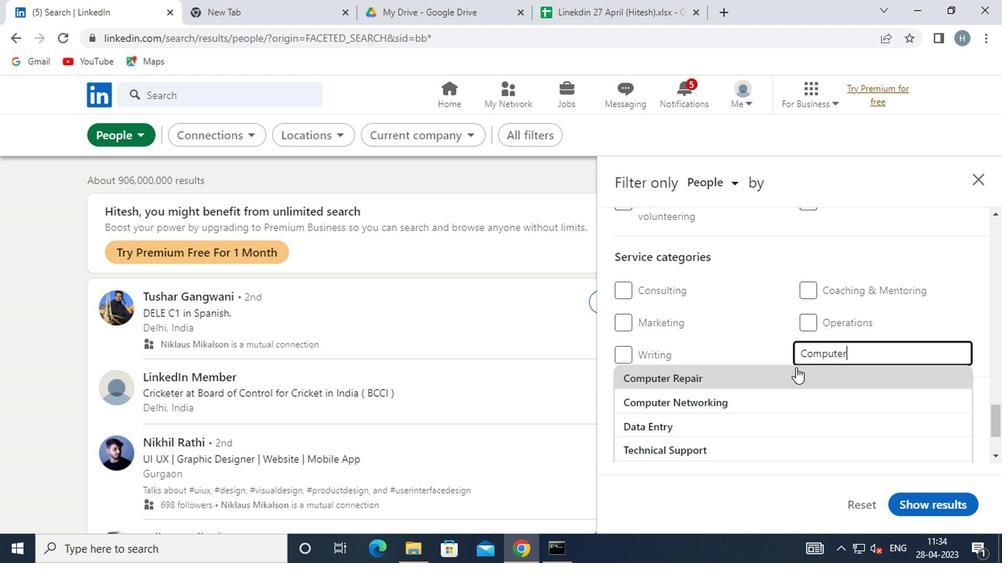 
Action: Mouse pressed left at (777, 375)
Screenshot: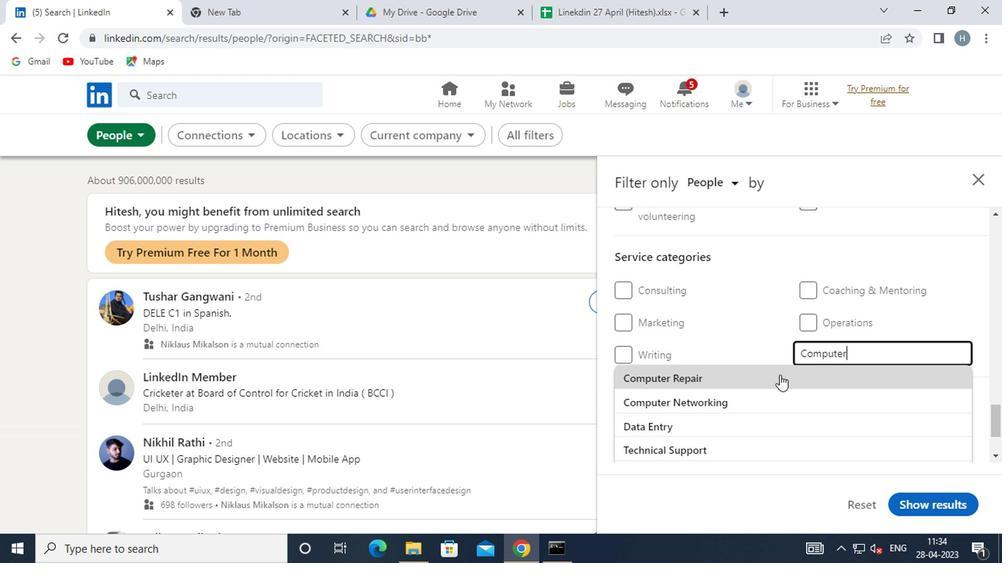 
Action: Mouse scrolled (777, 374) with delta (0, -1)
Screenshot: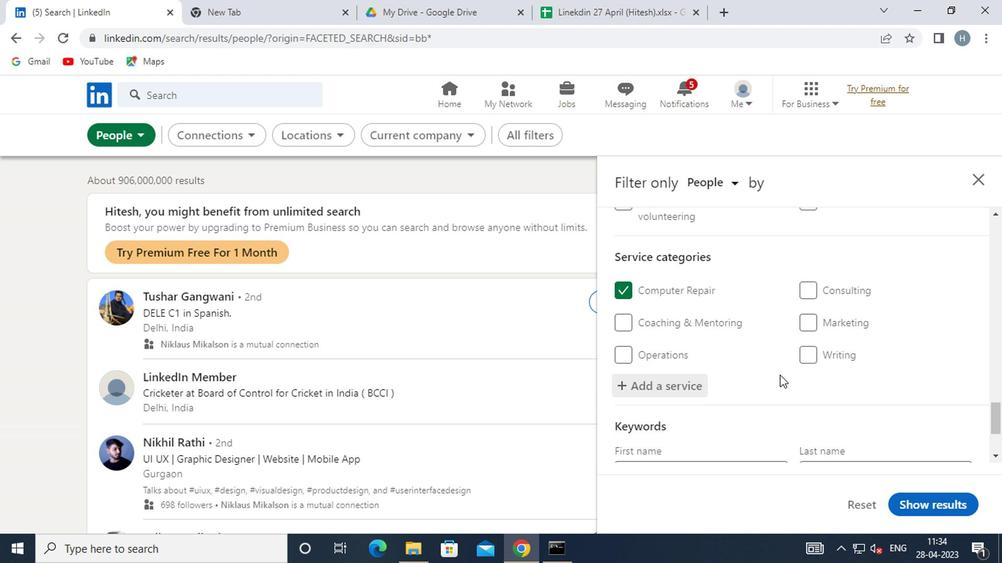 
Action: Mouse moved to (777, 375)
Screenshot: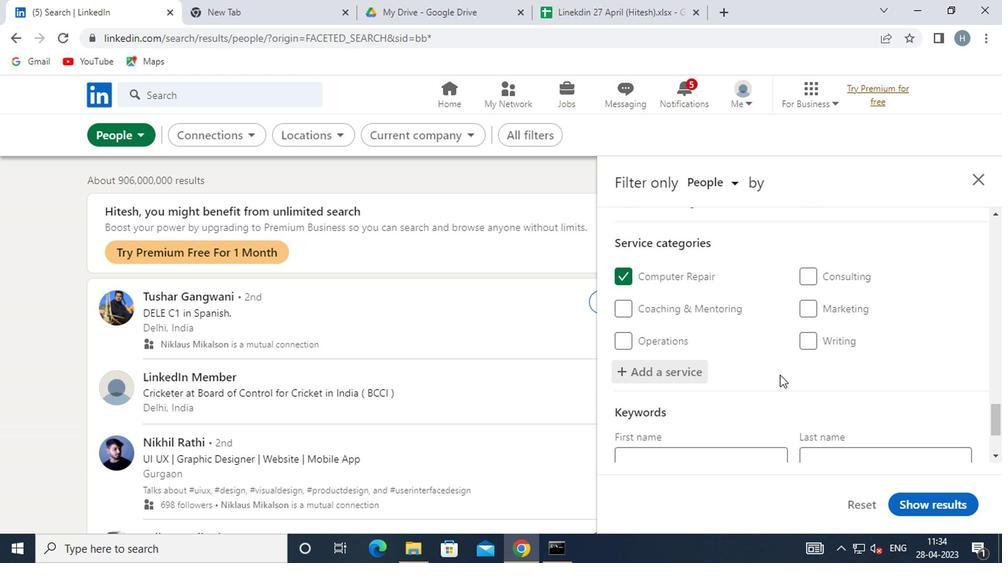 
Action: Mouse scrolled (777, 374) with delta (0, -1)
Screenshot: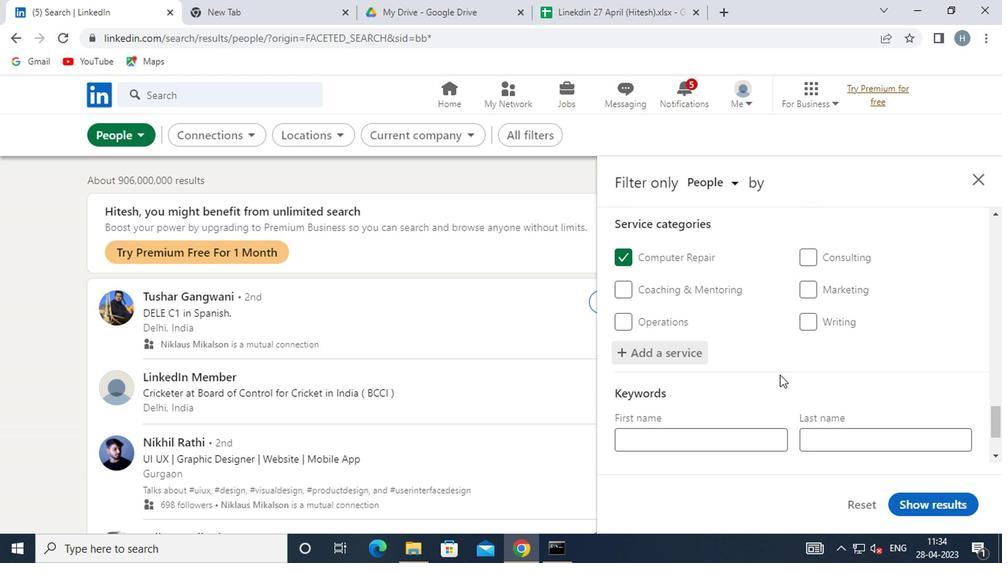 
Action: Mouse scrolled (777, 374) with delta (0, -1)
Screenshot: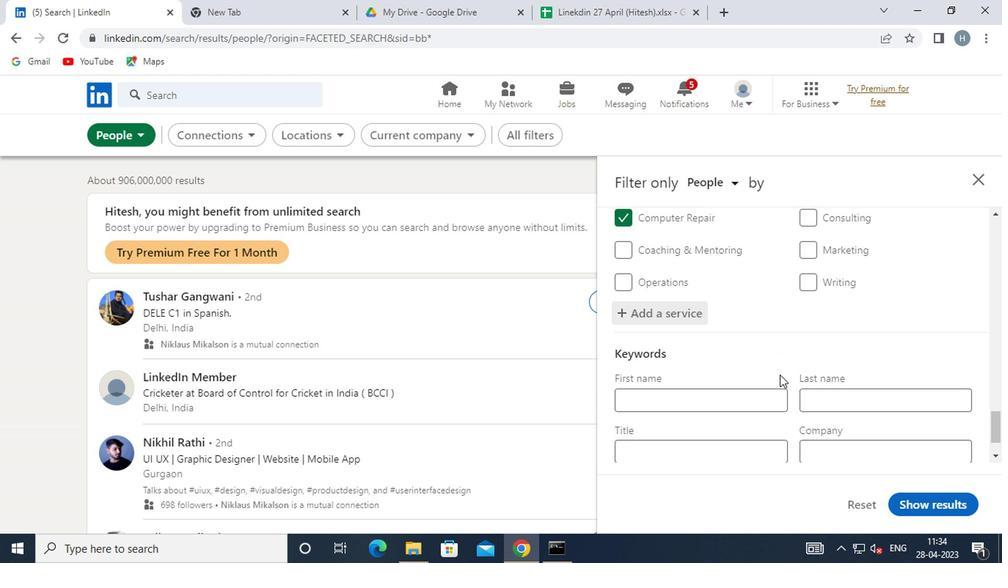 
Action: Mouse moved to (749, 392)
Screenshot: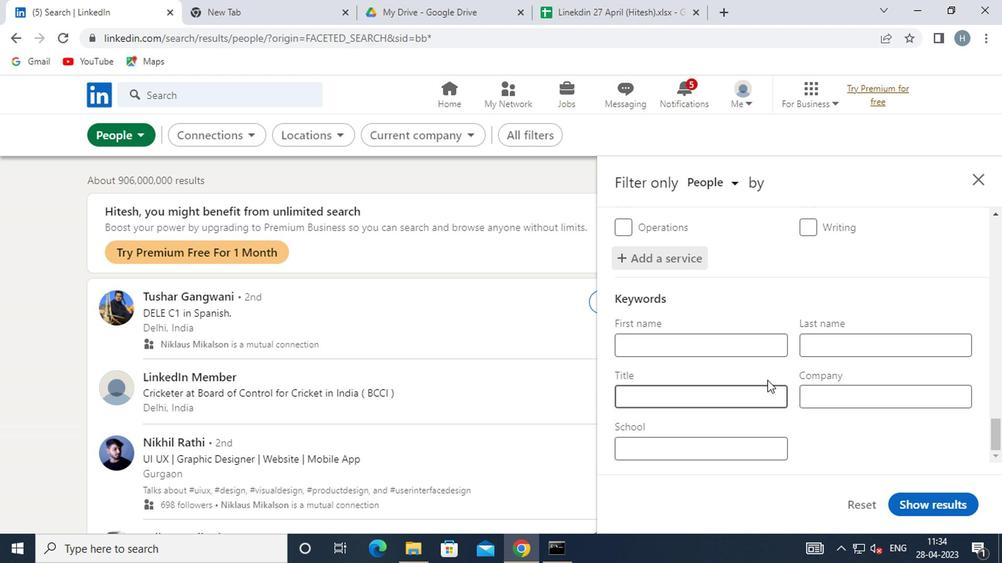 
Action: Mouse pressed left at (749, 392)
Screenshot: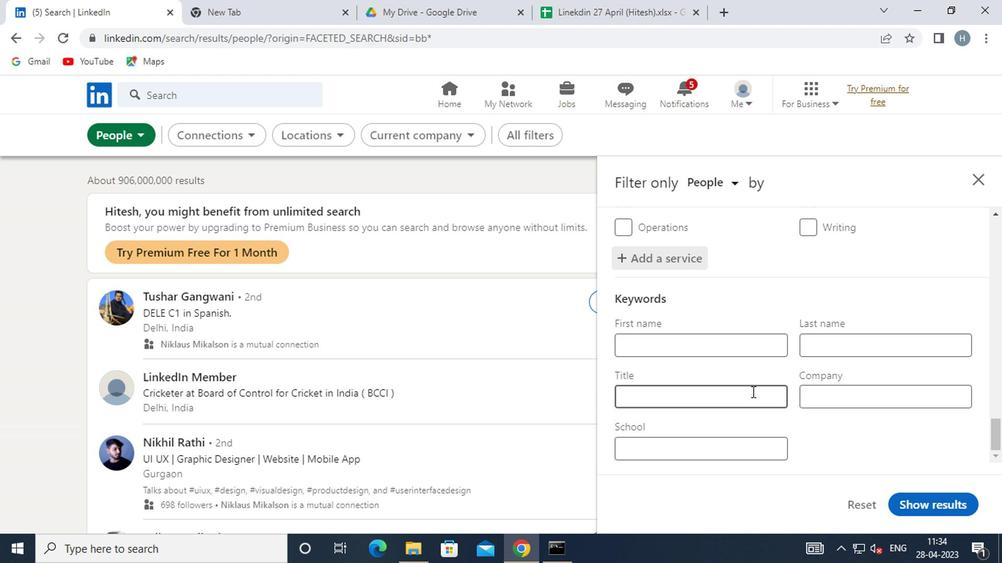 
Action: Mouse moved to (750, 383)
Screenshot: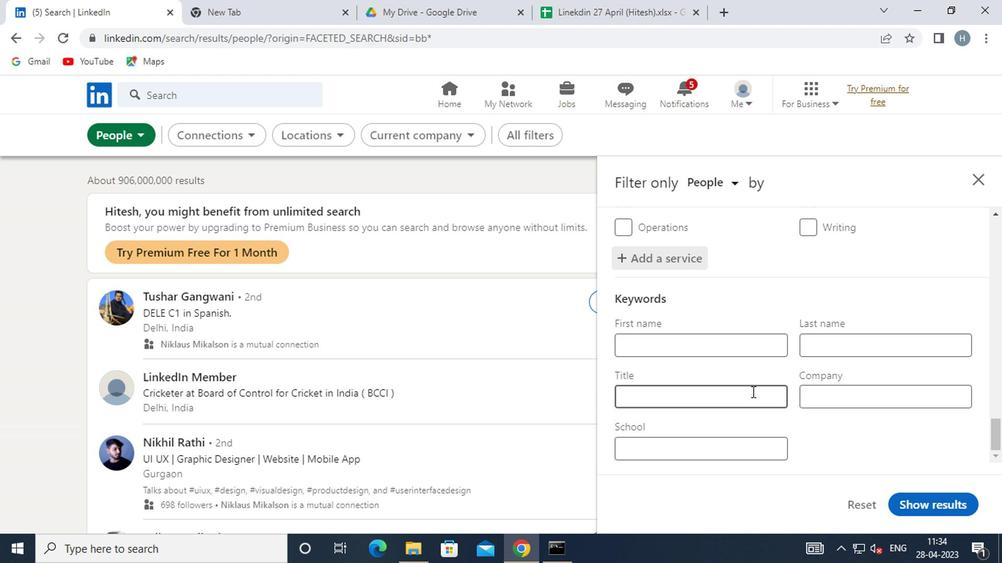 
Action: Key pressed <Key.shift>PORTER
Screenshot: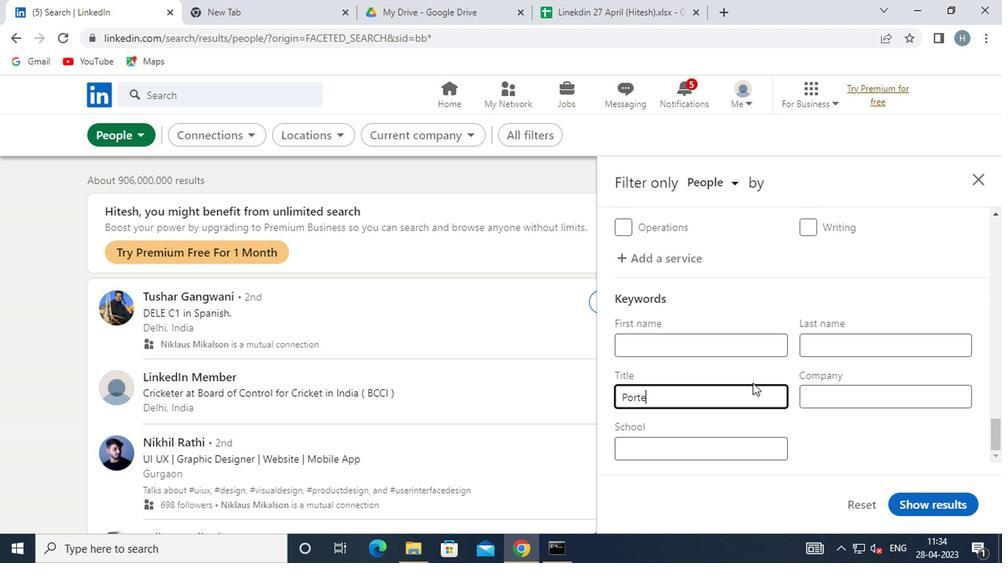 
Action: Mouse moved to (919, 502)
Screenshot: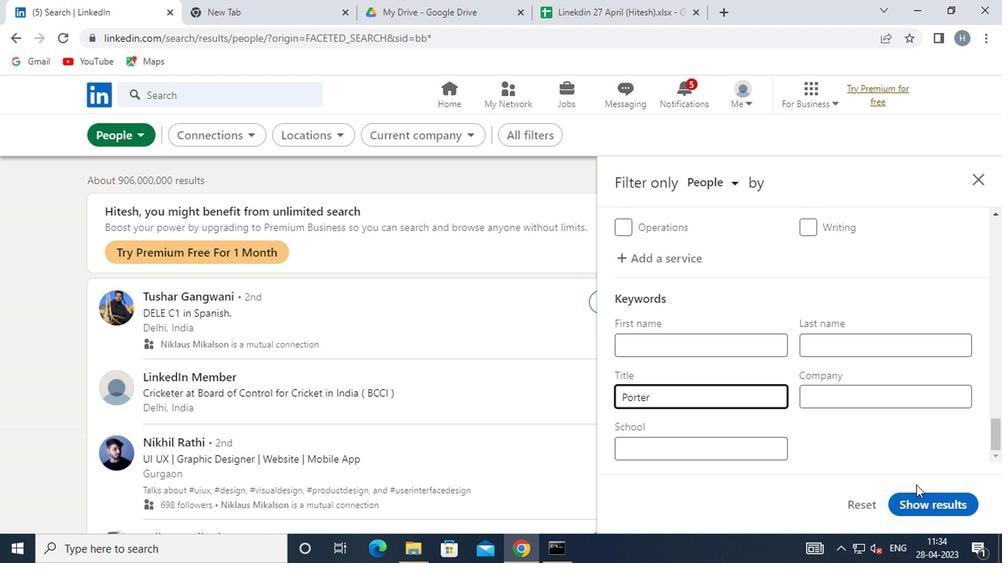 
Action: Mouse pressed left at (919, 502)
Screenshot: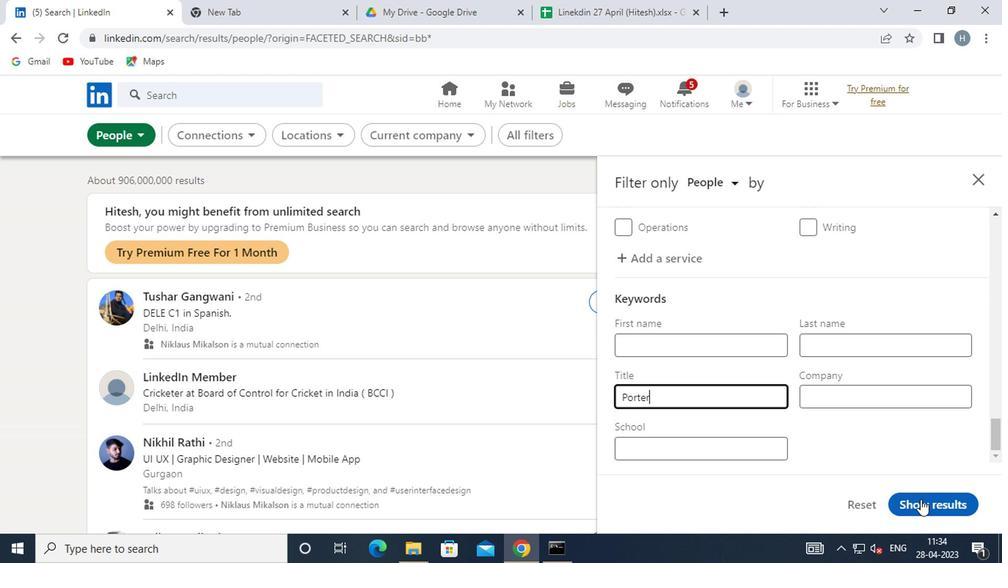 
Action: Mouse moved to (703, 393)
Screenshot: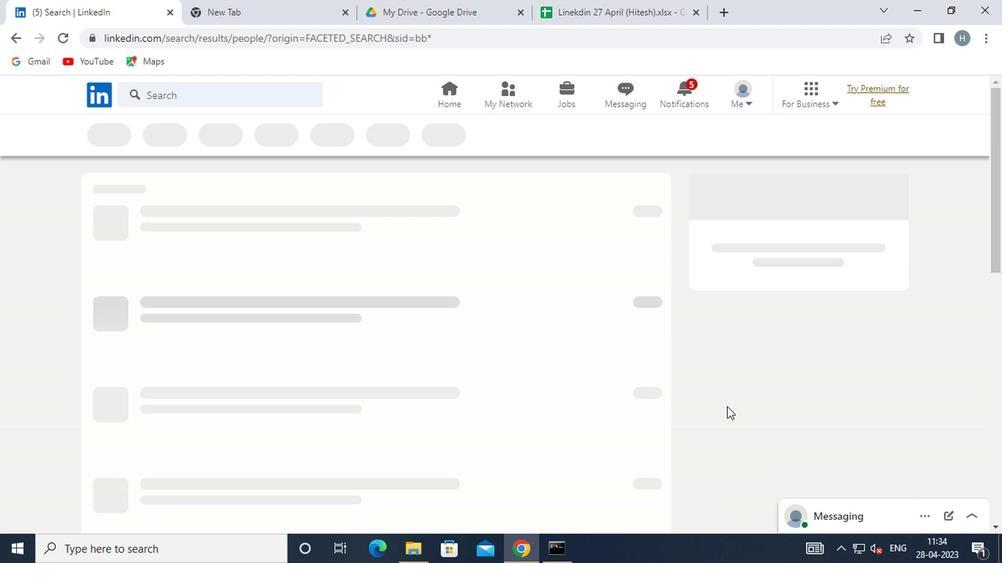 
